 Task: Find a house in Garden City, United States, for 9 guests from August 8 to August 15, with 5 bedrooms, 5 bathrooms, 5 beds, price range ₹10,000-₹14,000, and amenities including Wifi, Free parking, TV, Gym, Breakfast, and Self check-in.
Action: Mouse moved to (632, 115)
Screenshot: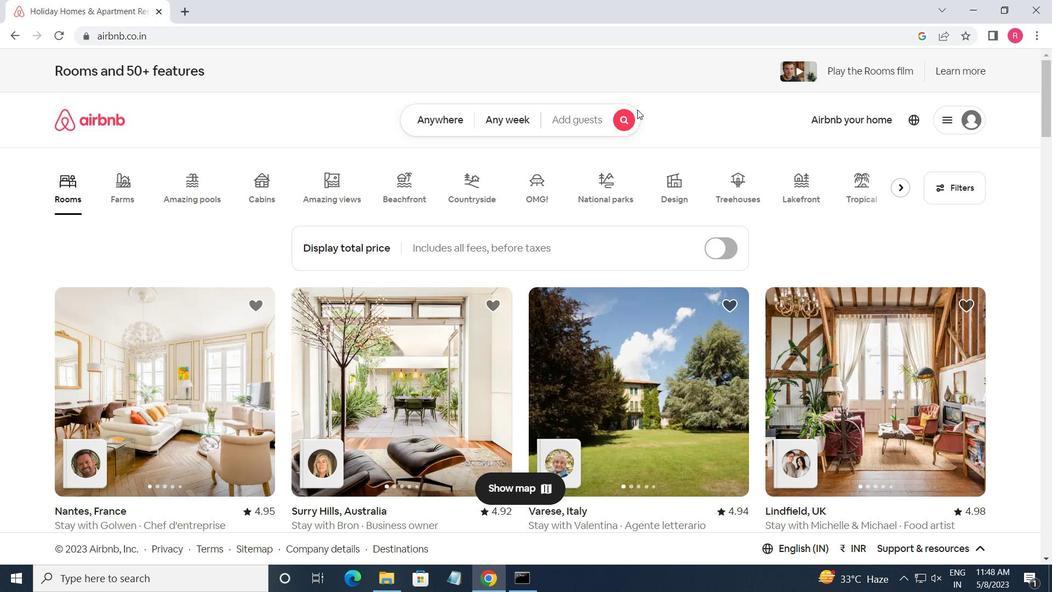 
Action: Mouse pressed left at (632, 115)
Screenshot: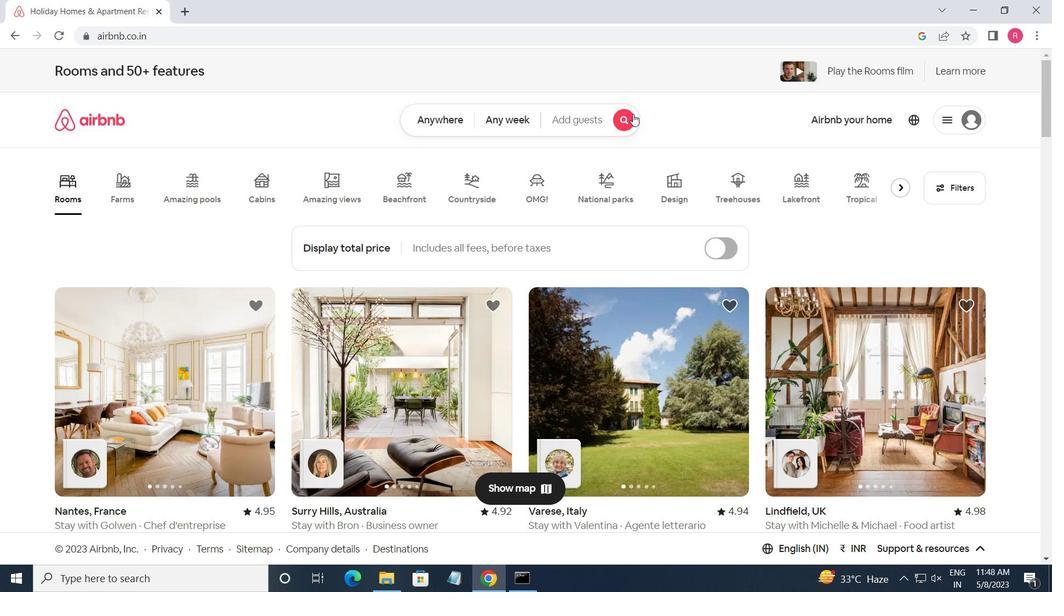 
Action: Mouse moved to (309, 179)
Screenshot: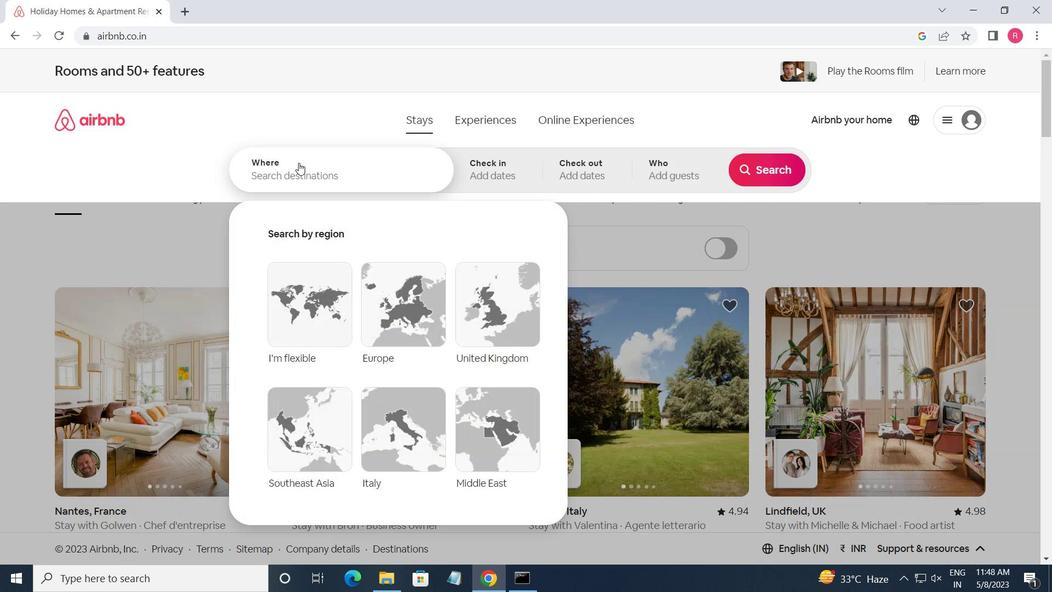 
Action: Mouse pressed left at (309, 179)
Screenshot: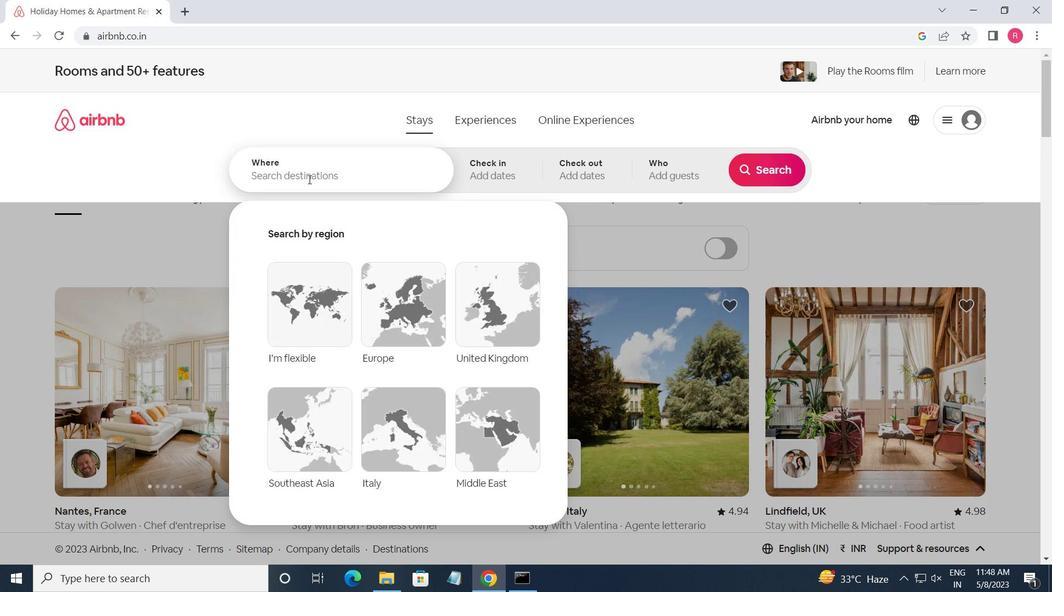 
Action: Key pressed <Key.shift>GRADEN<Key.space><Key.shift>CTY,<Key.space><Key.shift_r><Key.shift_r>UNITED<Key.space><Key.shift>STATES<Key.enter>
Screenshot: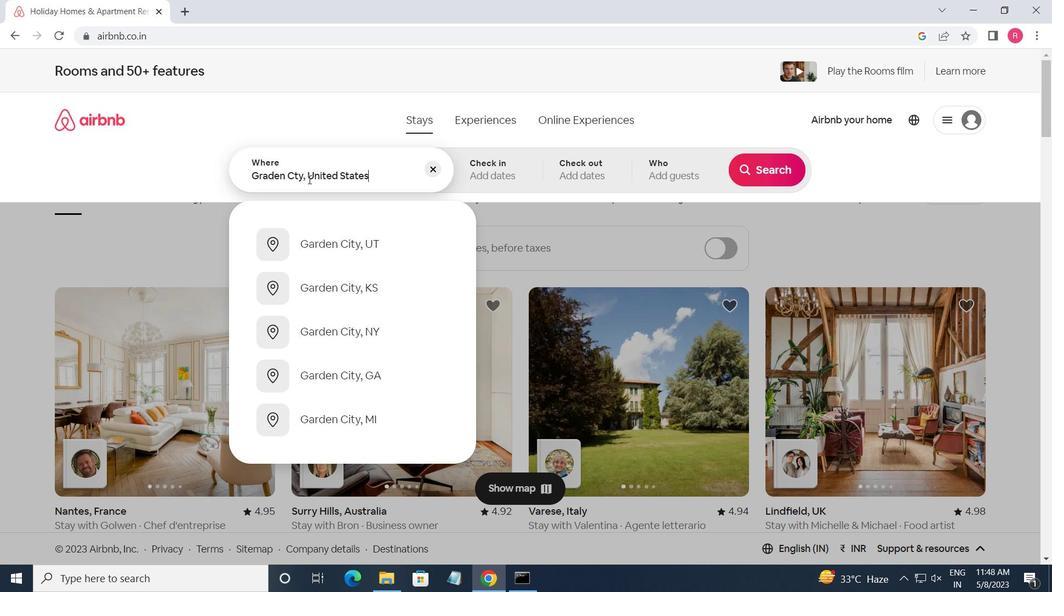 
Action: Mouse moved to (779, 279)
Screenshot: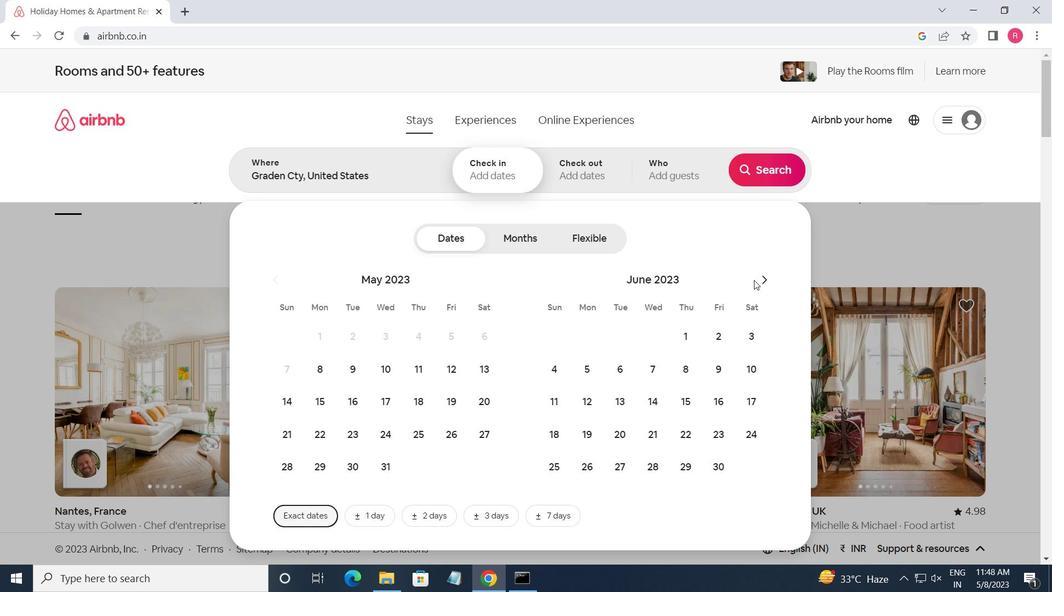 
Action: Mouse pressed left at (779, 279)
Screenshot: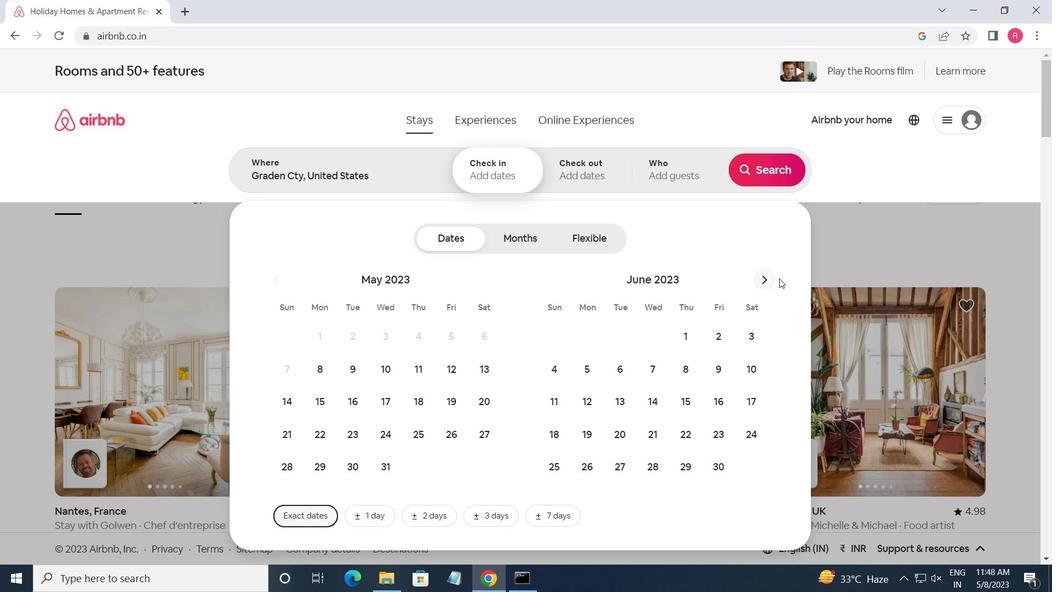 
Action: Mouse moved to (771, 280)
Screenshot: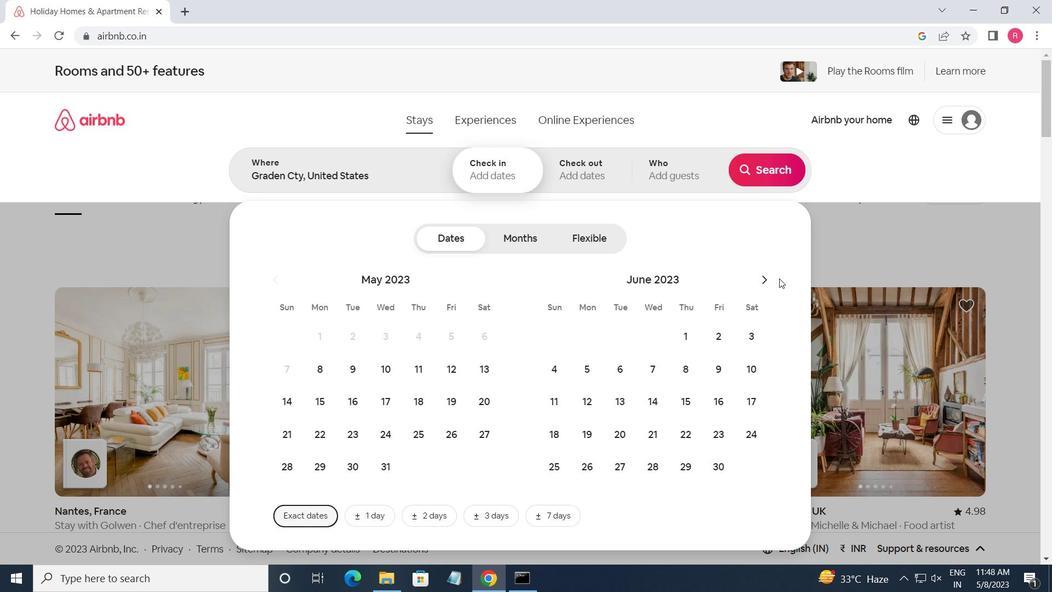 
Action: Mouse pressed left at (771, 280)
Screenshot: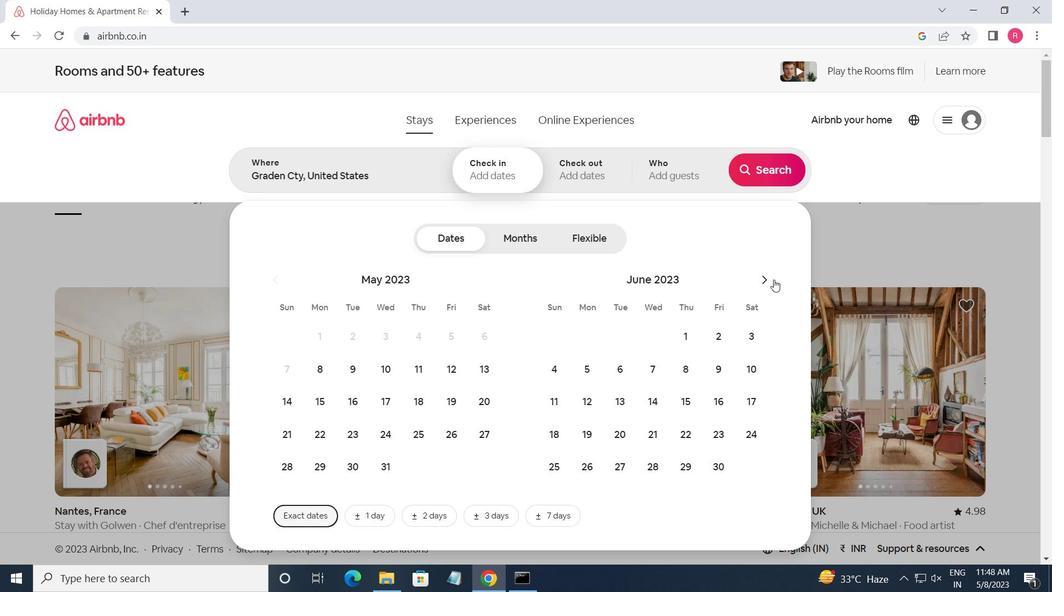 
Action: Mouse moved to (769, 281)
Screenshot: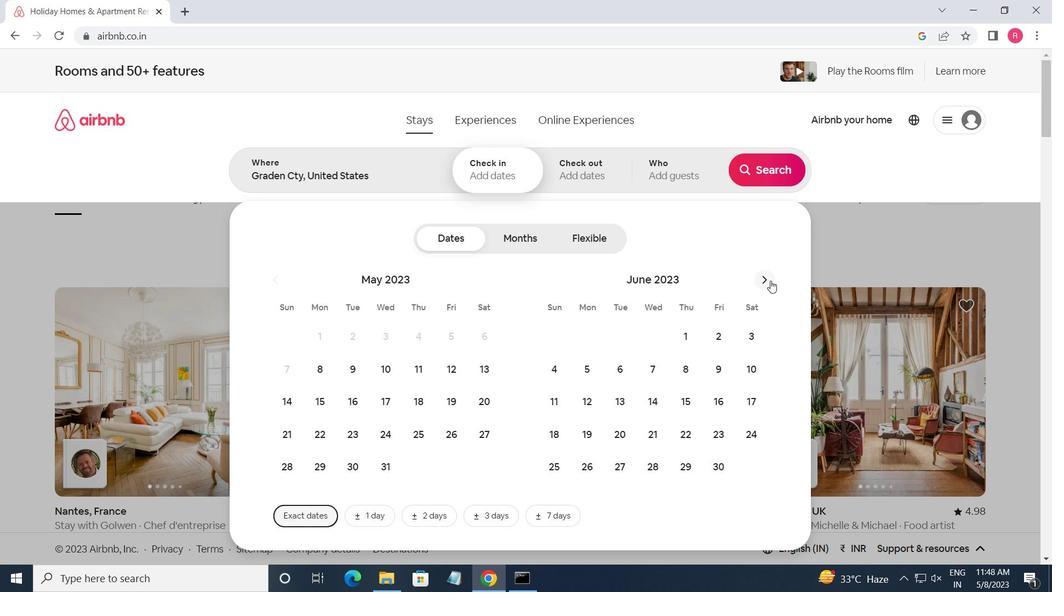 
Action: Mouse pressed left at (769, 281)
Screenshot: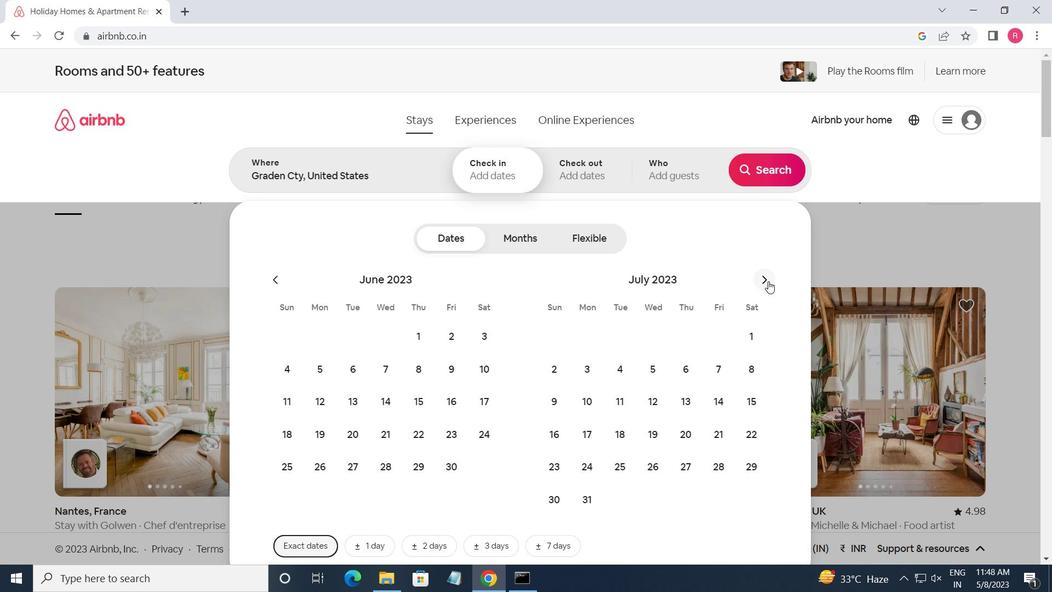
Action: Mouse moved to (621, 377)
Screenshot: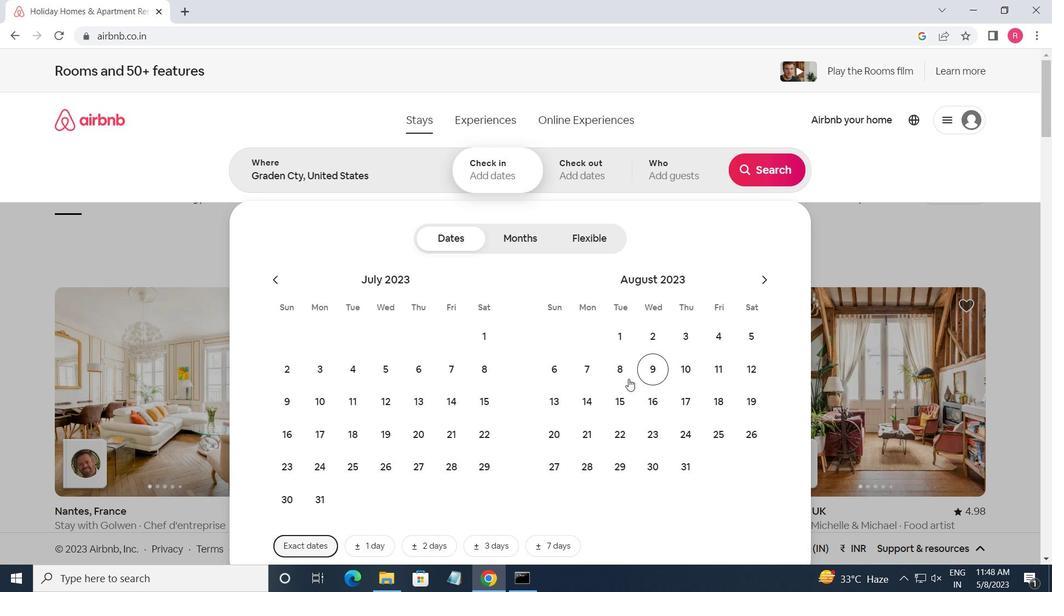 
Action: Mouse pressed left at (621, 377)
Screenshot: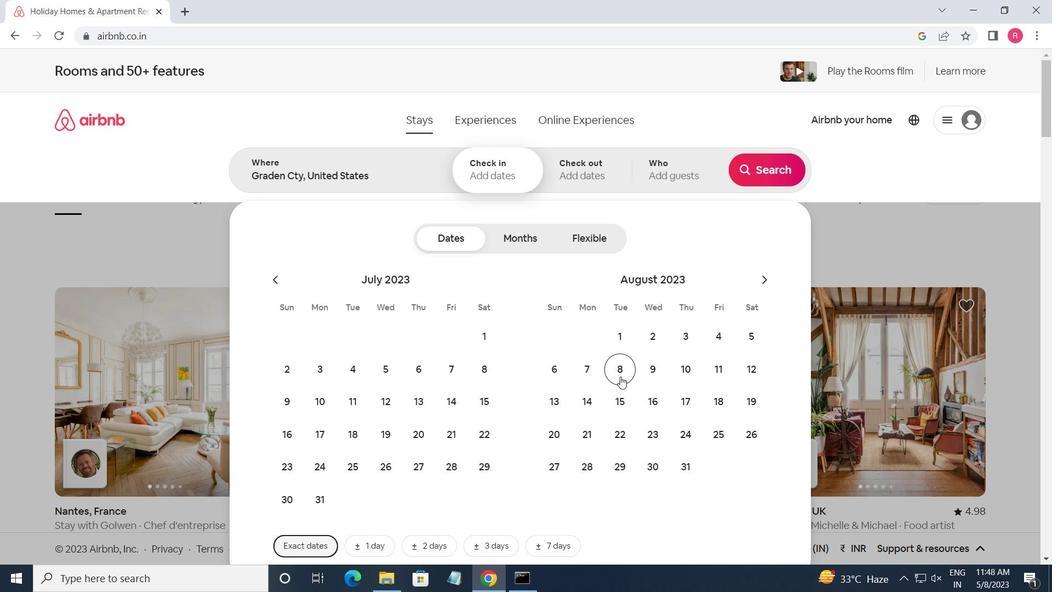 
Action: Mouse moved to (615, 405)
Screenshot: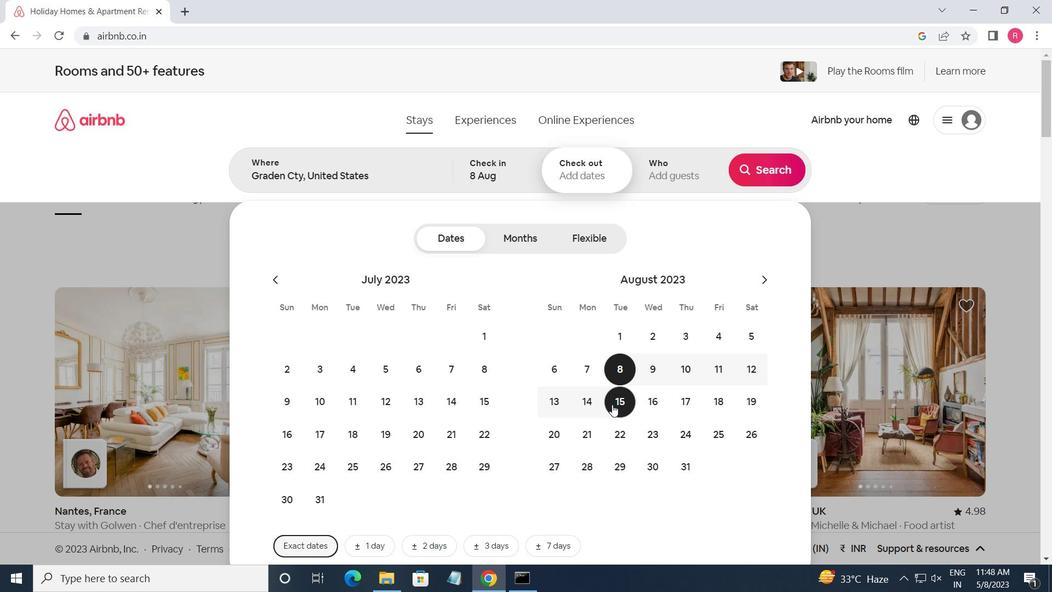 
Action: Mouse pressed left at (615, 405)
Screenshot: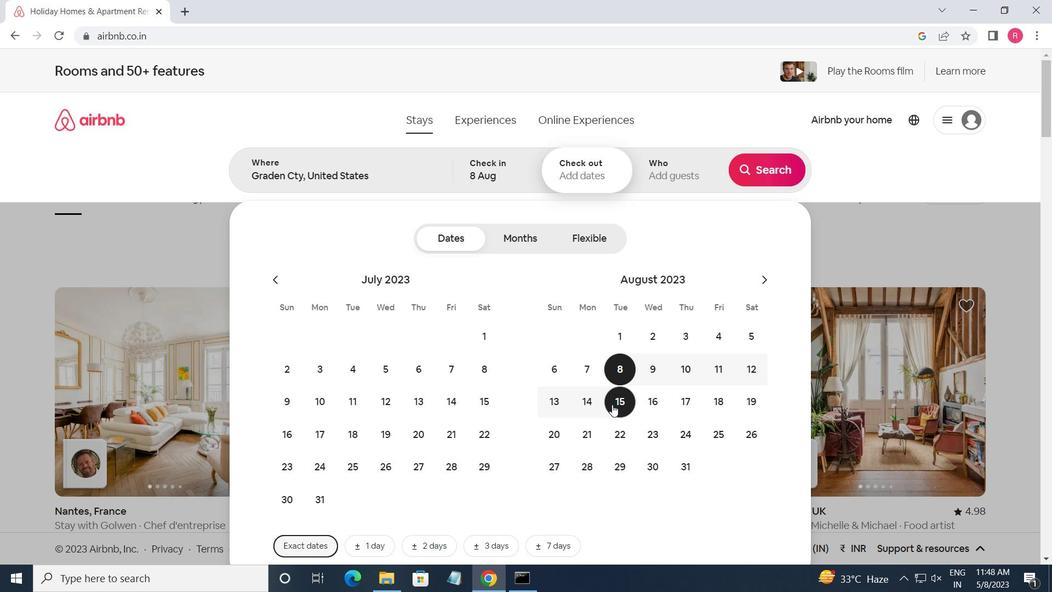 
Action: Mouse moved to (668, 180)
Screenshot: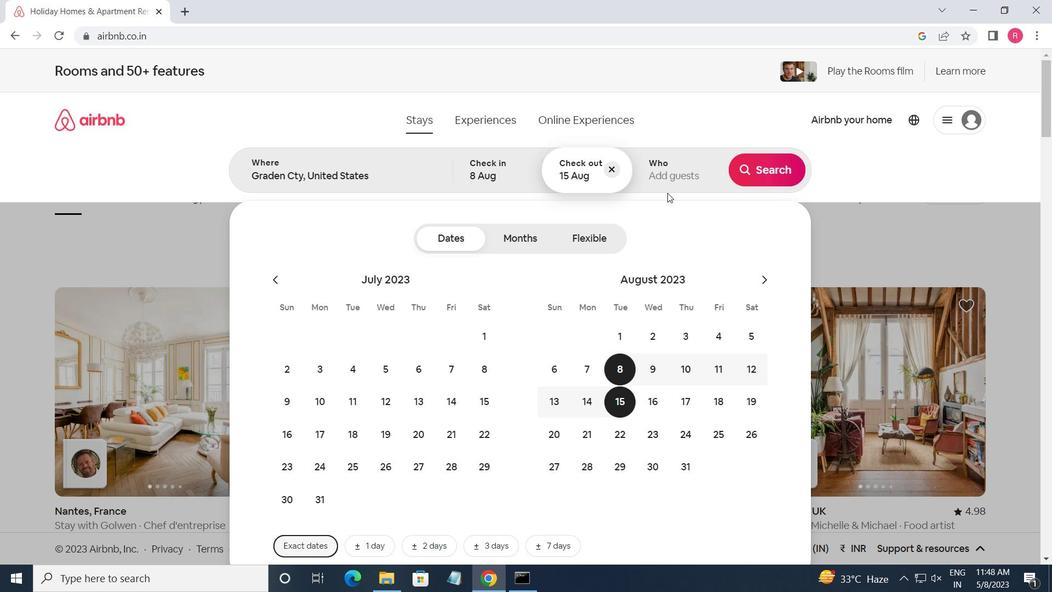 
Action: Mouse pressed left at (668, 180)
Screenshot: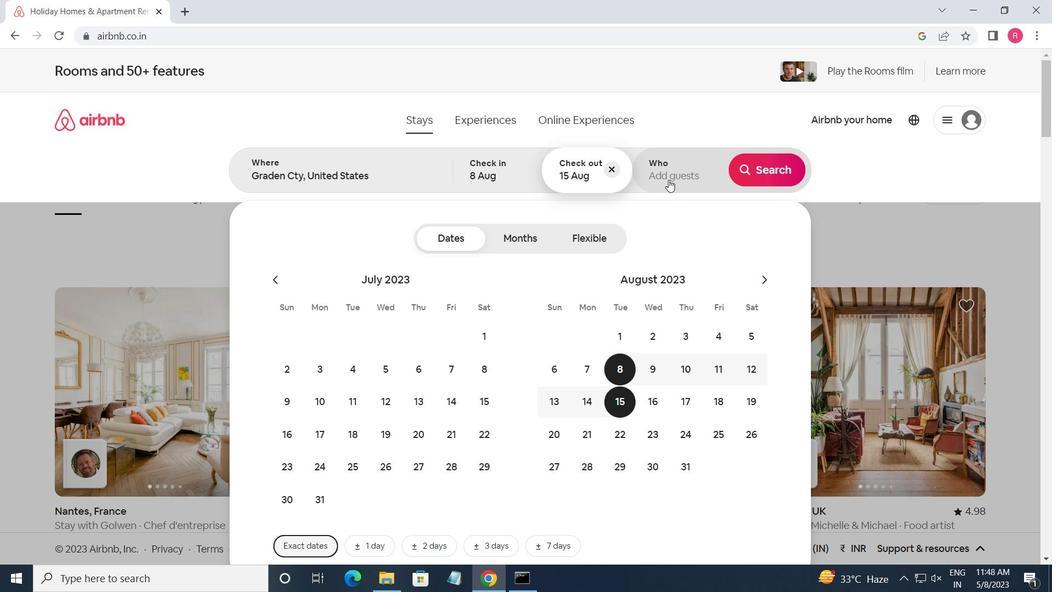 
Action: Mouse moved to (774, 237)
Screenshot: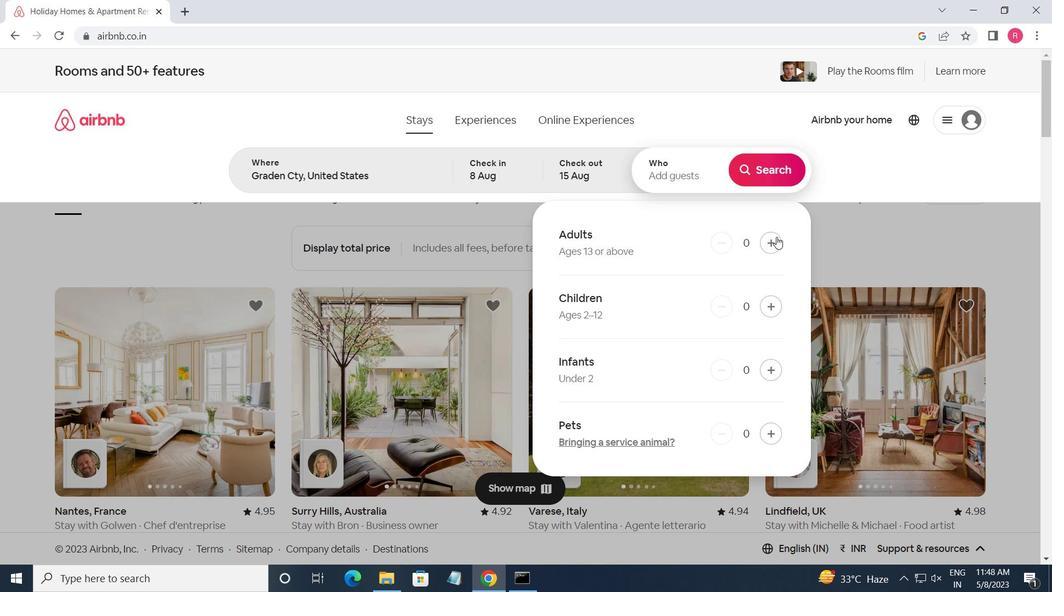 
Action: Mouse pressed left at (774, 237)
Screenshot: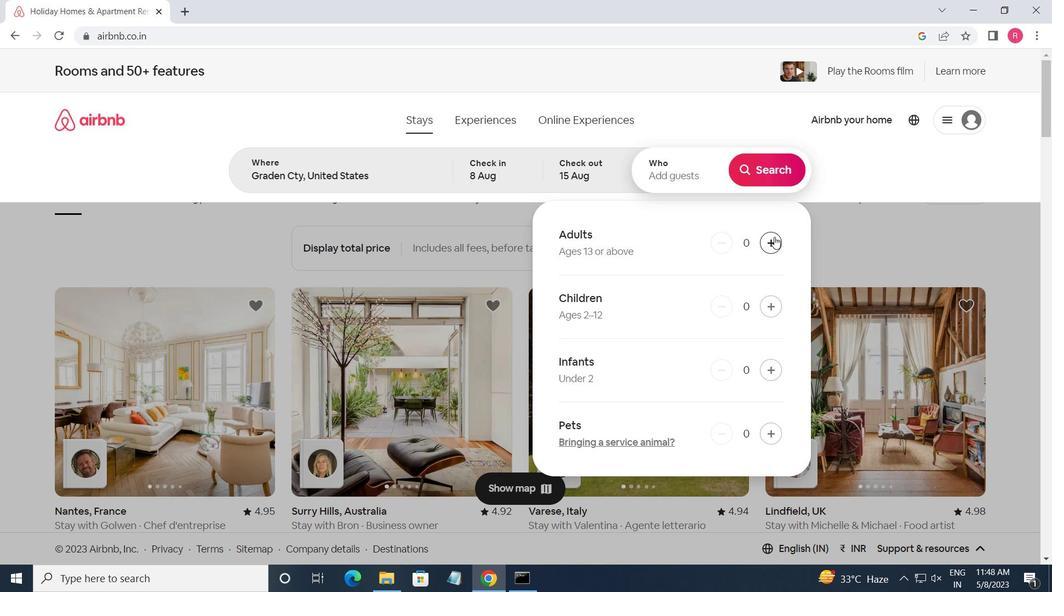 
Action: Mouse moved to (774, 237)
Screenshot: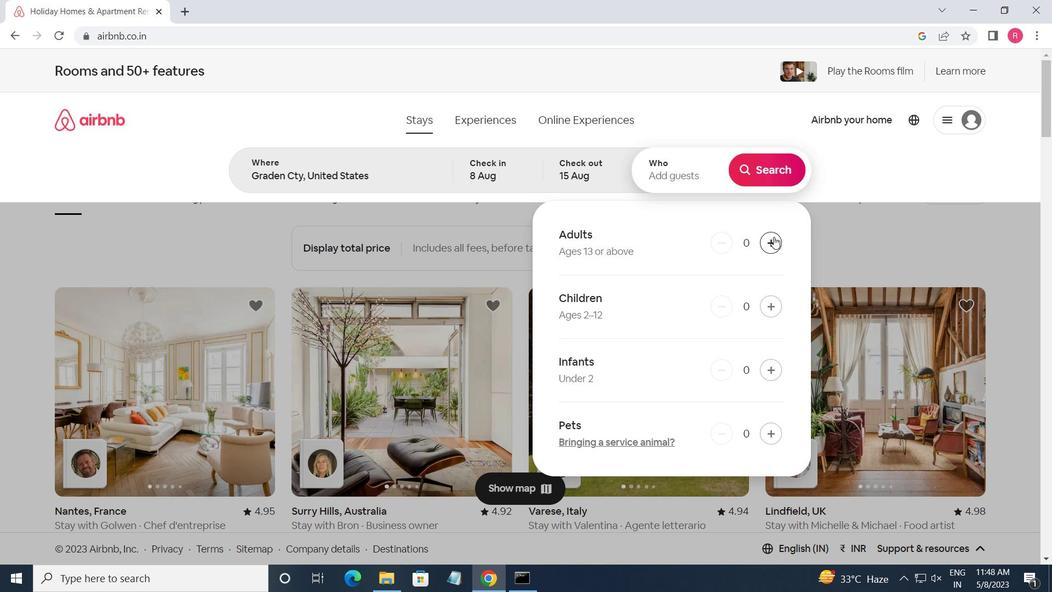 
Action: Mouse pressed left at (774, 237)
Screenshot: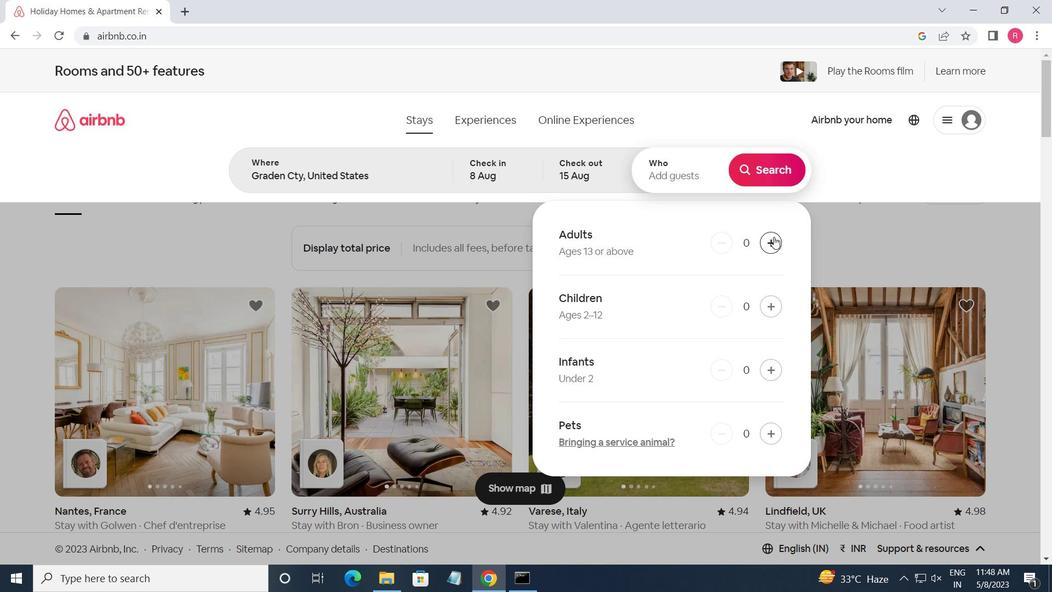 
Action: Mouse pressed left at (774, 237)
Screenshot: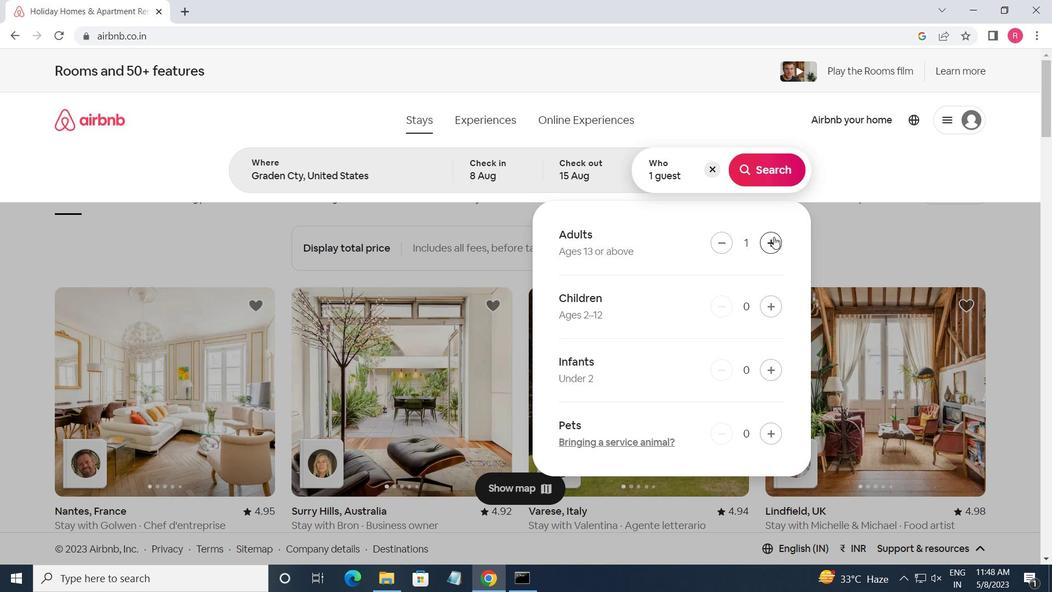 
Action: Mouse pressed left at (774, 237)
Screenshot: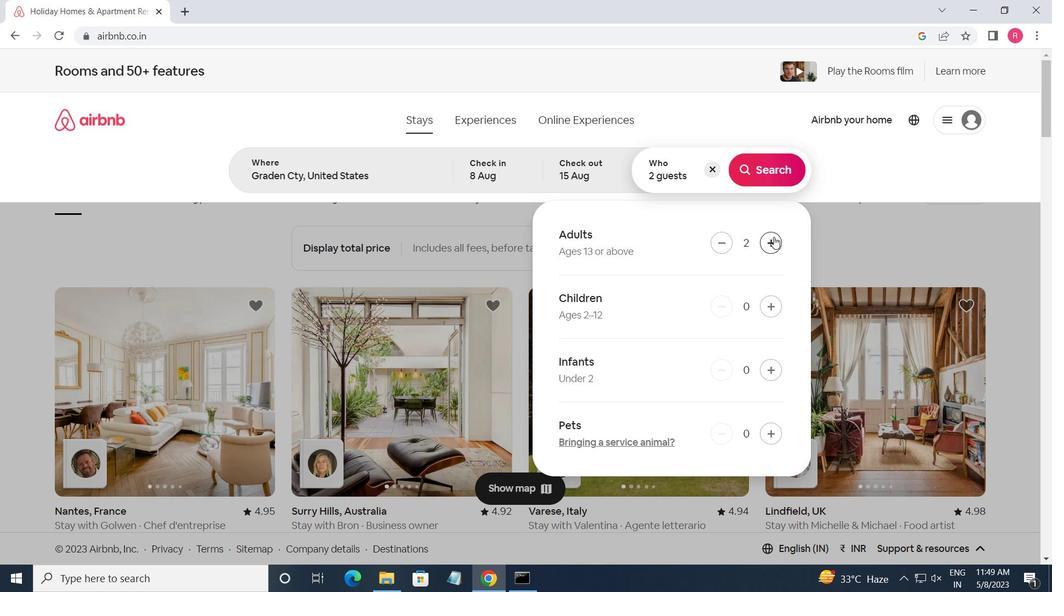 
Action: Mouse pressed left at (774, 237)
Screenshot: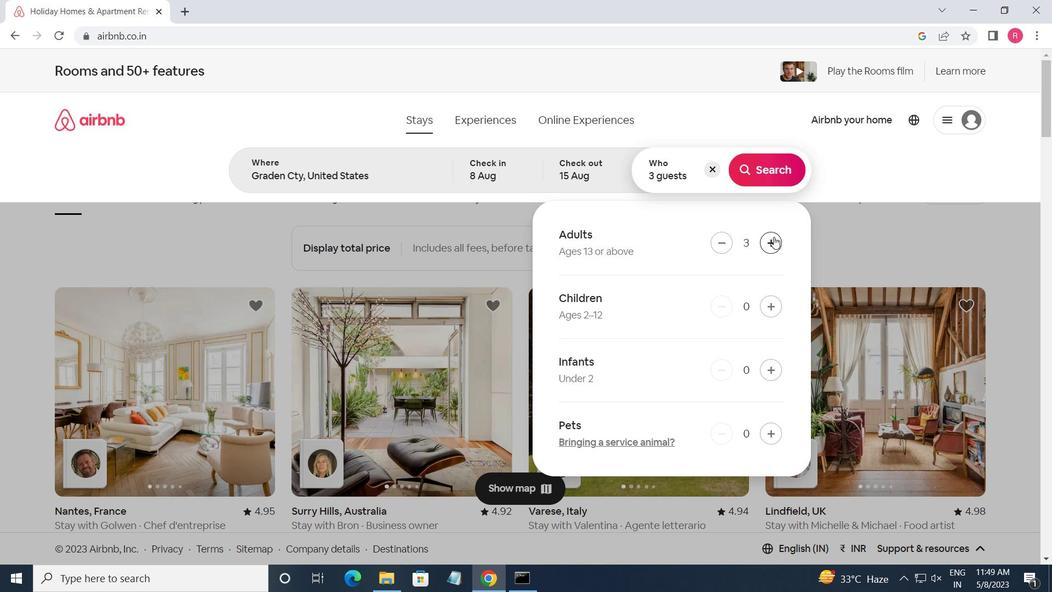 
Action: Mouse pressed left at (774, 237)
Screenshot: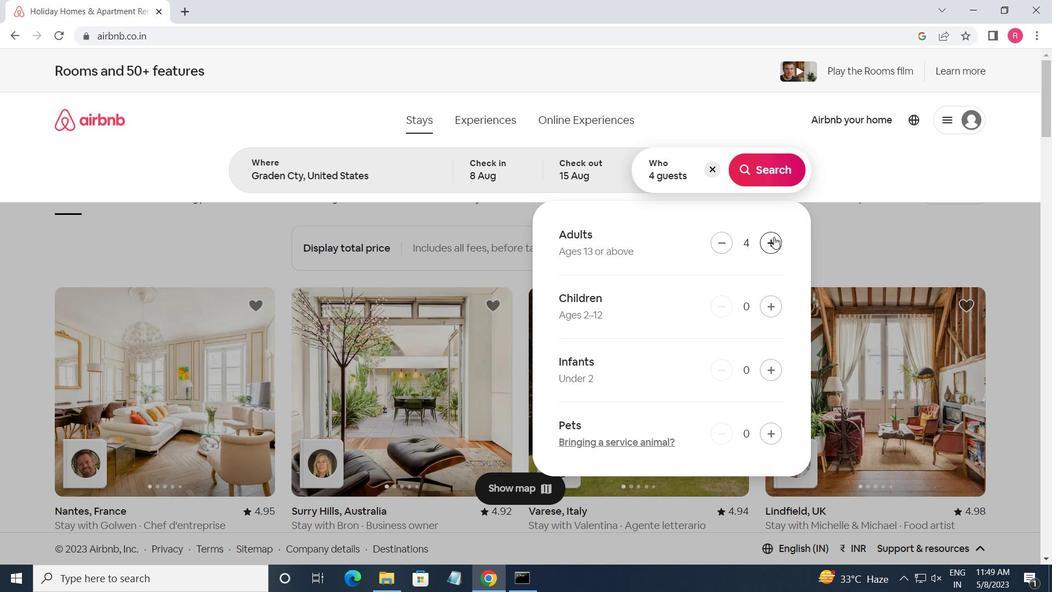 
Action: Mouse pressed left at (774, 237)
Screenshot: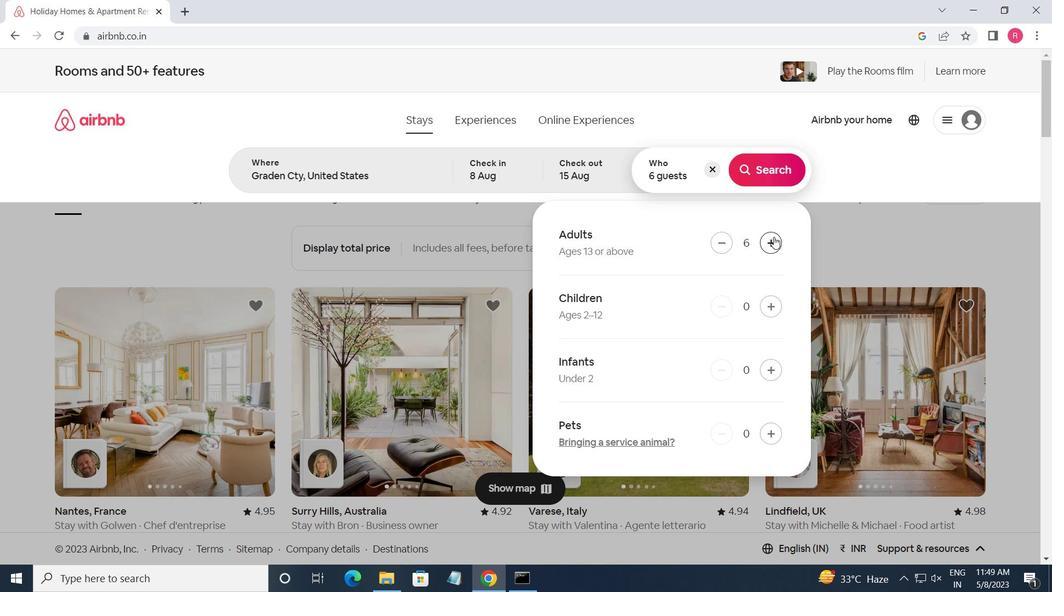
Action: Mouse pressed left at (774, 237)
Screenshot: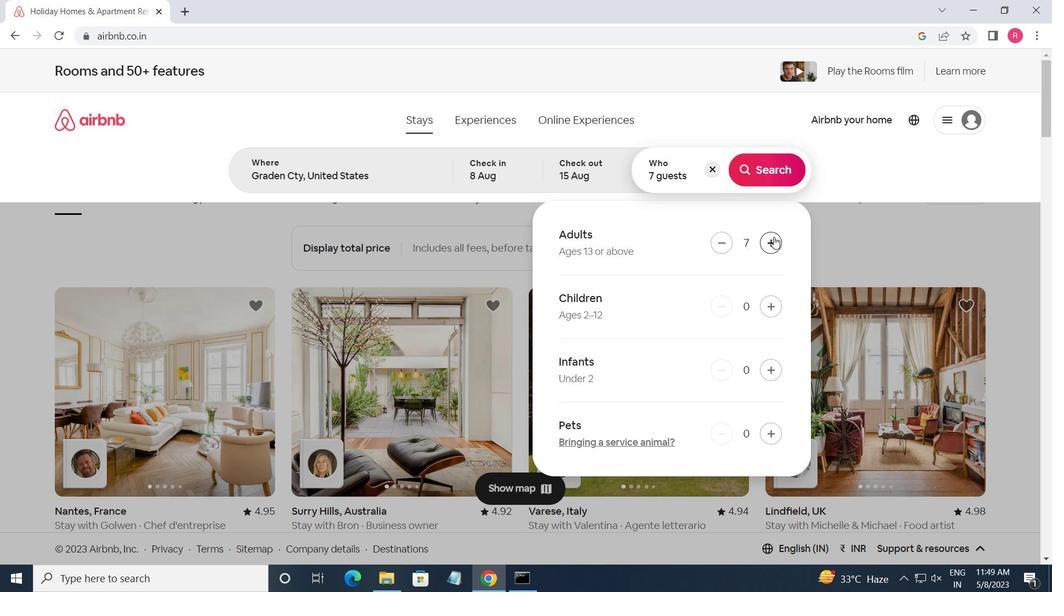 
Action: Mouse pressed left at (774, 237)
Screenshot: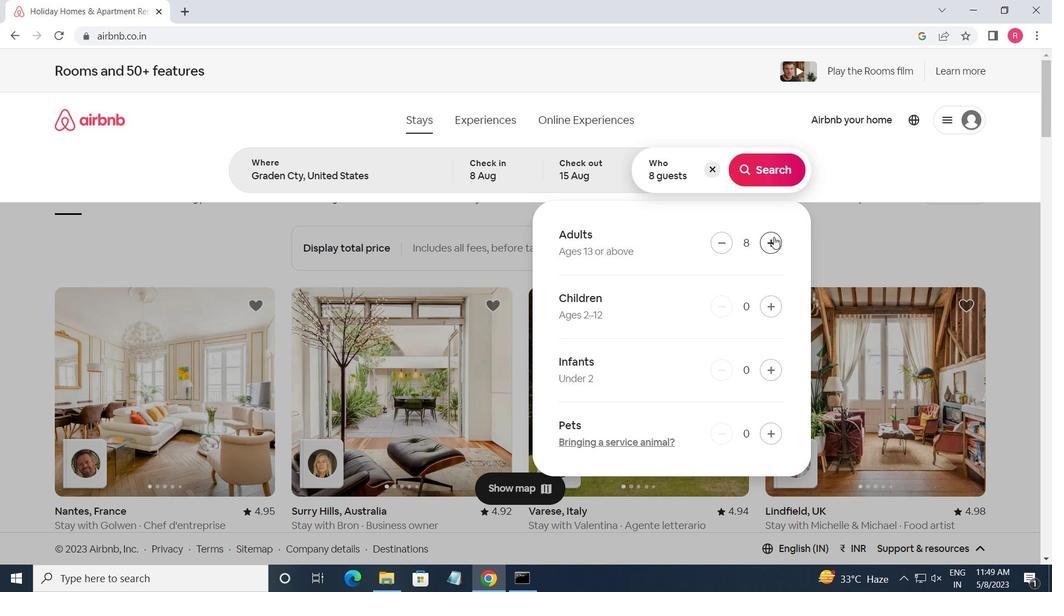 
Action: Mouse moved to (764, 168)
Screenshot: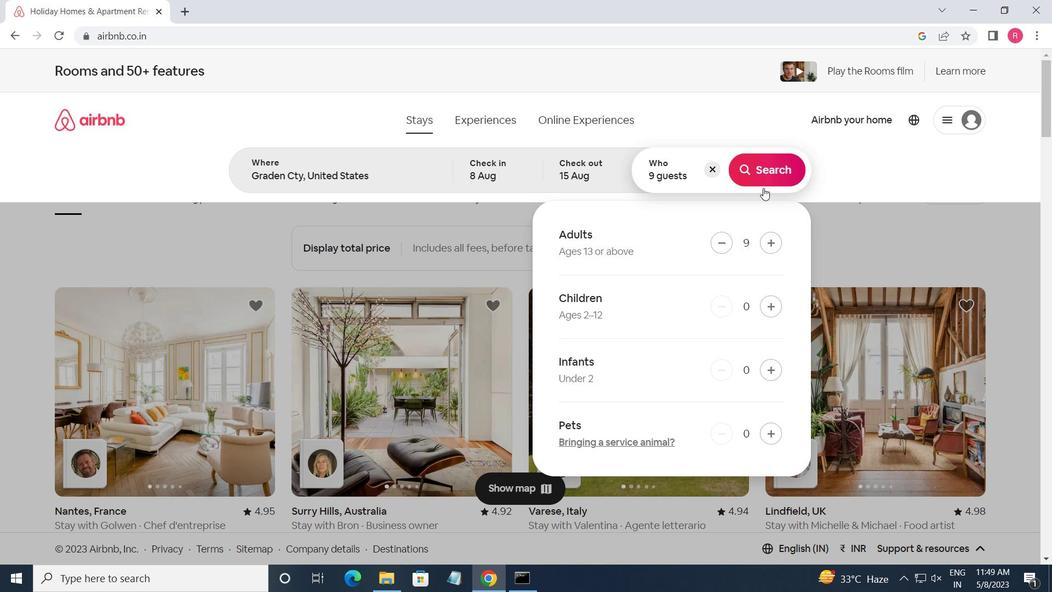 
Action: Mouse pressed left at (764, 168)
Screenshot: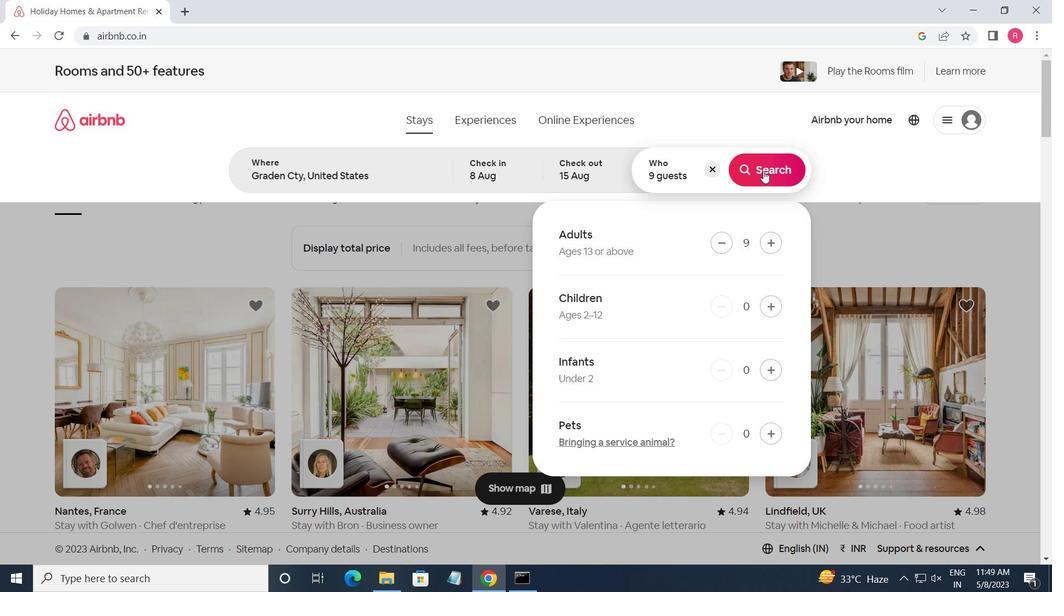 
Action: Mouse moved to (978, 139)
Screenshot: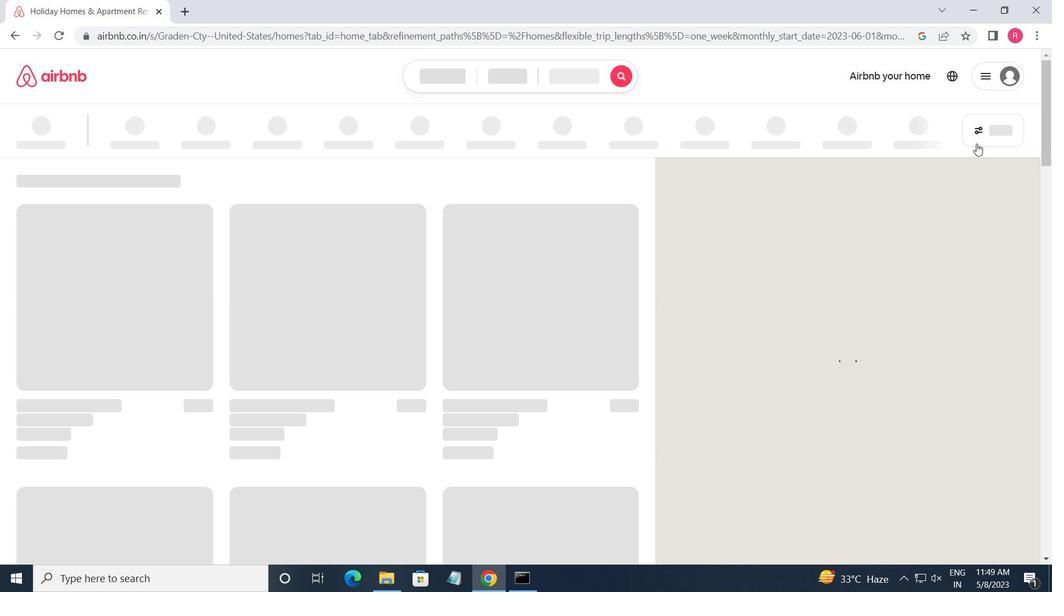 
Action: Mouse pressed left at (978, 139)
Screenshot: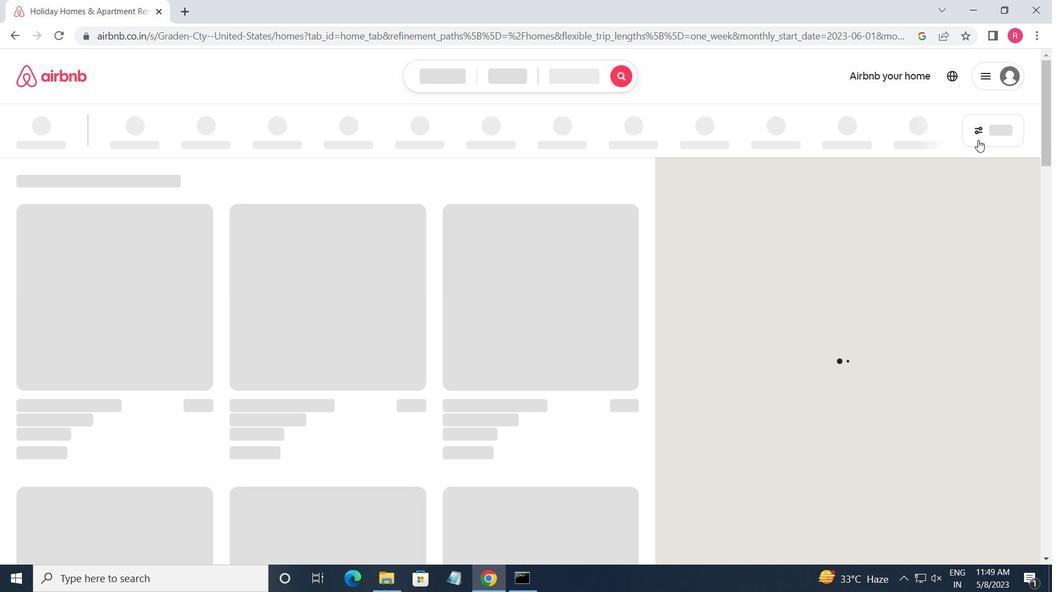 
Action: Mouse moved to (362, 470)
Screenshot: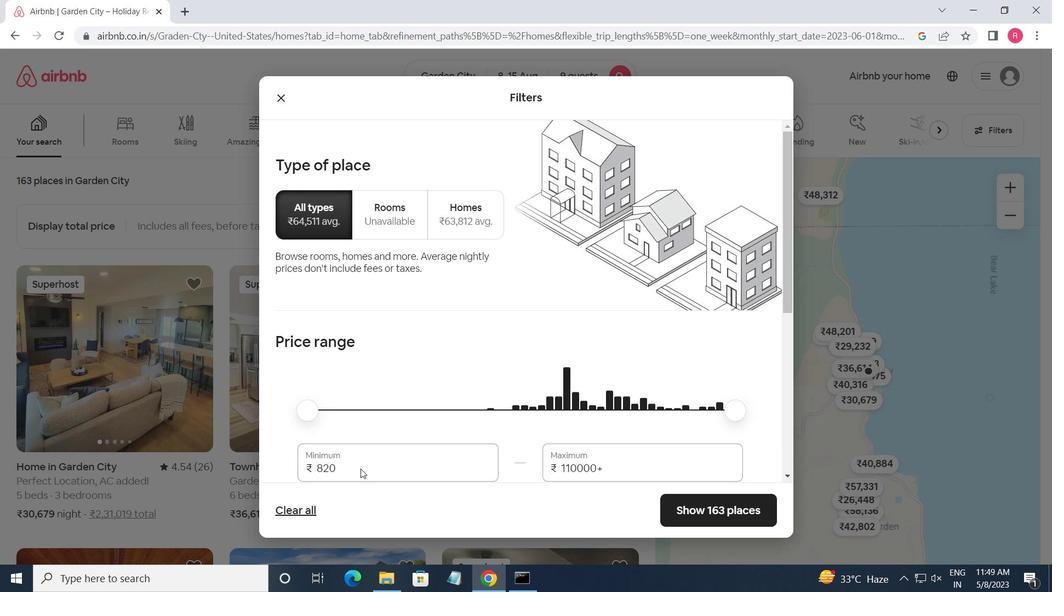 
Action: Mouse pressed left at (362, 470)
Screenshot: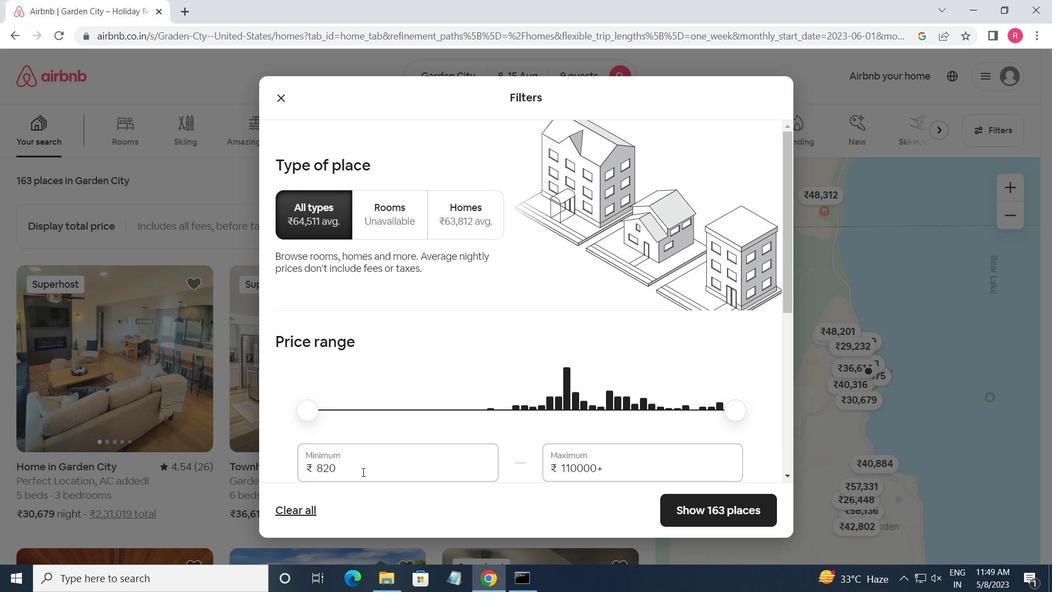 
Action: Mouse pressed left at (362, 470)
Screenshot: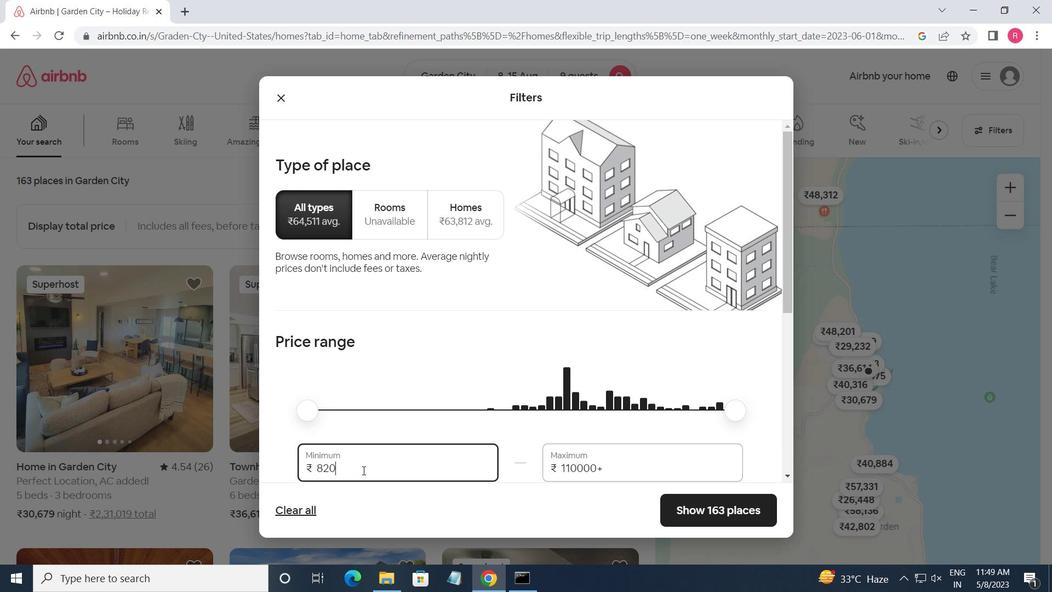 
Action: Mouse moved to (363, 470)
Screenshot: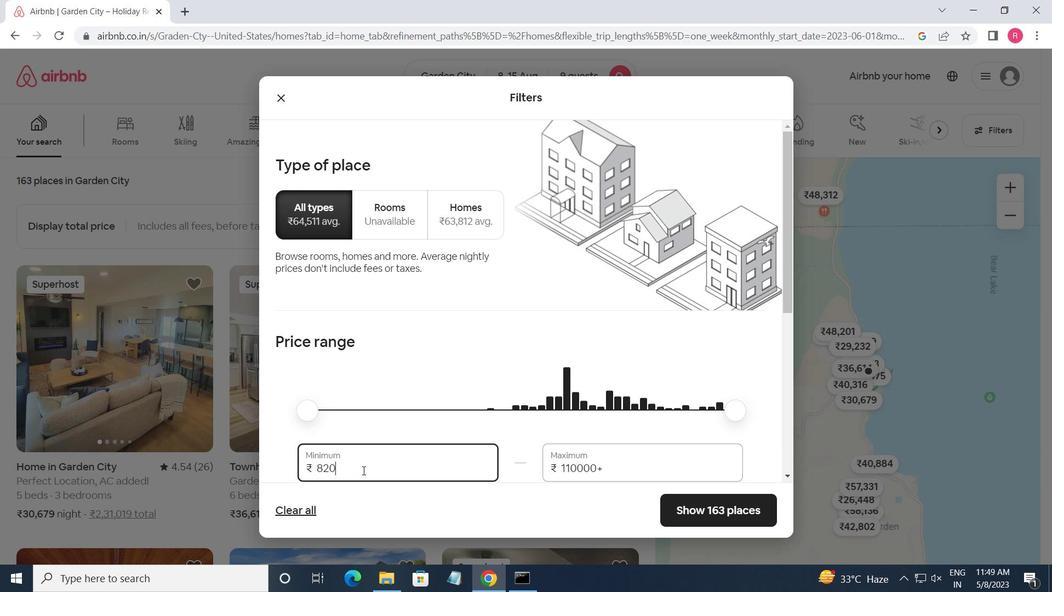 
Action: Key pressed 10000<Key.tab>14000
Screenshot: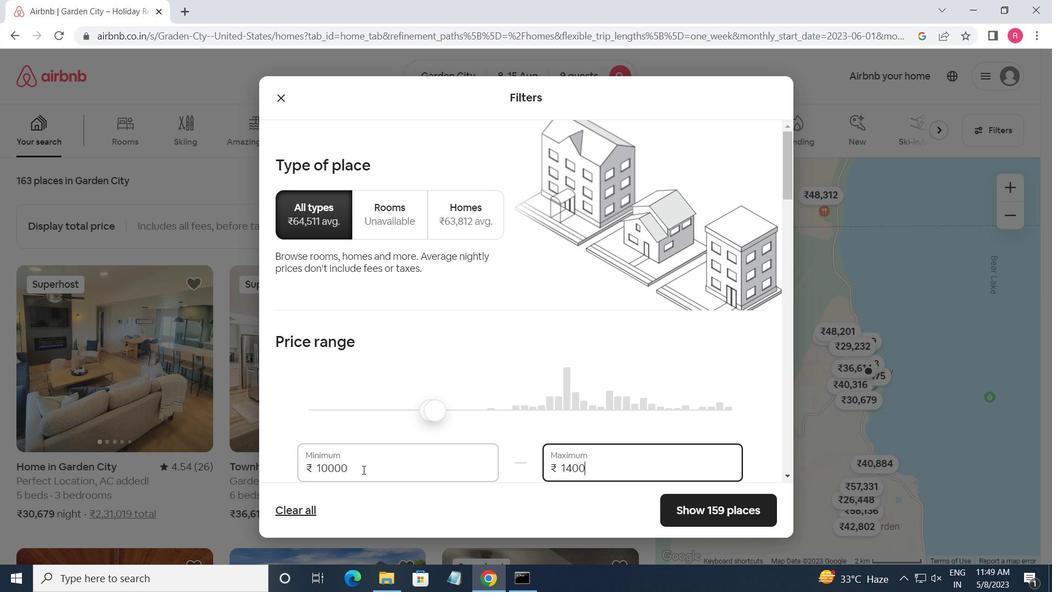 
Action: Mouse moved to (457, 427)
Screenshot: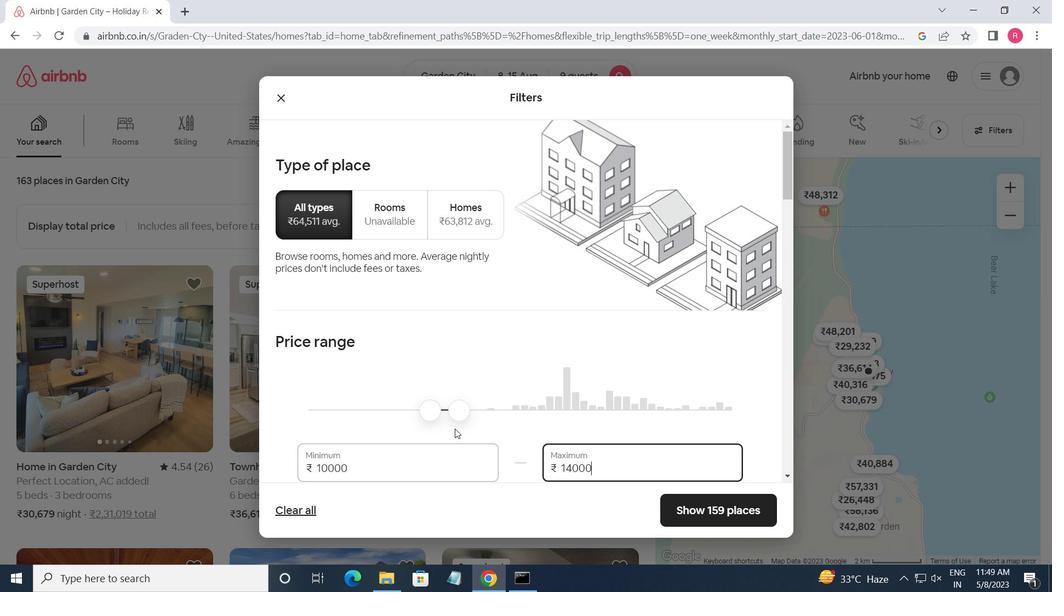 
Action: Mouse scrolled (457, 427) with delta (0, 0)
Screenshot: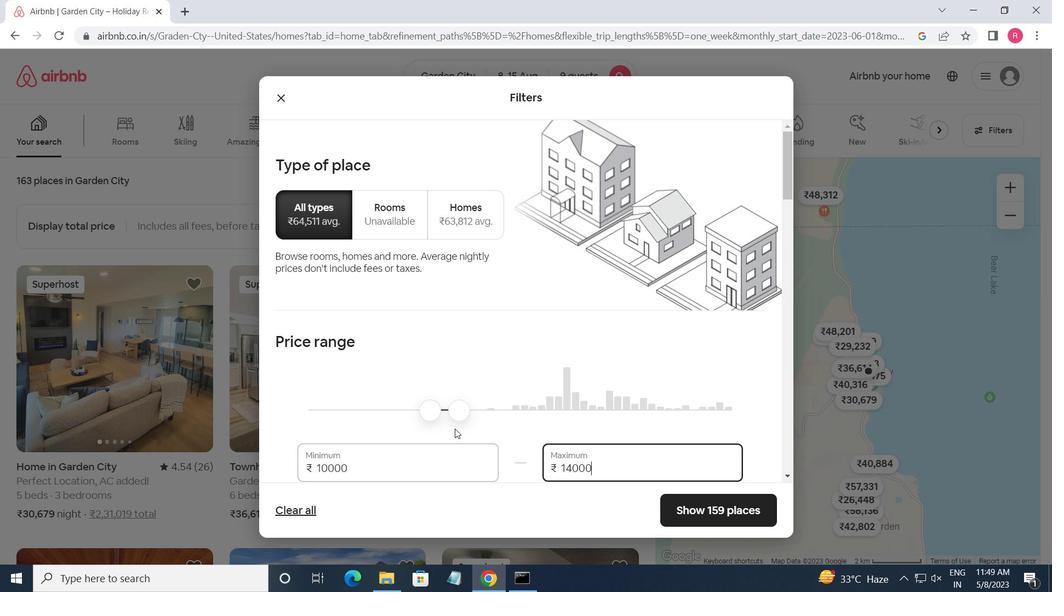 
Action: Mouse moved to (461, 428)
Screenshot: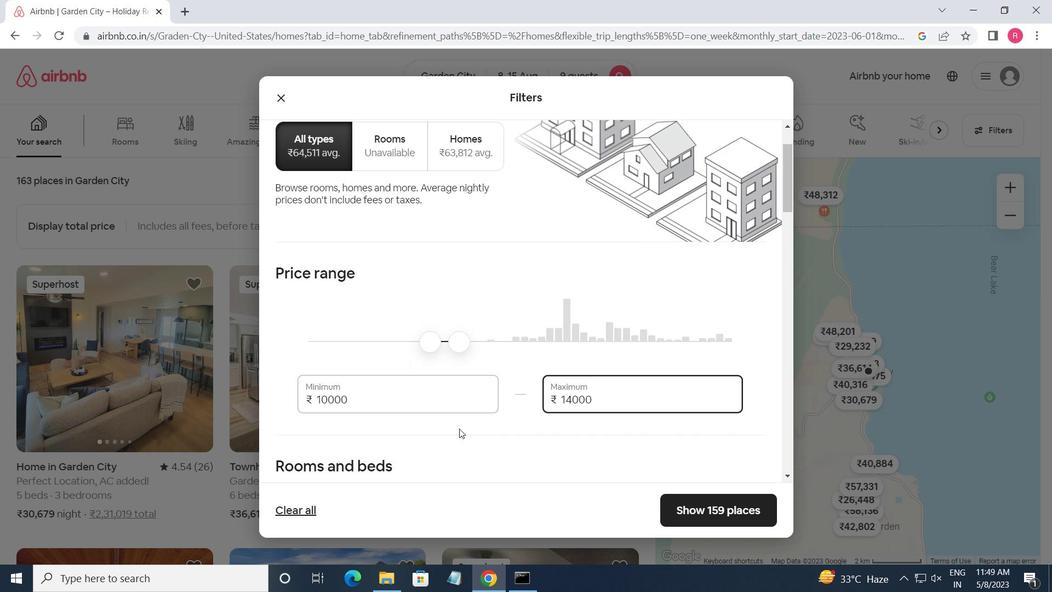 
Action: Mouse scrolled (461, 428) with delta (0, 0)
Screenshot: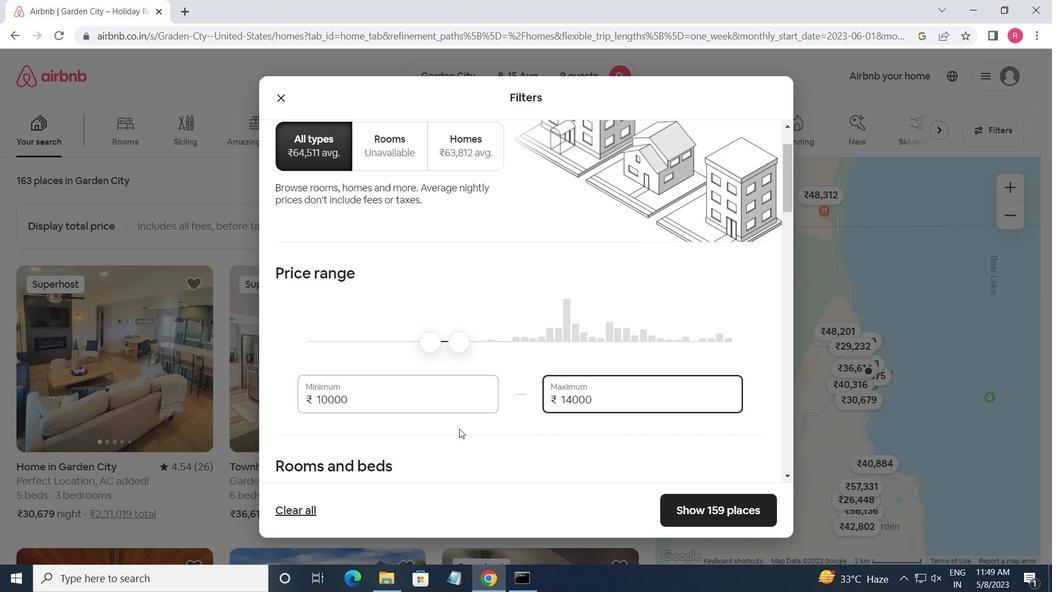 
Action: Mouse moved to (461, 424)
Screenshot: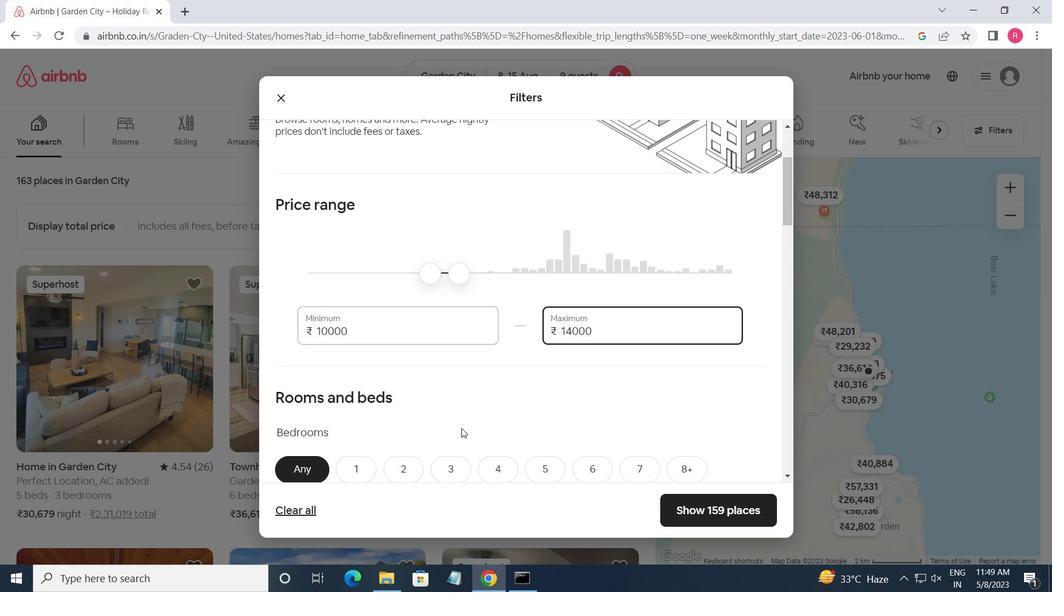 
Action: Mouse scrolled (461, 424) with delta (0, 0)
Screenshot: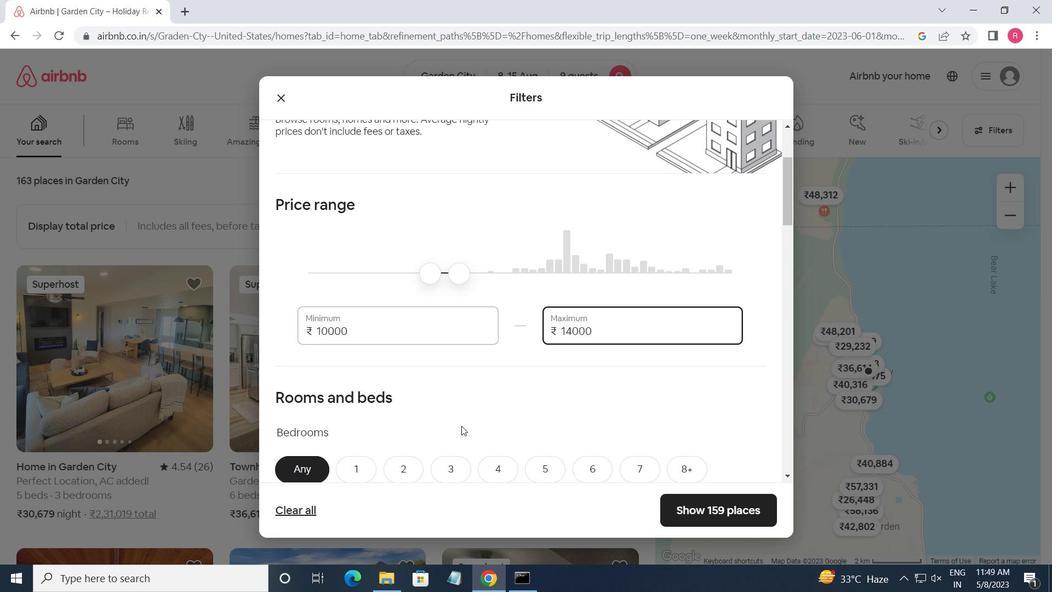 
Action: Mouse scrolled (461, 424) with delta (0, 0)
Screenshot: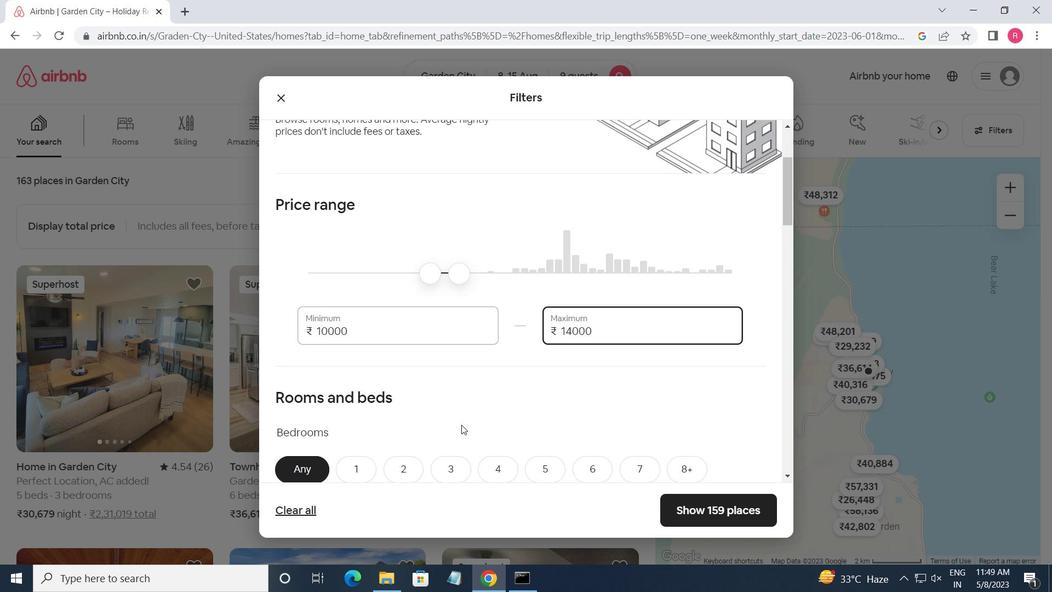 
Action: Mouse moved to (461, 424)
Screenshot: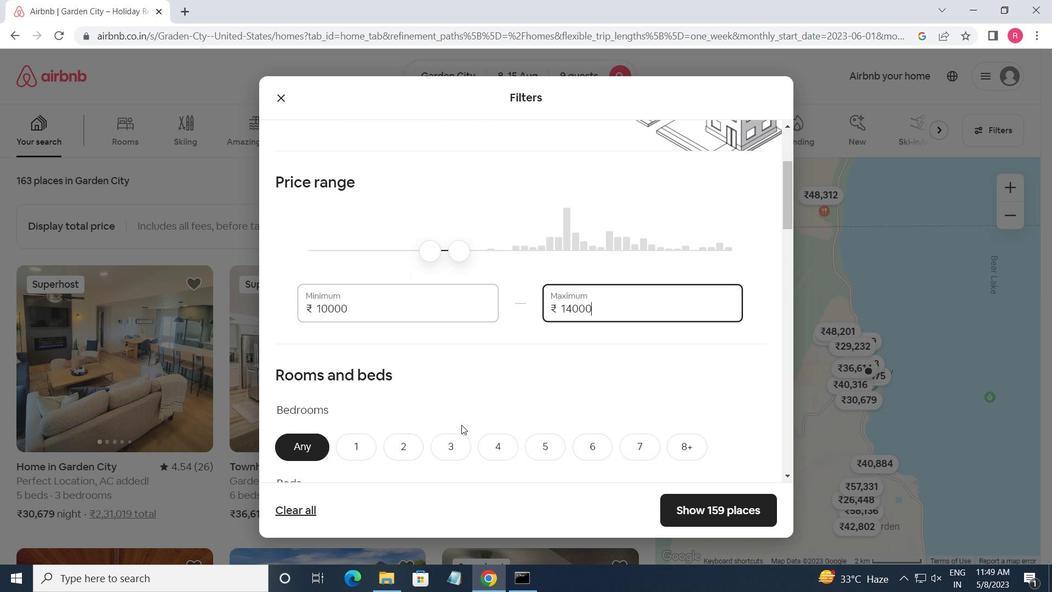 
Action: Mouse scrolled (461, 424) with delta (0, 0)
Screenshot: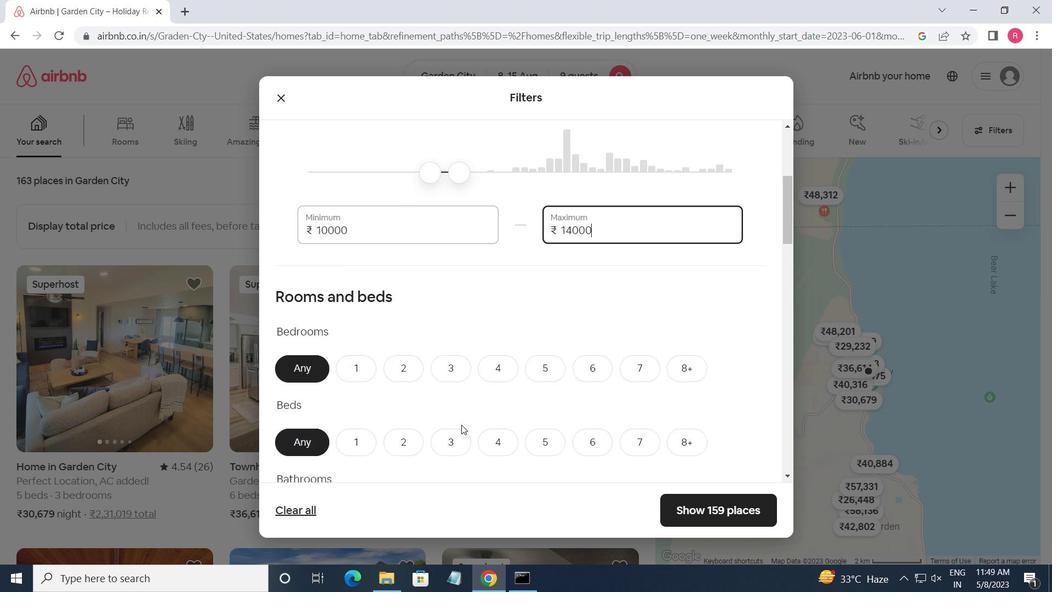 
Action: Mouse moved to (558, 268)
Screenshot: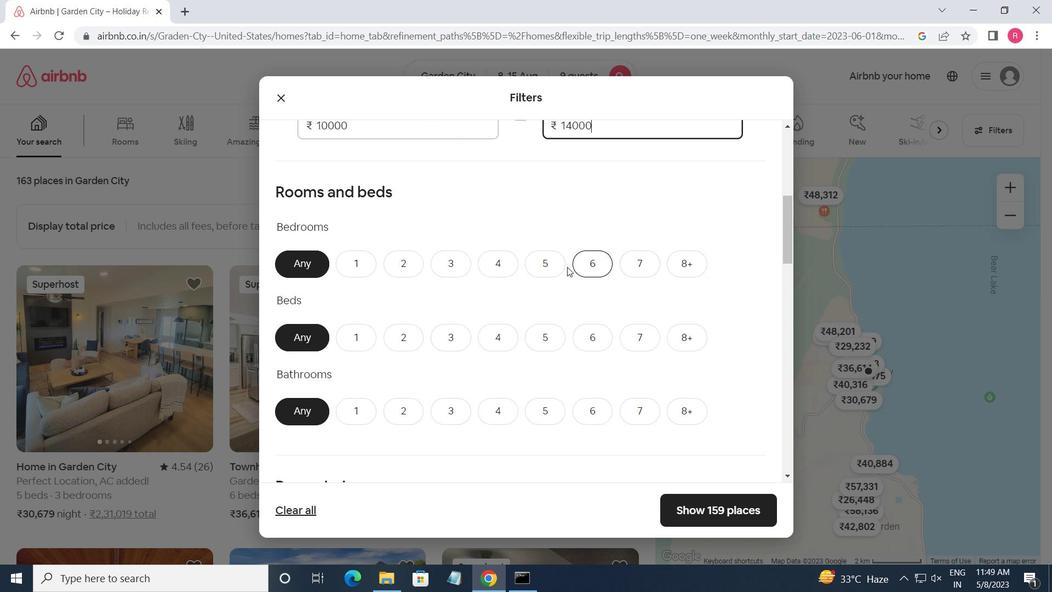 
Action: Mouse pressed left at (558, 268)
Screenshot: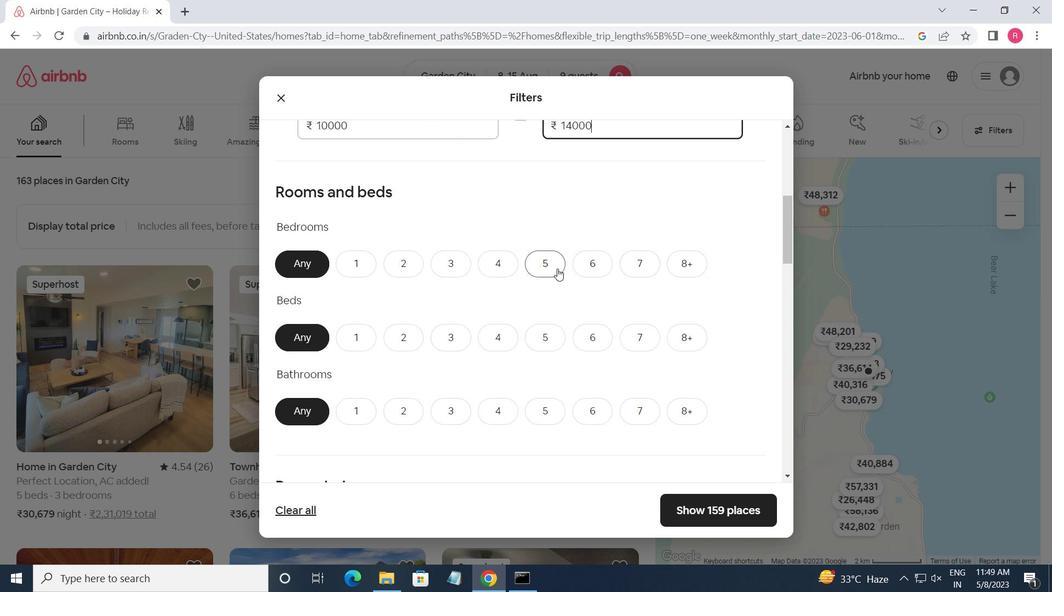 
Action: Mouse moved to (681, 337)
Screenshot: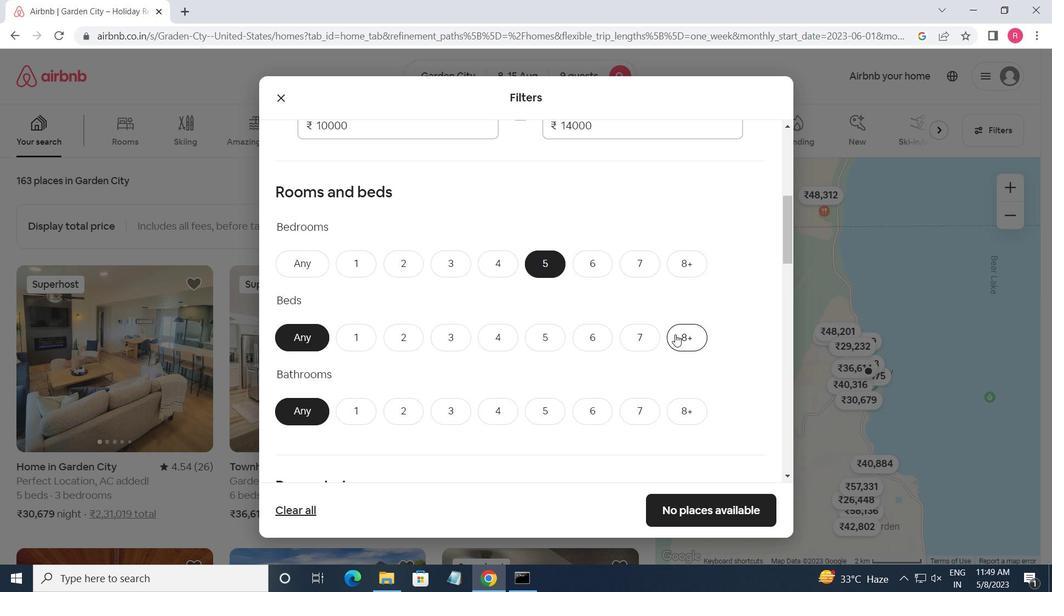 
Action: Mouse pressed left at (681, 337)
Screenshot: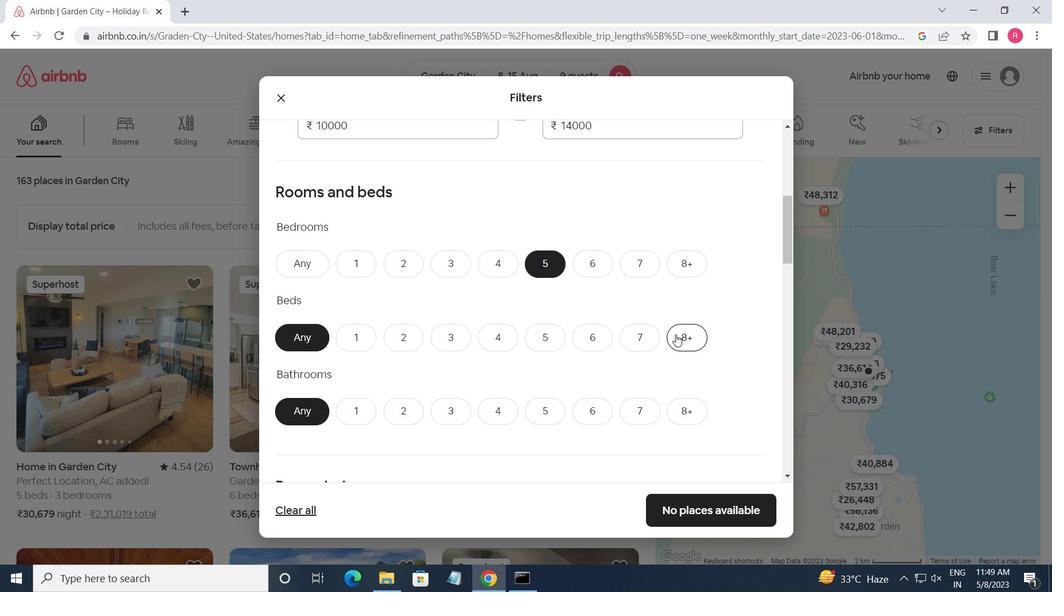 
Action: Mouse moved to (548, 406)
Screenshot: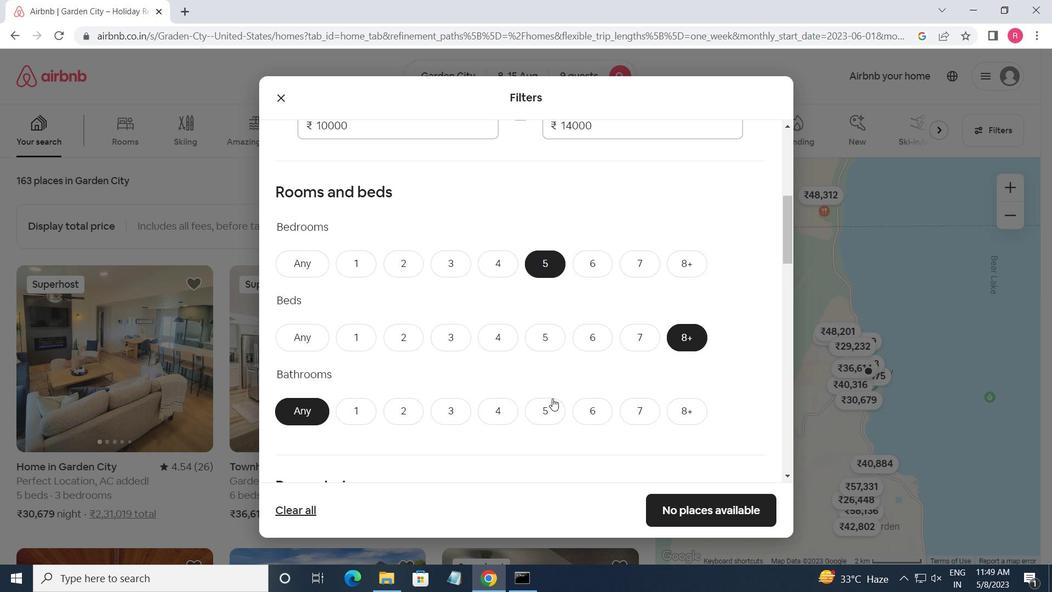 
Action: Mouse pressed left at (548, 406)
Screenshot: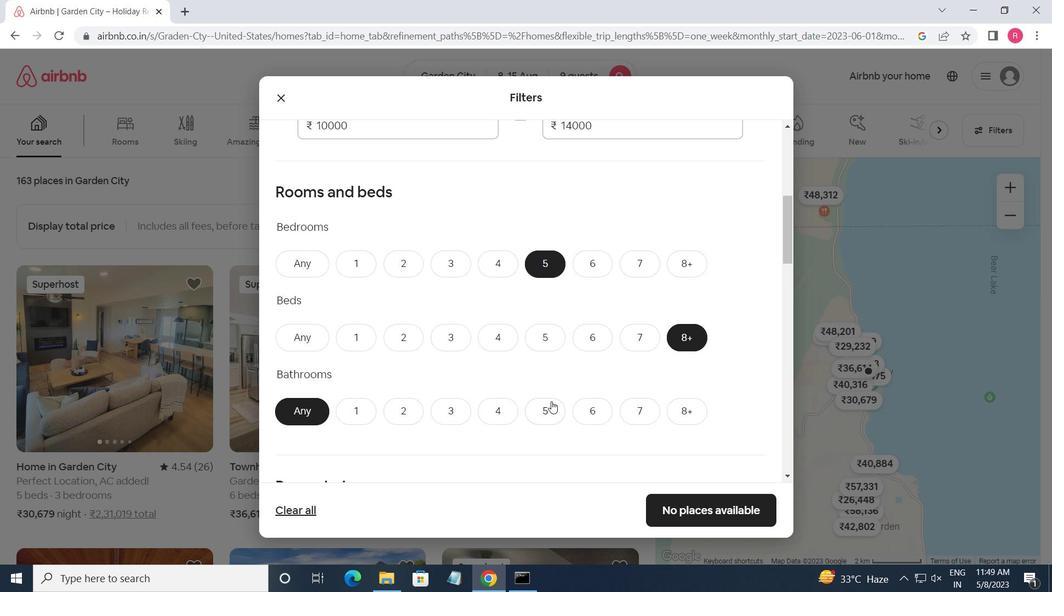 
Action: Mouse moved to (555, 366)
Screenshot: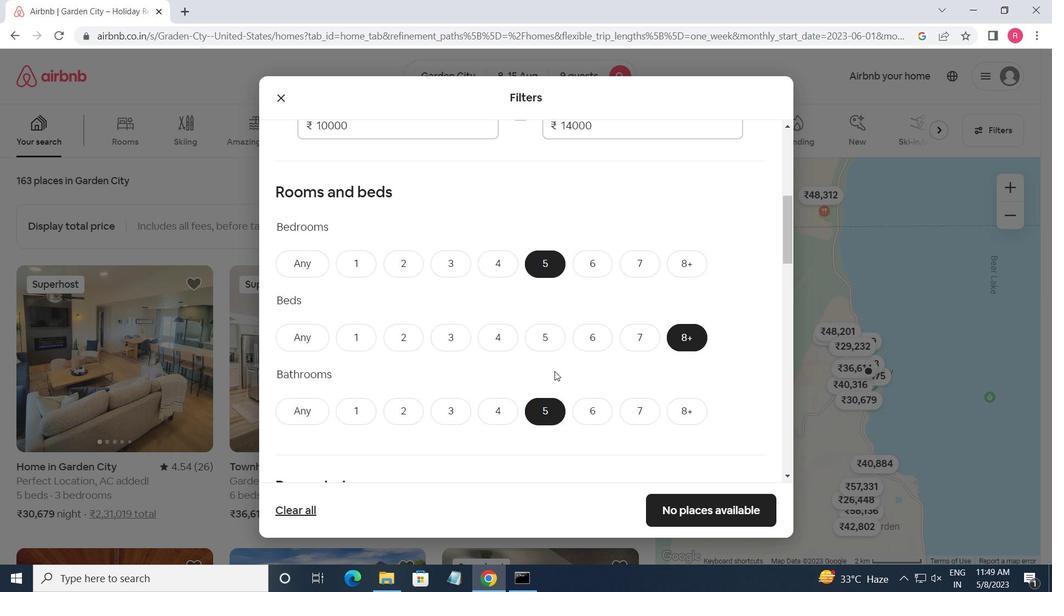 
Action: Mouse scrolled (555, 366) with delta (0, 0)
Screenshot: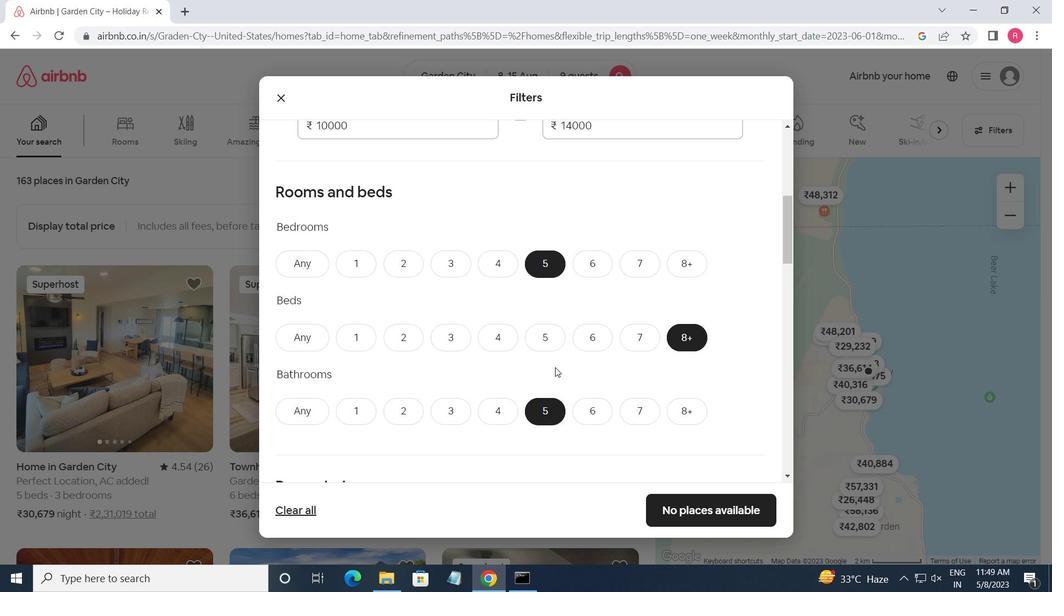 
Action: Mouse scrolled (555, 366) with delta (0, 0)
Screenshot: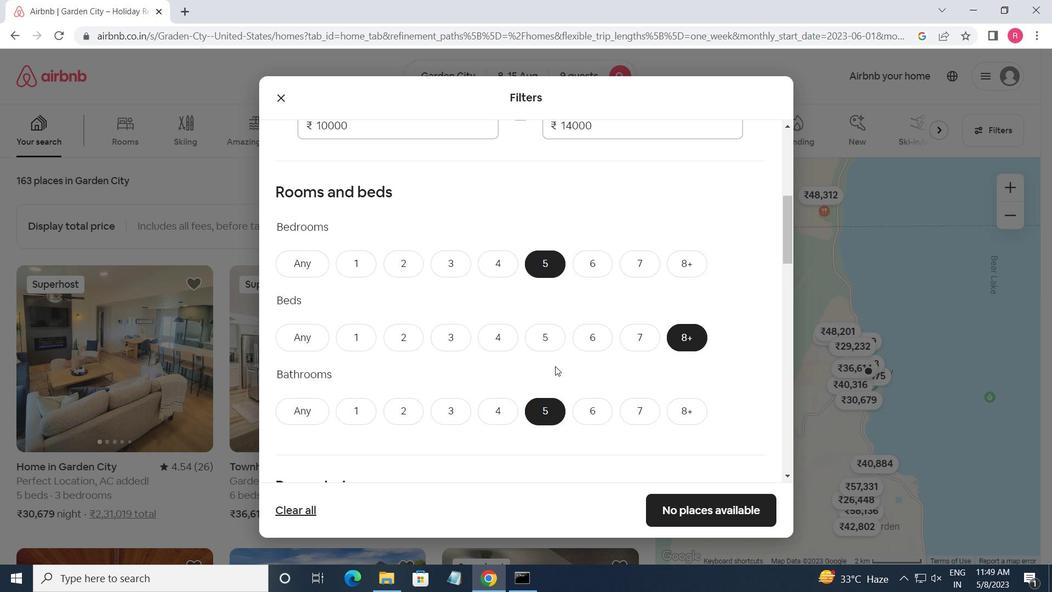 
Action: Mouse scrolled (555, 366) with delta (0, 0)
Screenshot: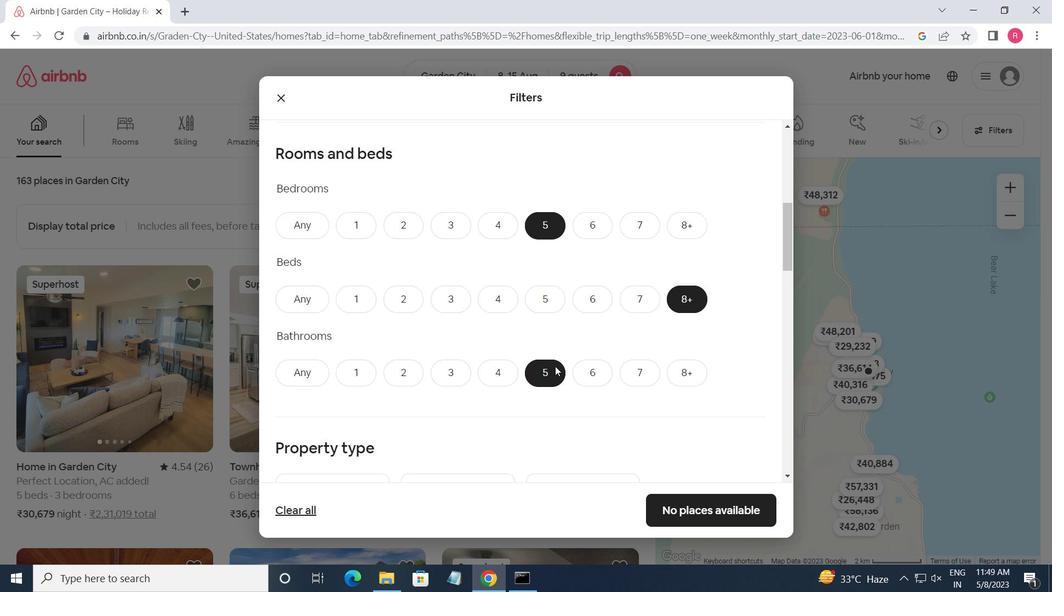 
Action: Mouse moved to (368, 363)
Screenshot: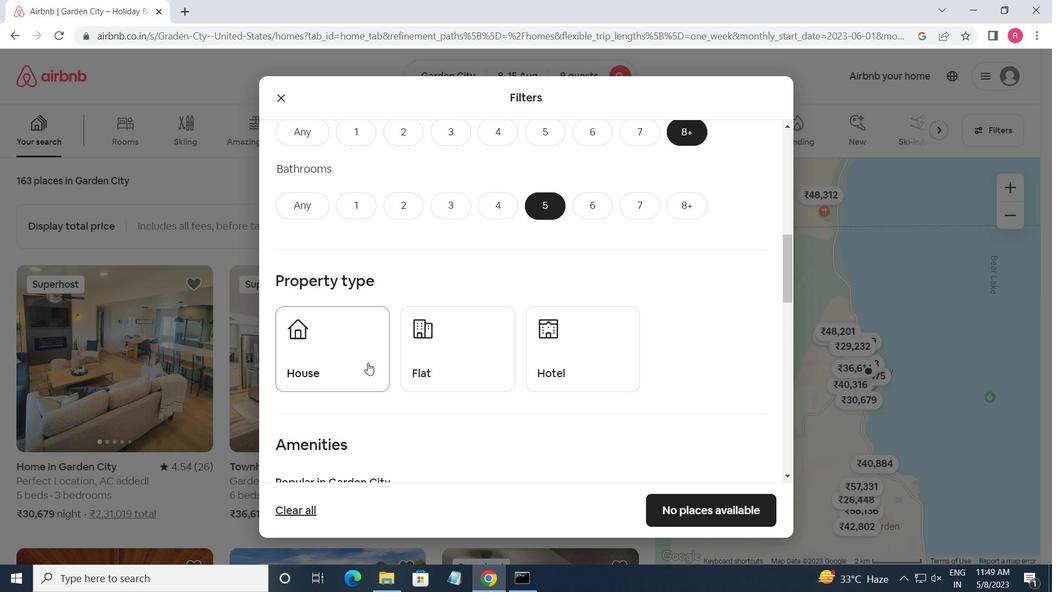 
Action: Mouse pressed left at (368, 363)
Screenshot: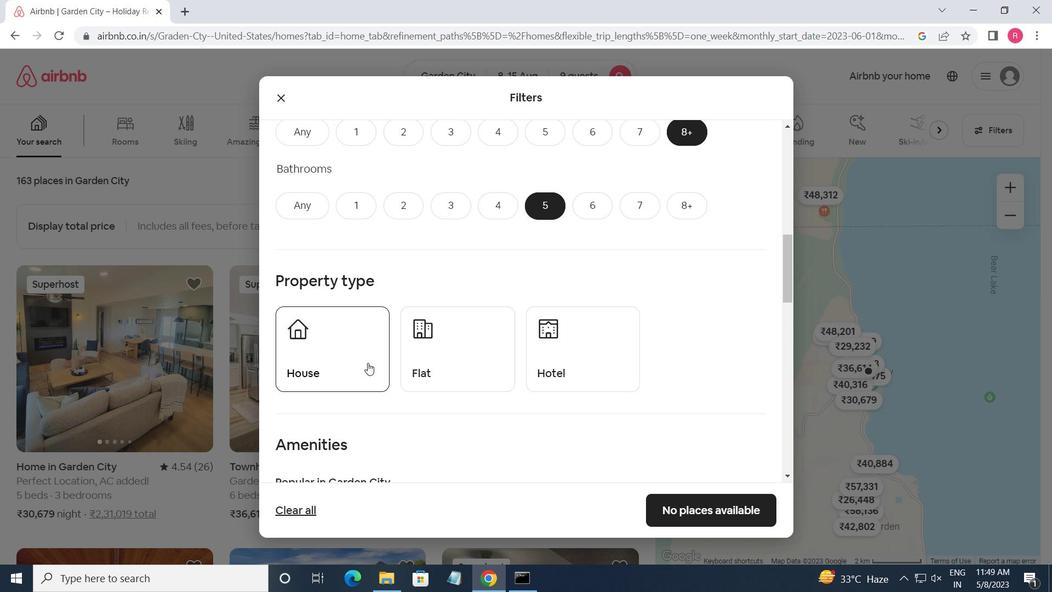 
Action: Mouse moved to (435, 365)
Screenshot: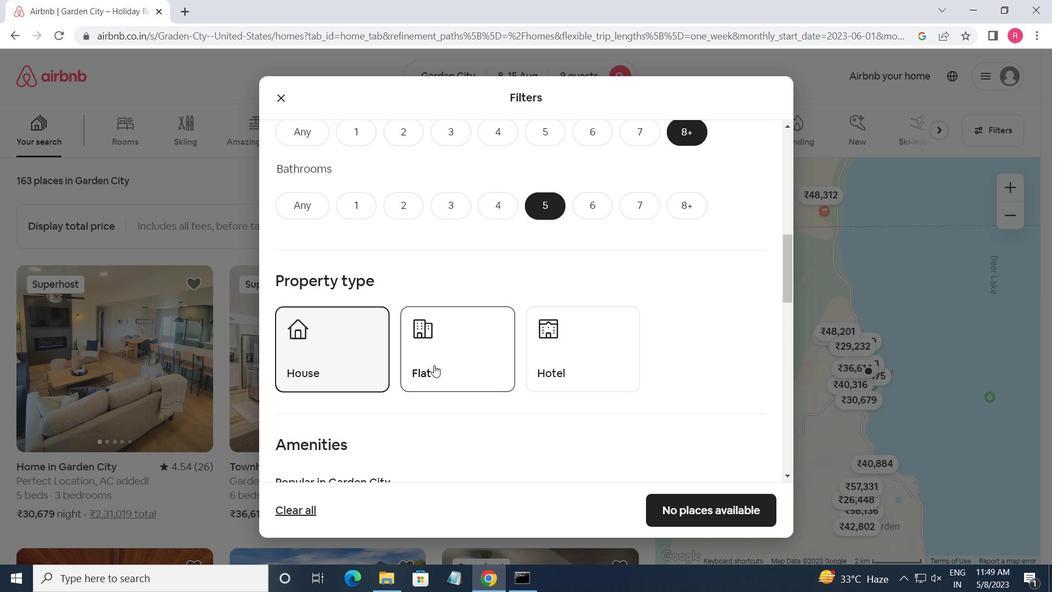 
Action: Mouse pressed left at (435, 365)
Screenshot: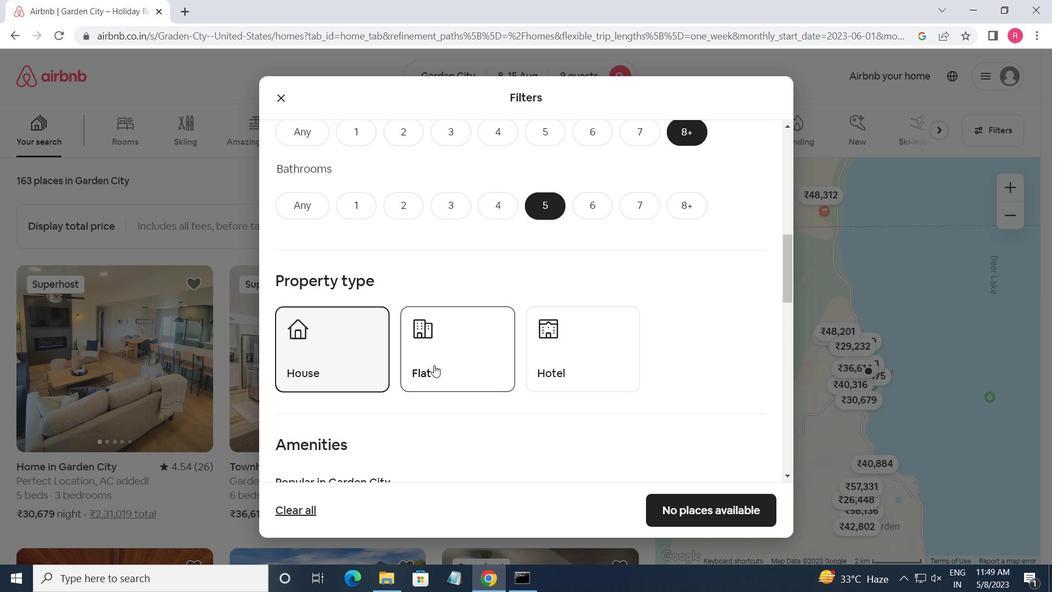 
Action: Mouse moved to (470, 375)
Screenshot: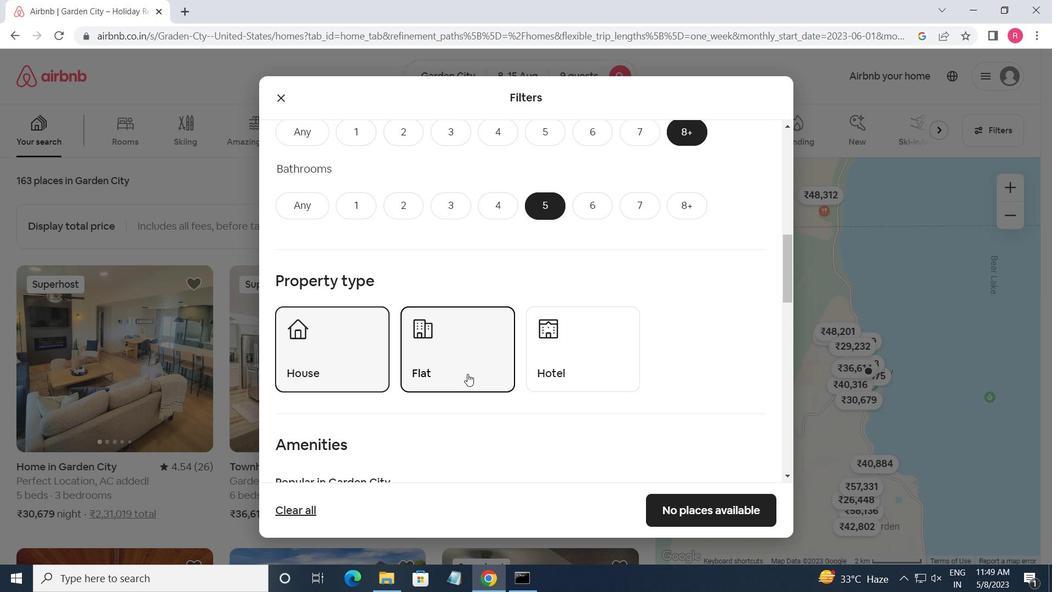 
Action: Mouse scrolled (470, 374) with delta (0, 0)
Screenshot: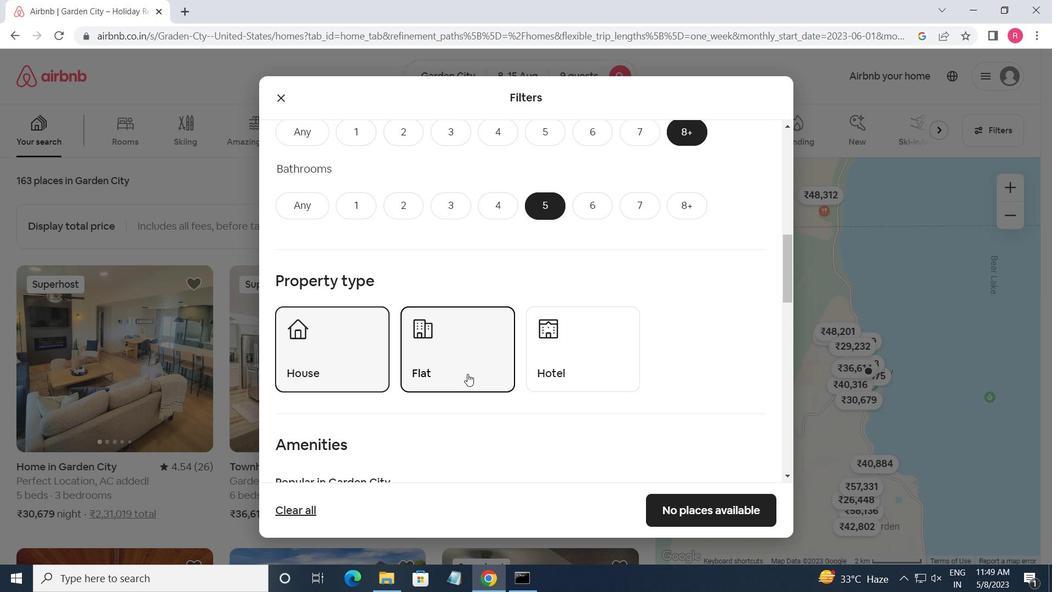 
Action: Mouse scrolled (470, 374) with delta (0, 0)
Screenshot: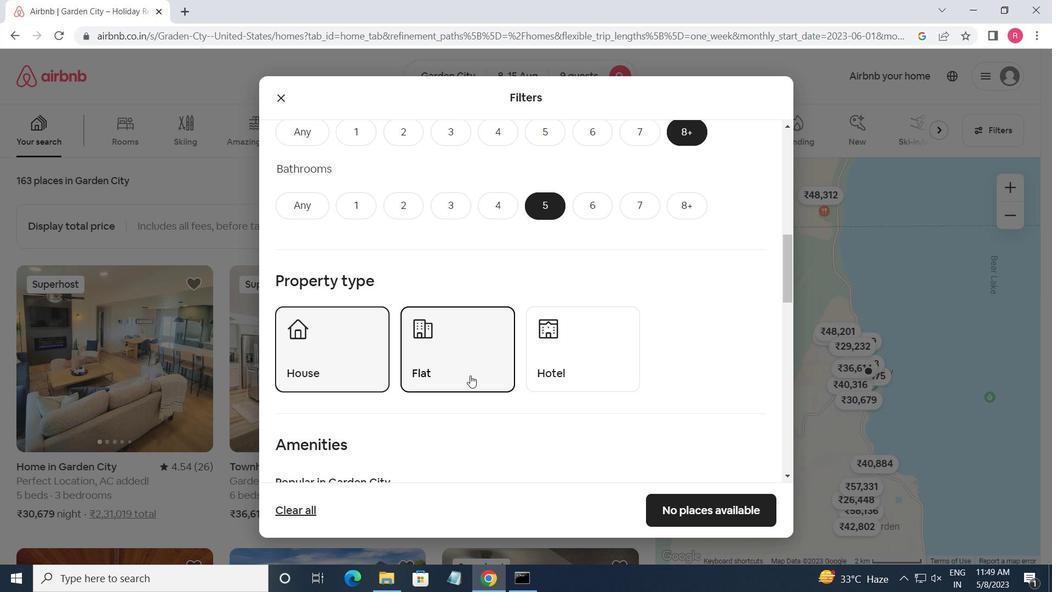 
Action: Mouse moved to (281, 376)
Screenshot: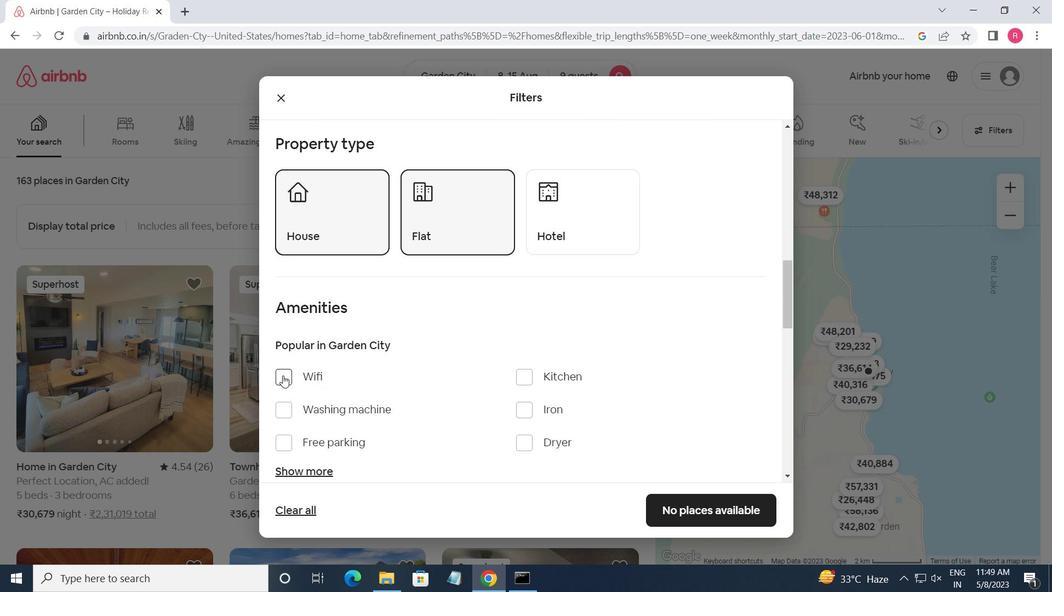 
Action: Mouse pressed left at (281, 376)
Screenshot: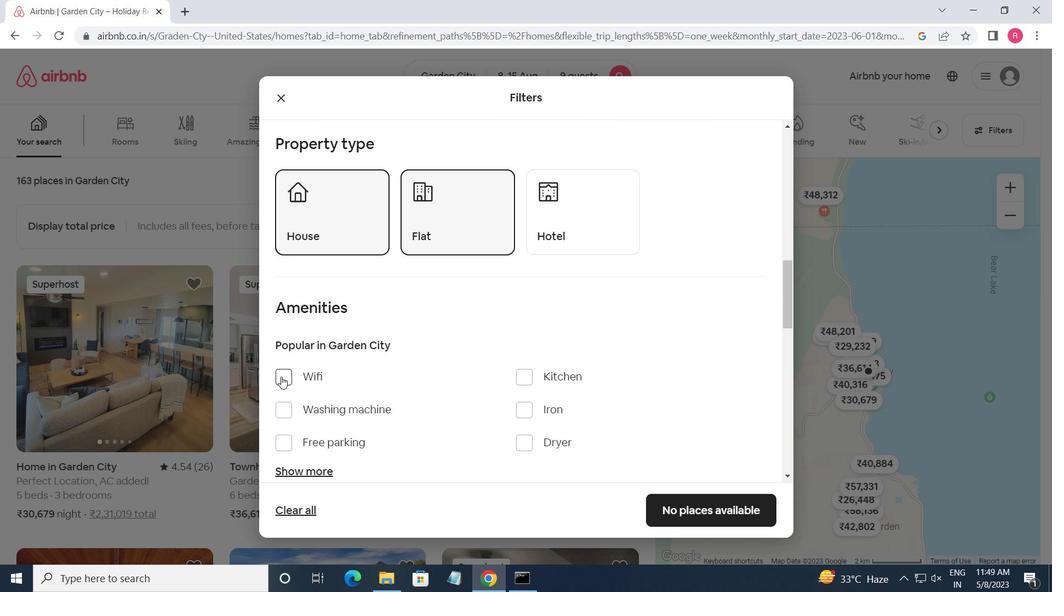 
Action: Mouse scrolled (281, 376) with delta (0, 0)
Screenshot: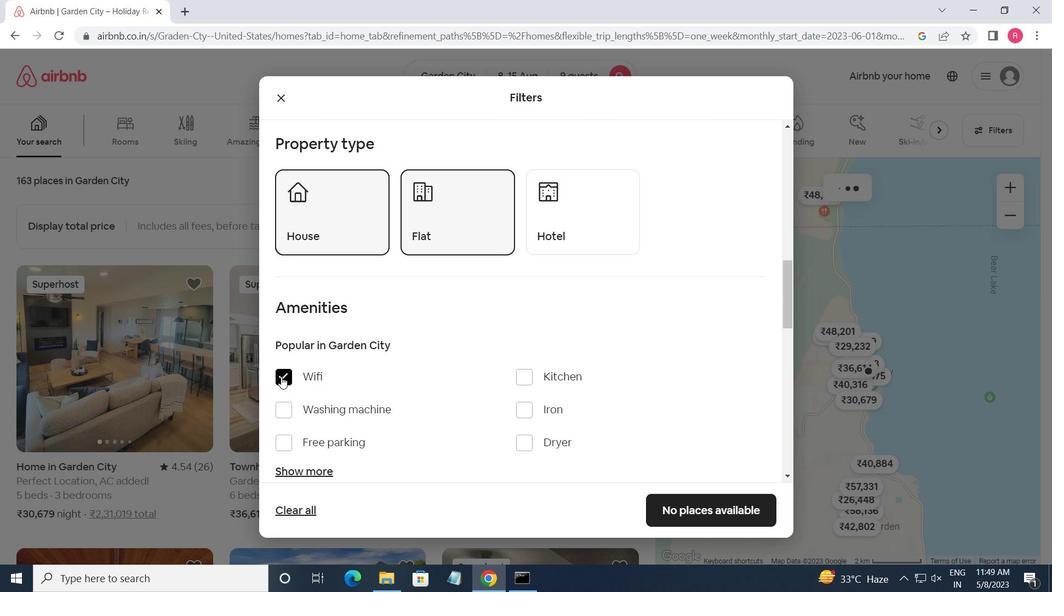 
Action: Mouse moved to (281, 376)
Screenshot: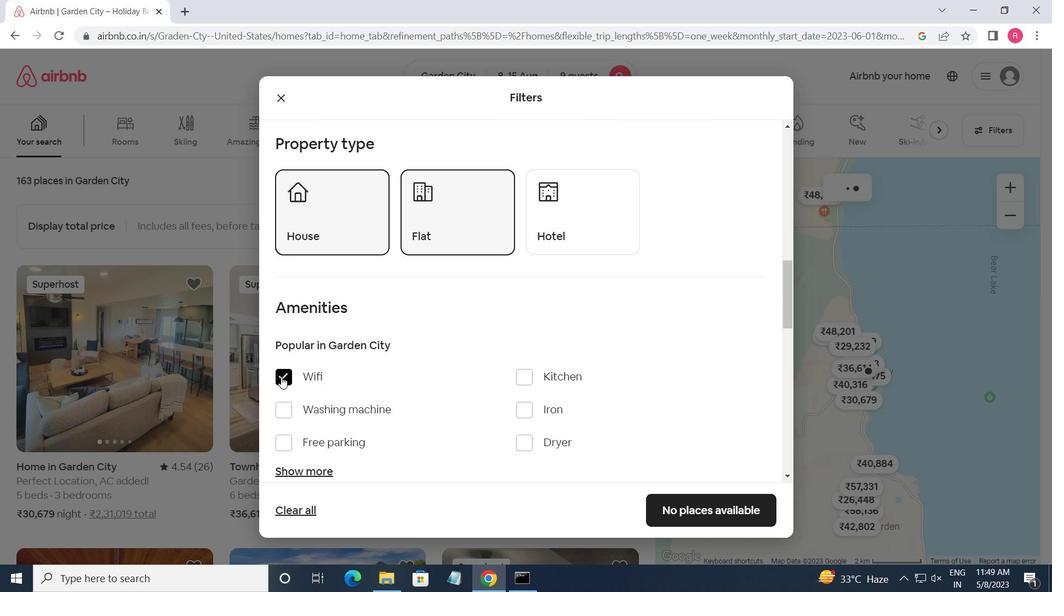 
Action: Mouse scrolled (281, 376) with delta (0, 0)
Screenshot: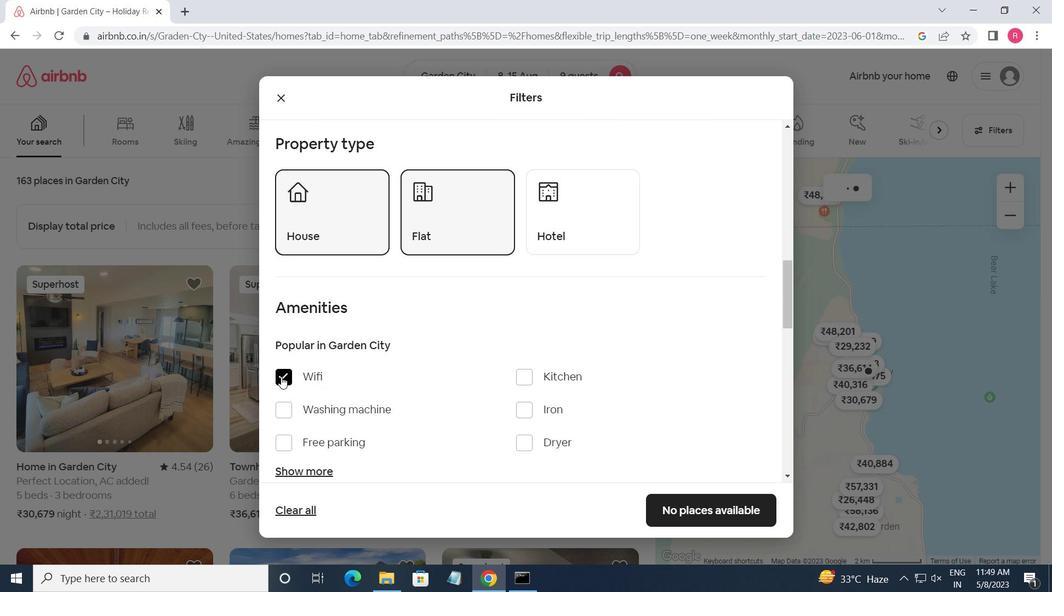 
Action: Mouse moved to (315, 331)
Screenshot: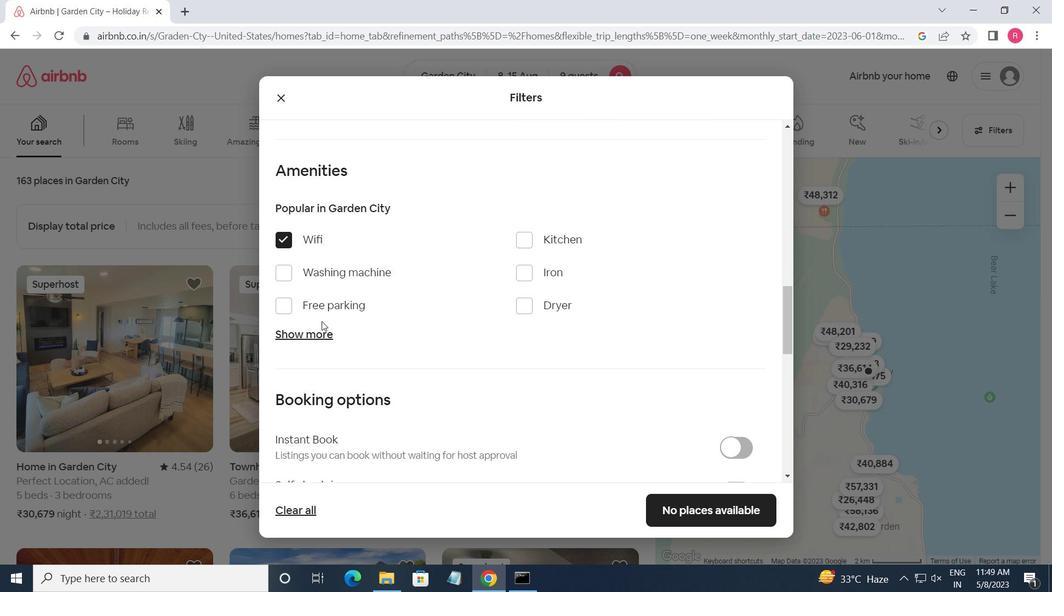 
Action: Mouse pressed left at (315, 331)
Screenshot: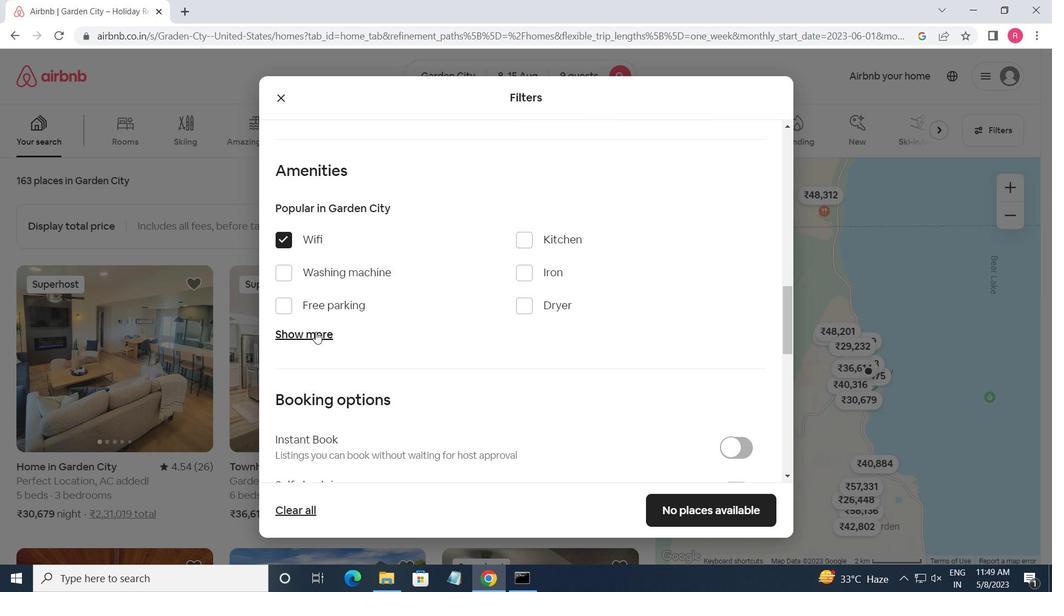 
Action: Mouse moved to (275, 305)
Screenshot: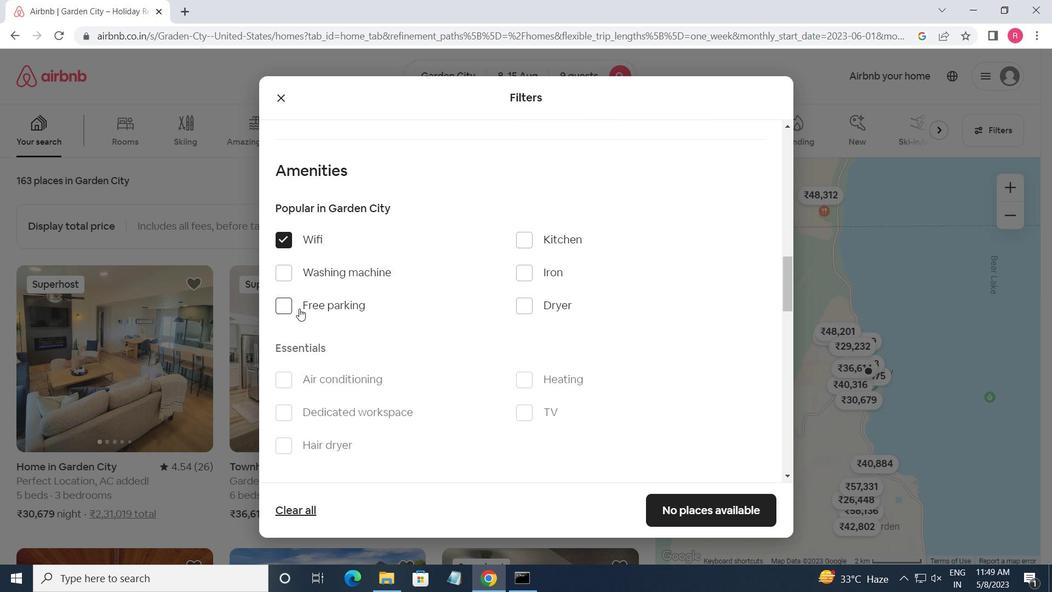 
Action: Mouse pressed left at (275, 305)
Screenshot: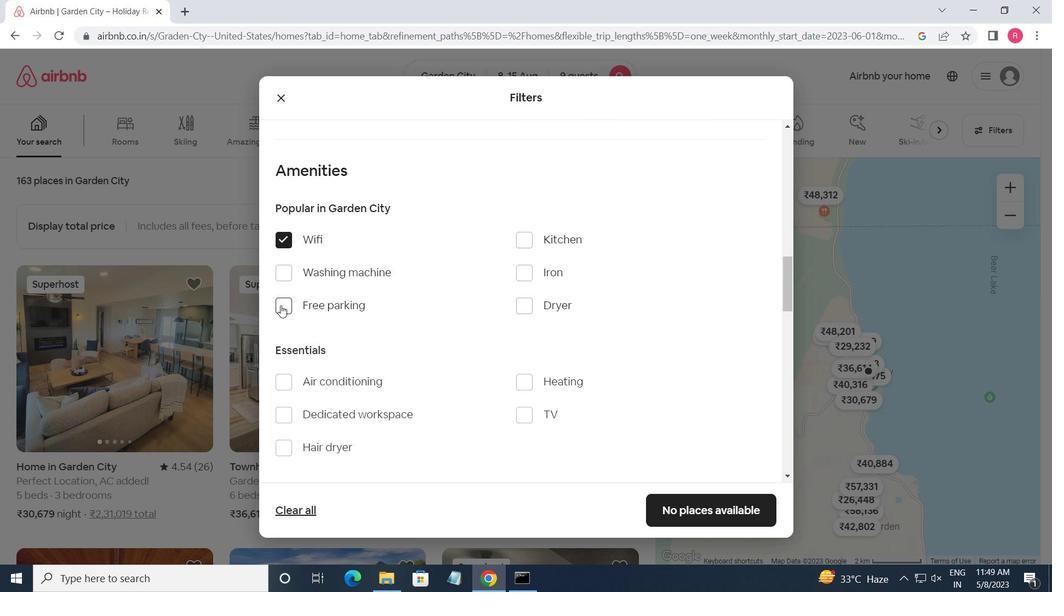 
Action: Mouse moved to (524, 416)
Screenshot: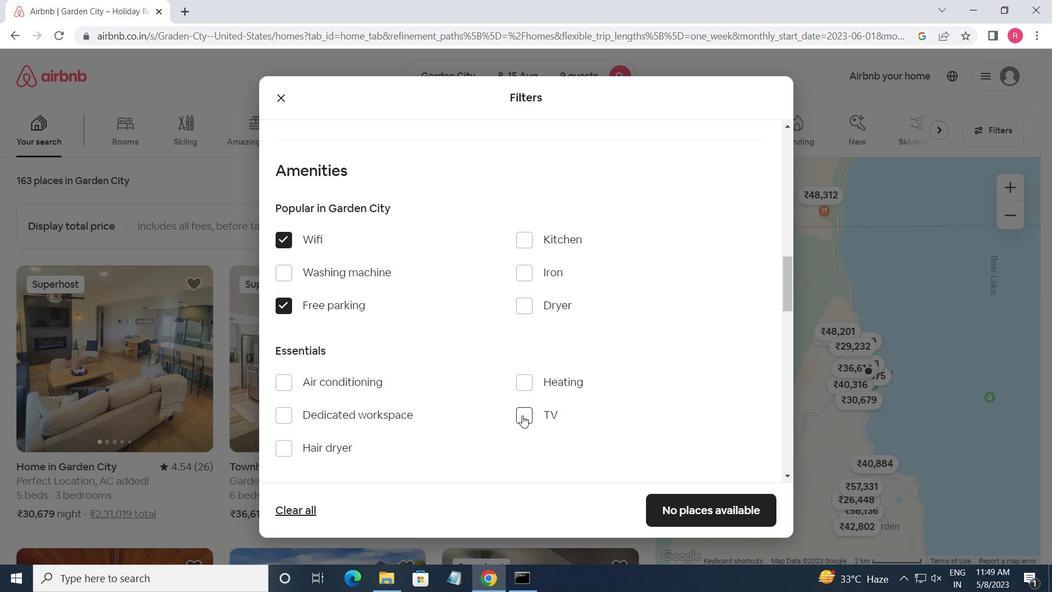 
Action: Mouse pressed left at (524, 416)
Screenshot: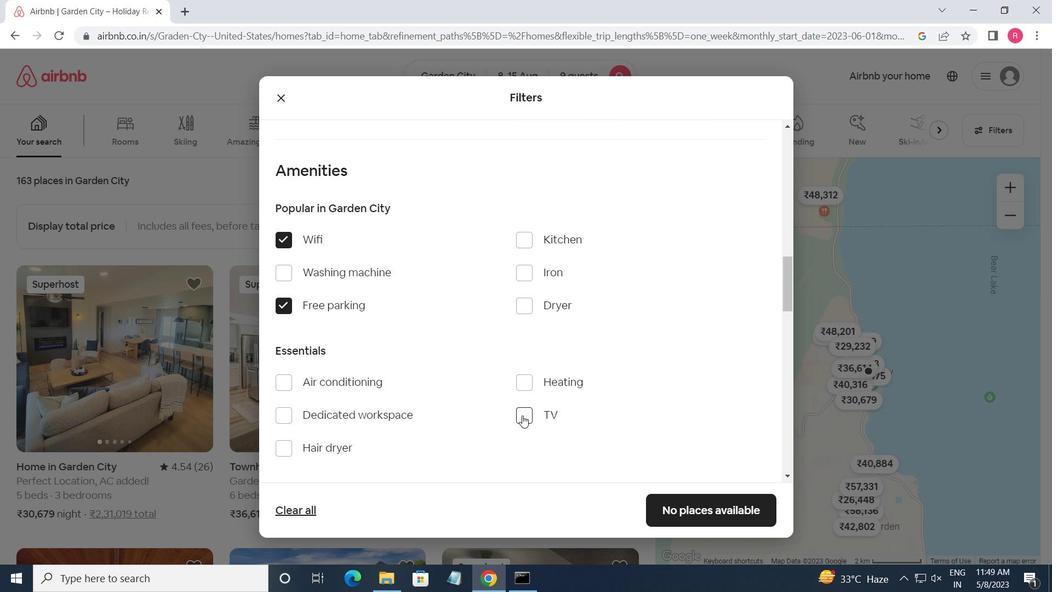 
Action: Mouse moved to (524, 414)
Screenshot: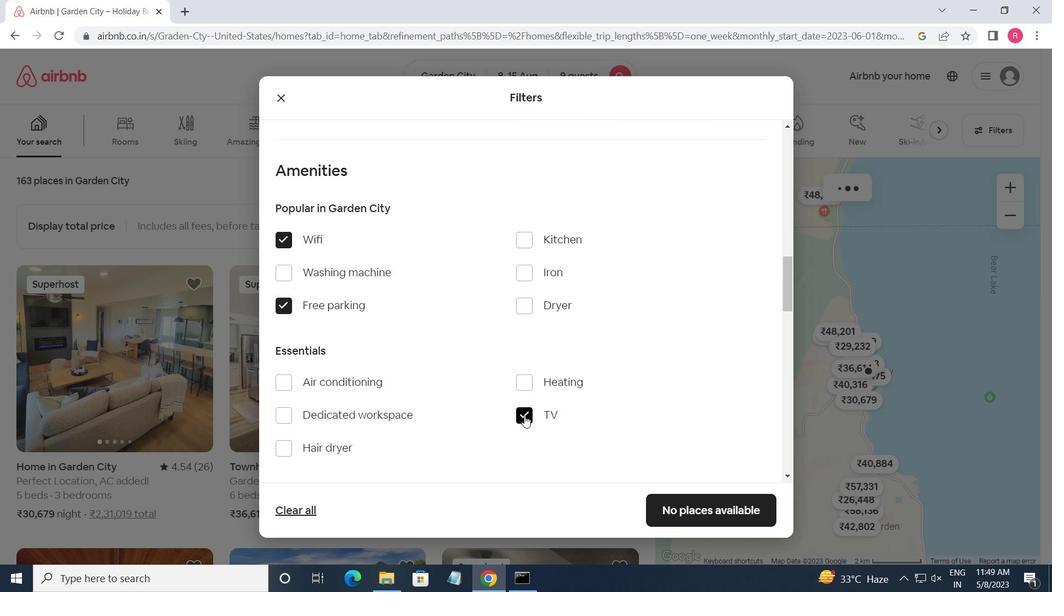 
Action: Mouse scrolled (524, 413) with delta (0, 0)
Screenshot: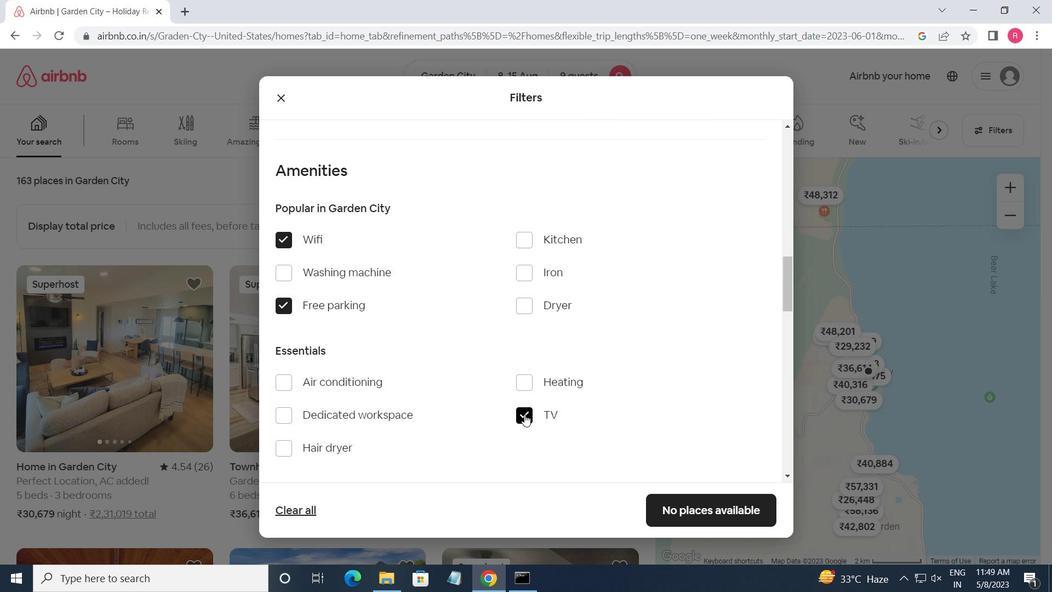 
Action: Mouse scrolled (524, 413) with delta (0, 0)
Screenshot: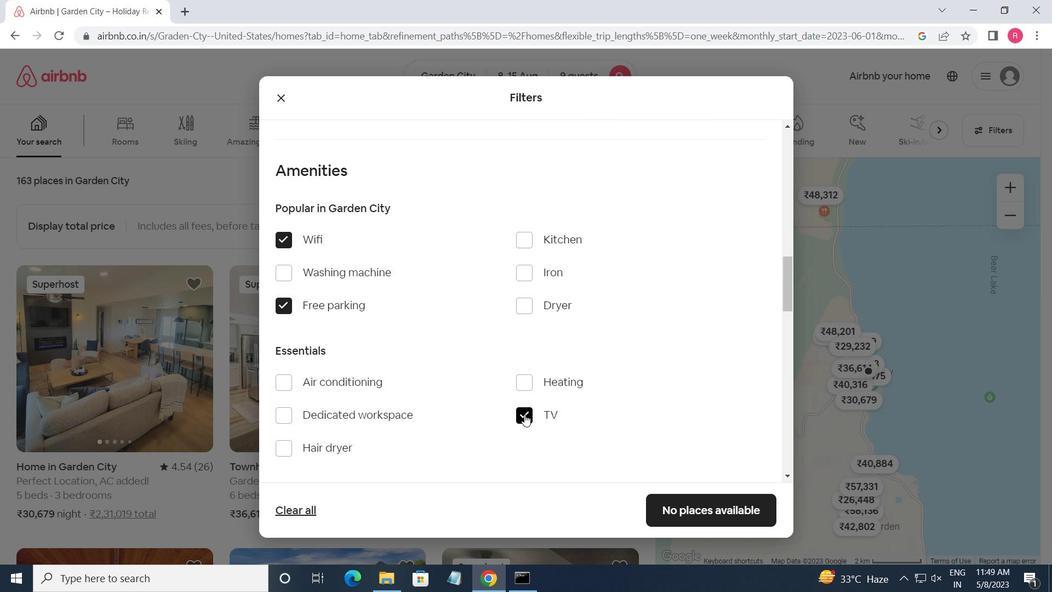 
Action: Mouse scrolled (524, 413) with delta (0, 0)
Screenshot: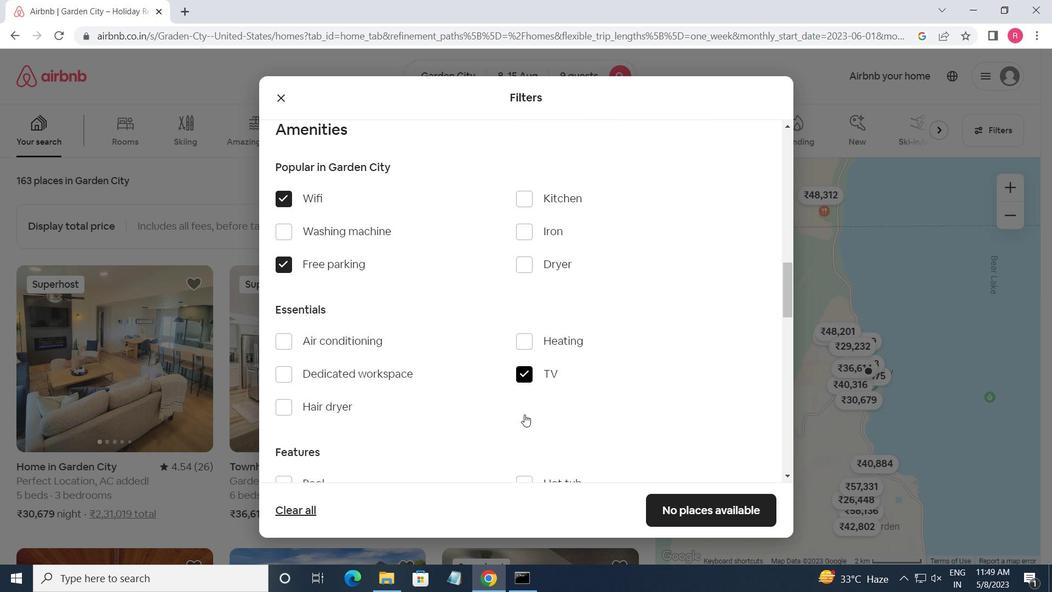 
Action: Mouse scrolled (524, 413) with delta (0, 0)
Screenshot: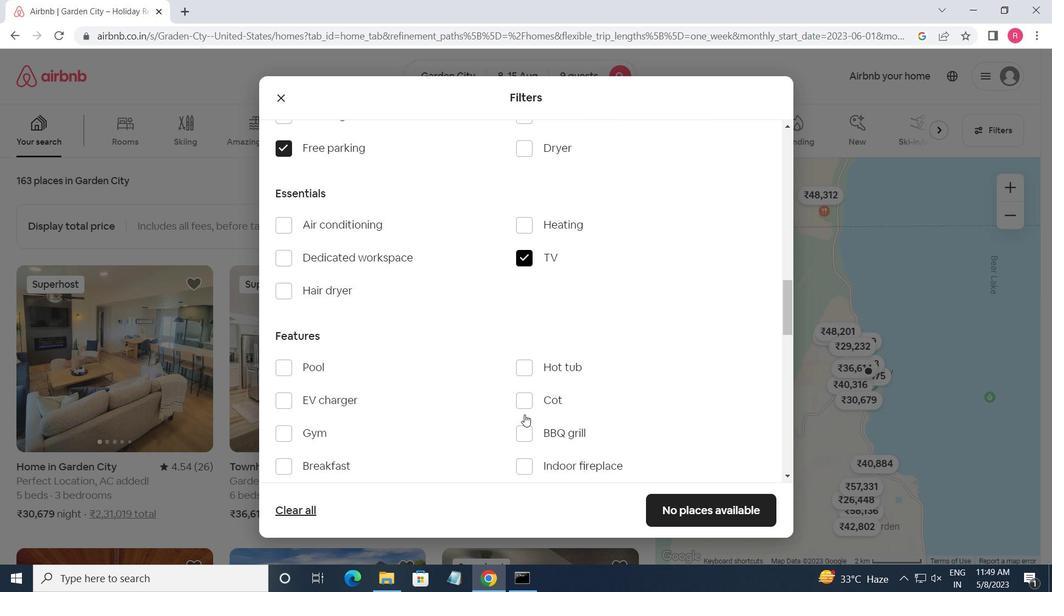 
Action: Mouse moved to (282, 319)
Screenshot: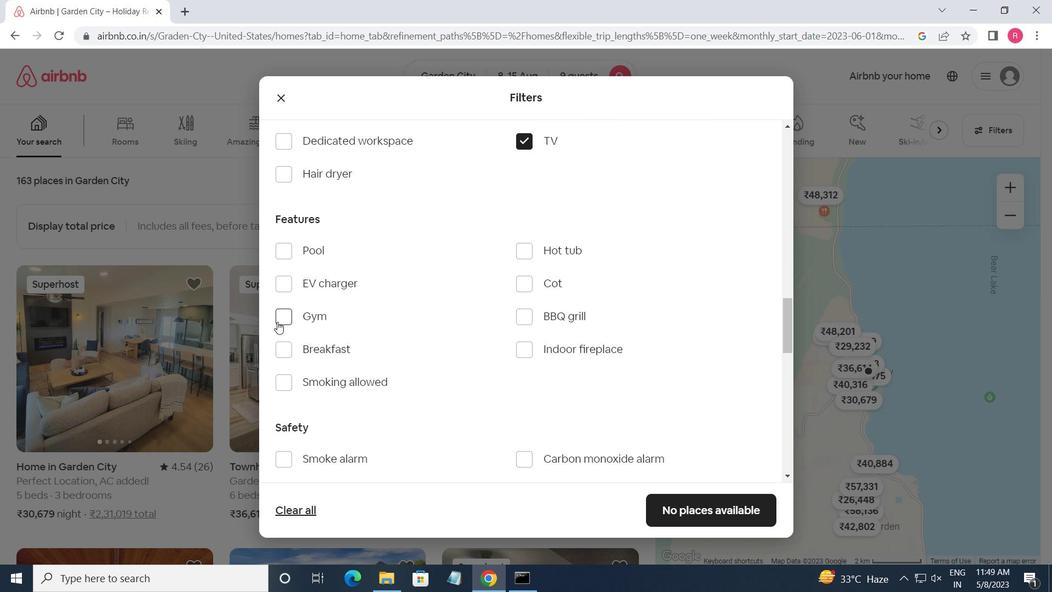 
Action: Mouse pressed left at (282, 319)
Screenshot: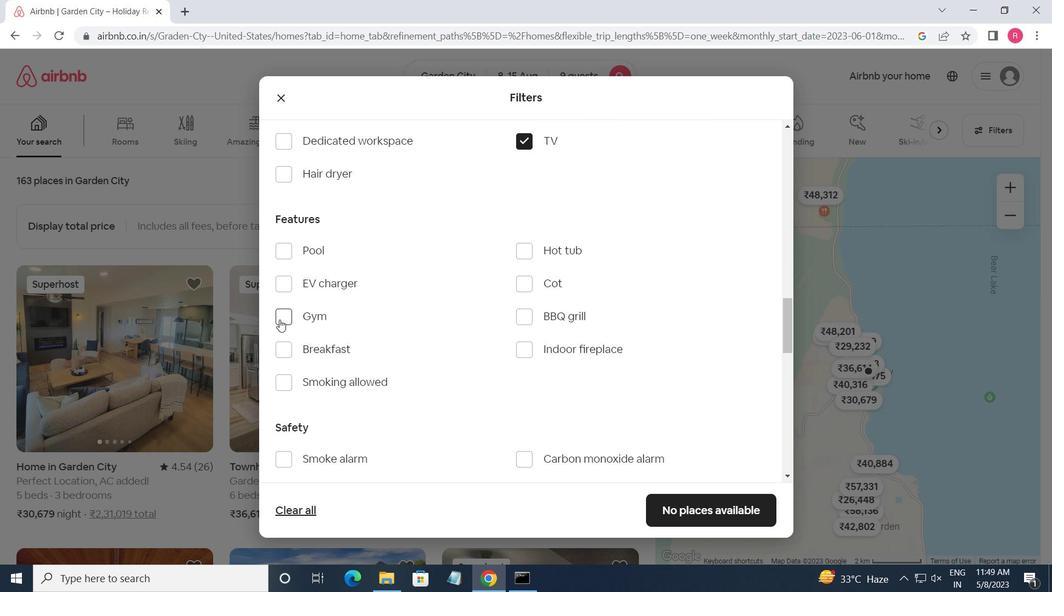 
Action: Mouse moved to (286, 350)
Screenshot: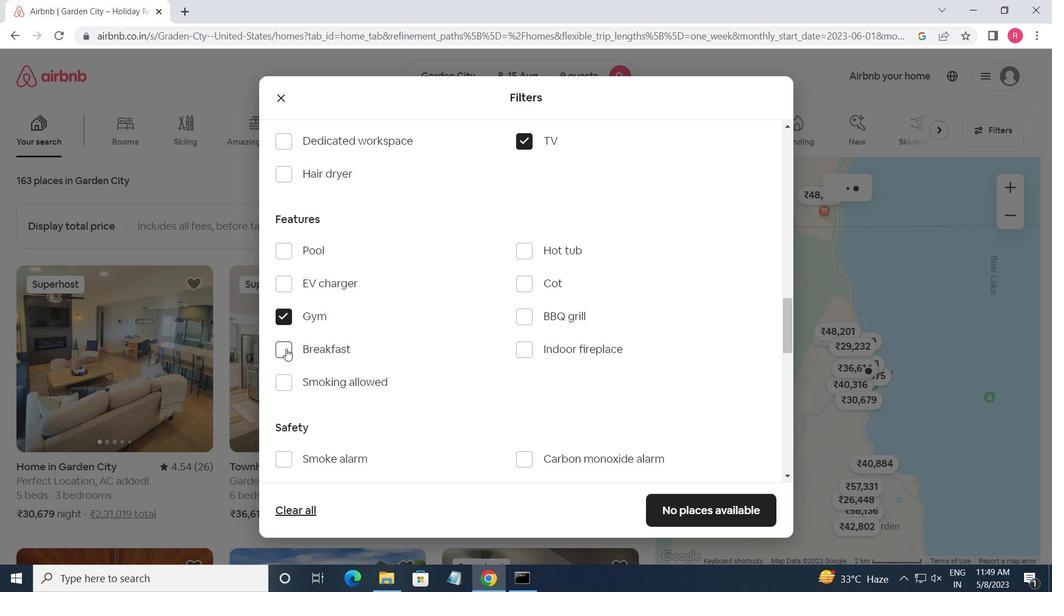 
Action: Mouse pressed left at (286, 350)
Screenshot: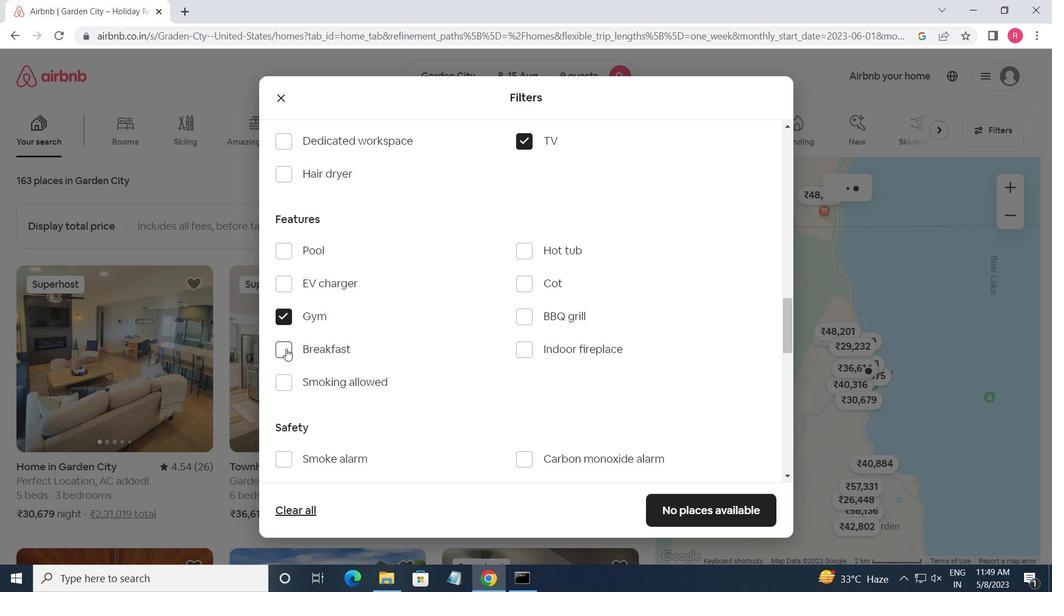 
Action: Mouse moved to (287, 349)
Screenshot: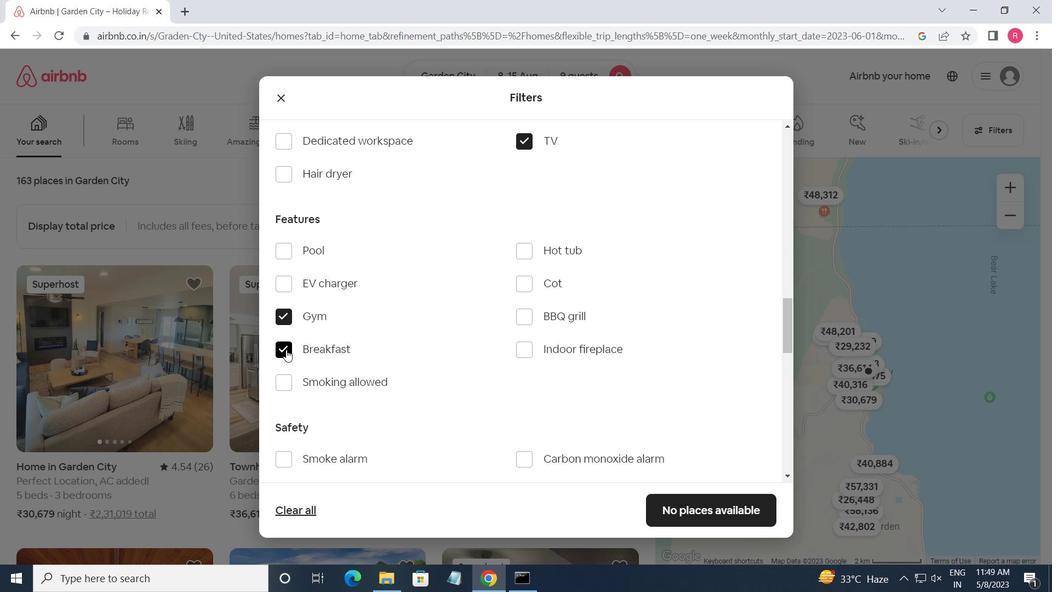 
Action: Mouse scrolled (287, 349) with delta (0, 0)
Screenshot: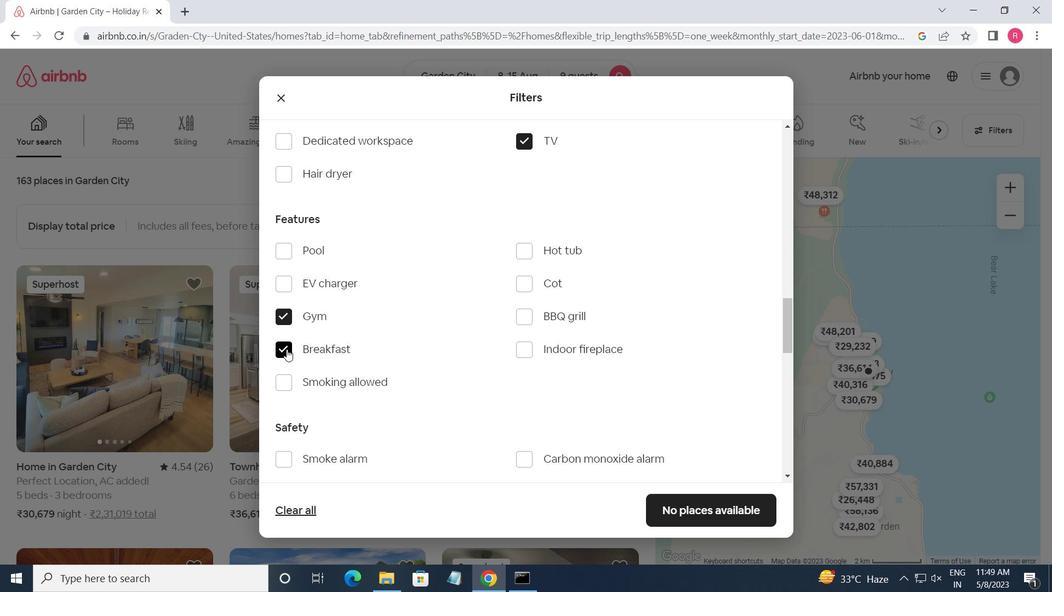 
Action: Mouse scrolled (287, 349) with delta (0, 0)
Screenshot: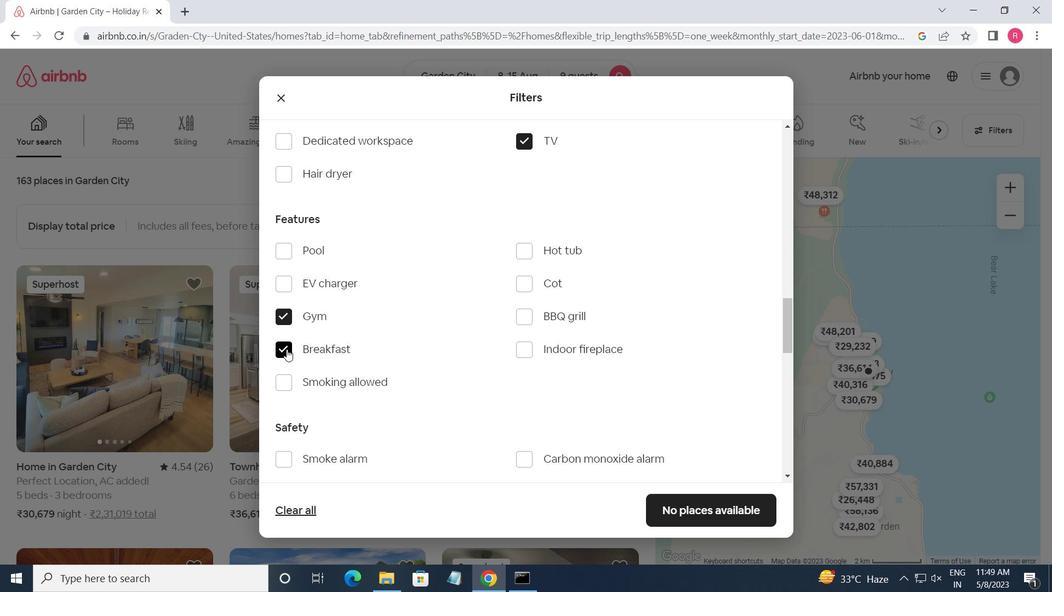 
Action: Mouse moved to (288, 349)
Screenshot: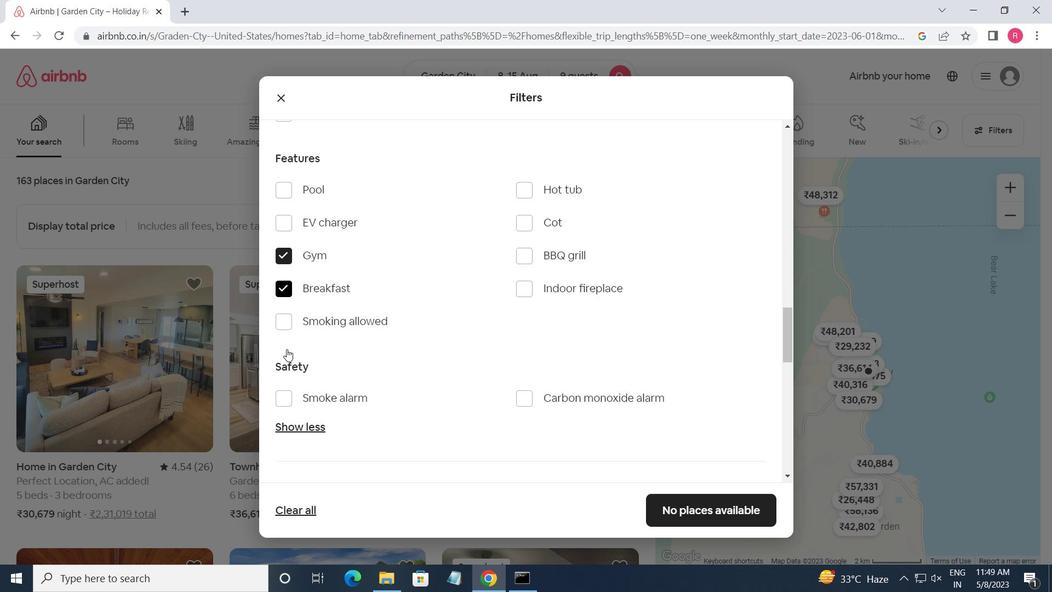 
Action: Mouse scrolled (288, 349) with delta (0, 0)
Screenshot: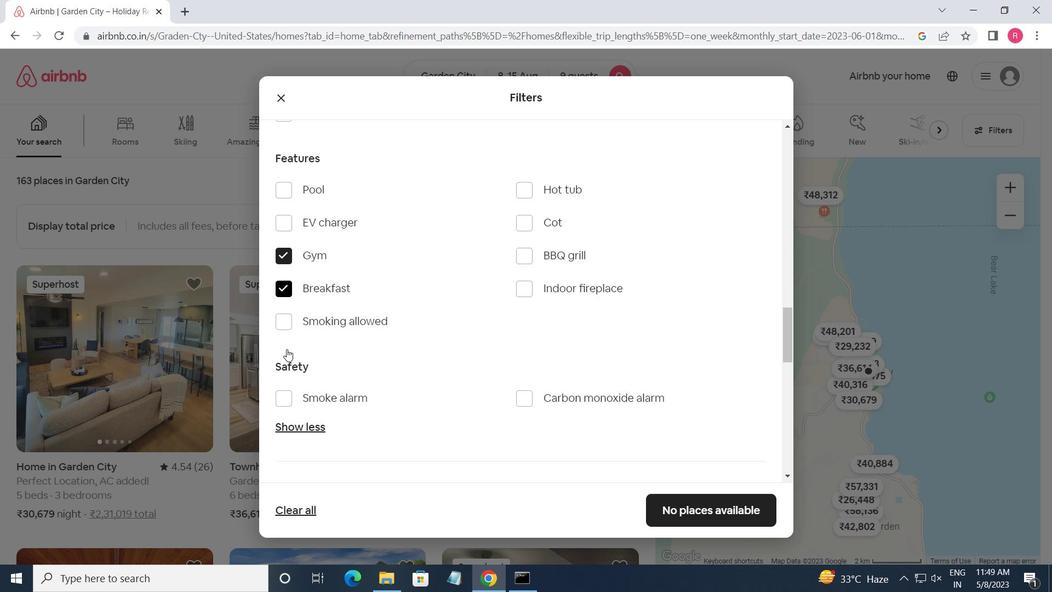 
Action: Mouse moved to (300, 351)
Screenshot: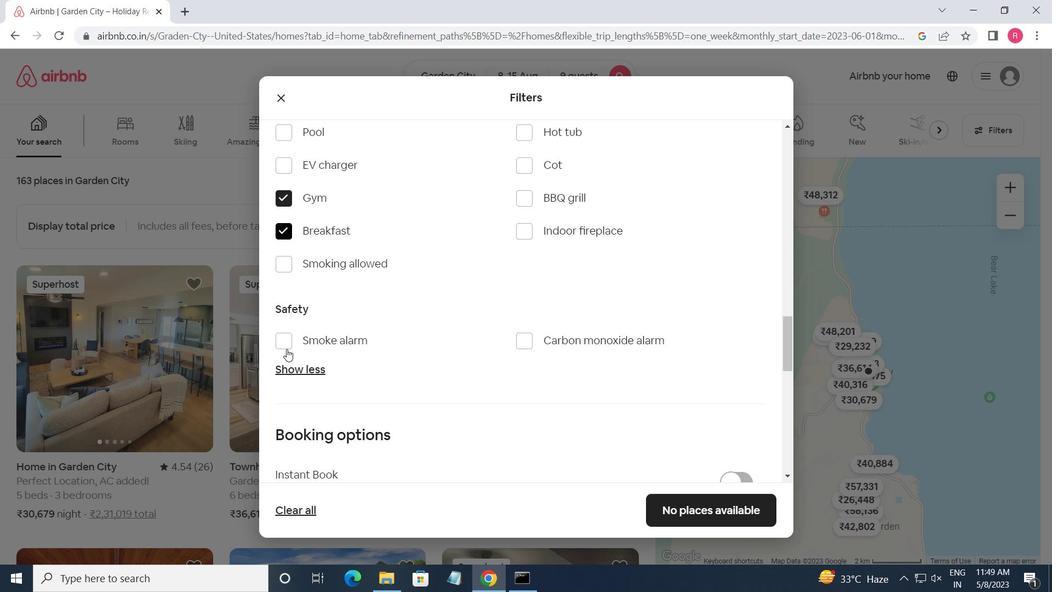 
Action: Mouse scrolled (300, 351) with delta (0, 0)
Screenshot: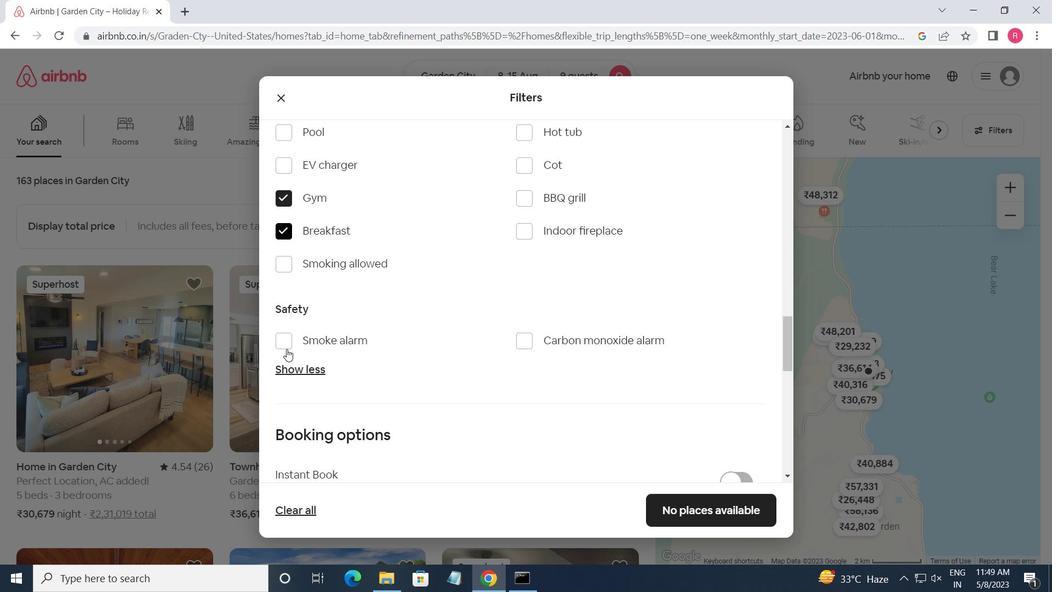 
Action: Mouse moved to (743, 370)
Screenshot: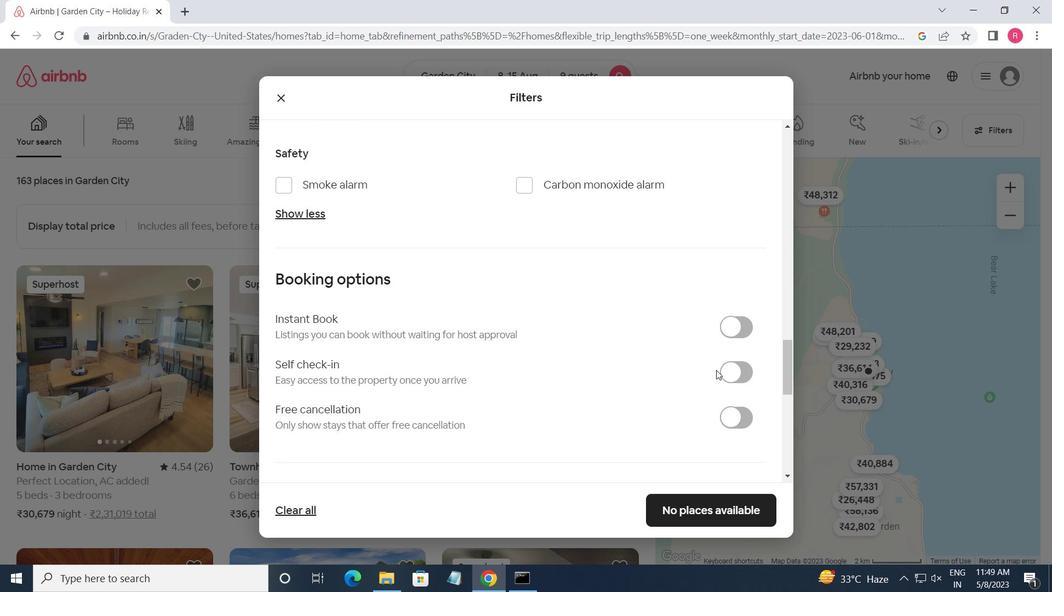 
Action: Mouse pressed left at (743, 370)
Screenshot: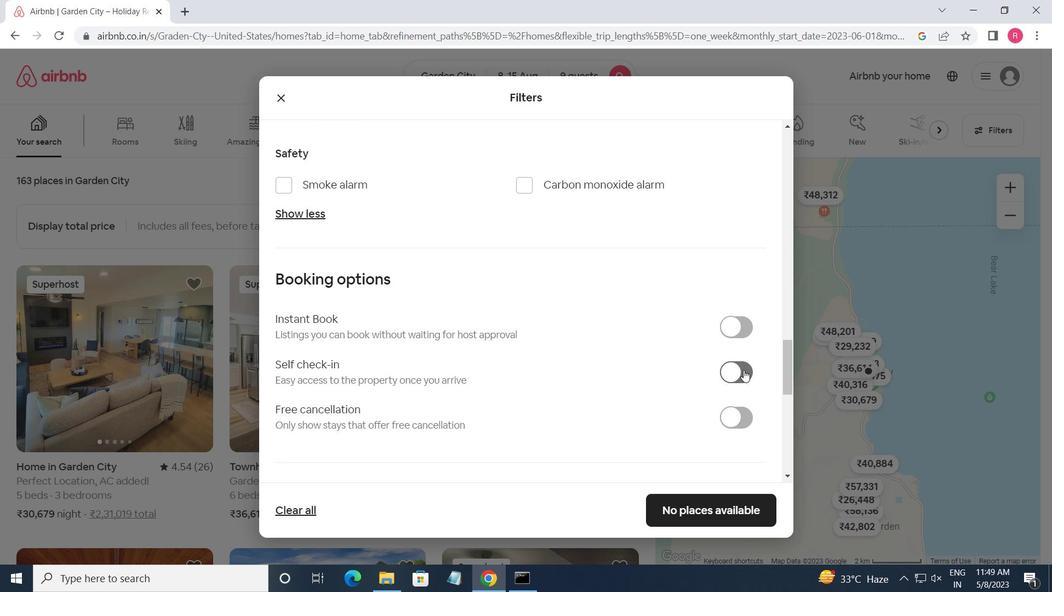 
Action: Mouse moved to (422, 336)
Screenshot: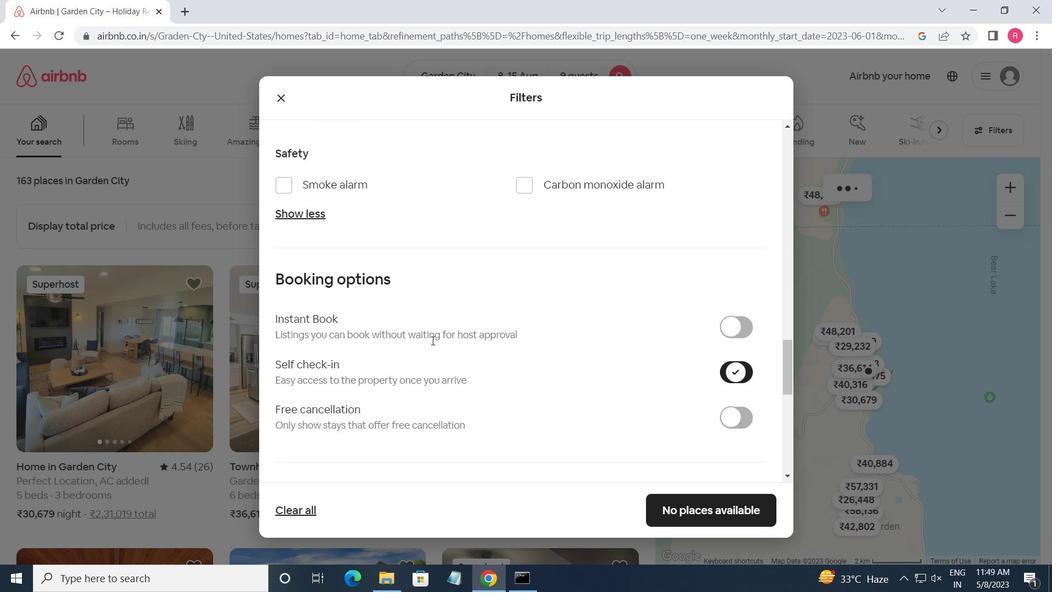 
Action: Mouse scrolled (422, 335) with delta (0, 0)
Screenshot: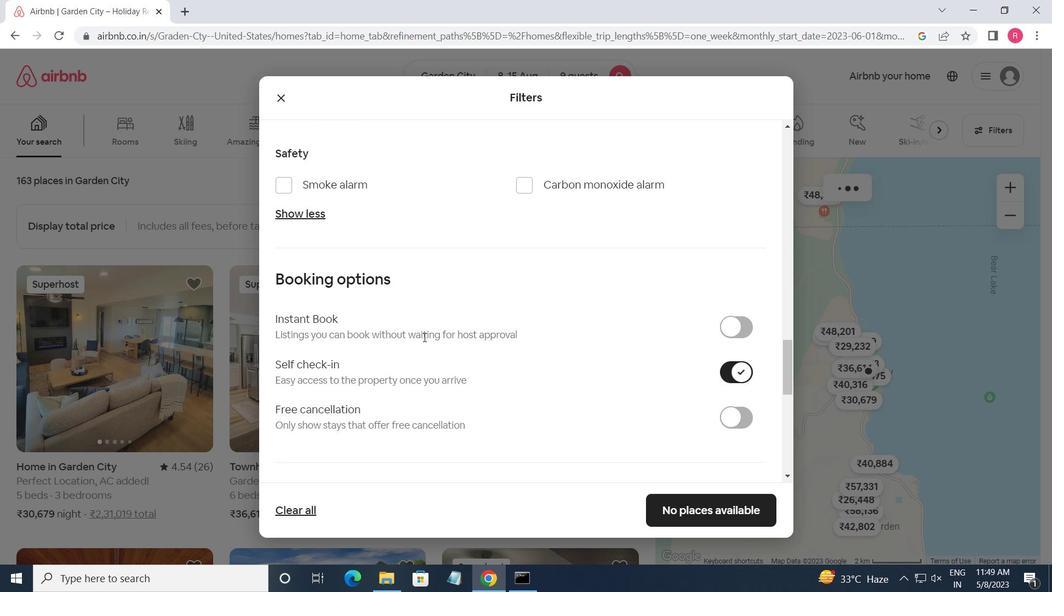 
Action: Mouse scrolled (422, 335) with delta (0, 0)
Screenshot: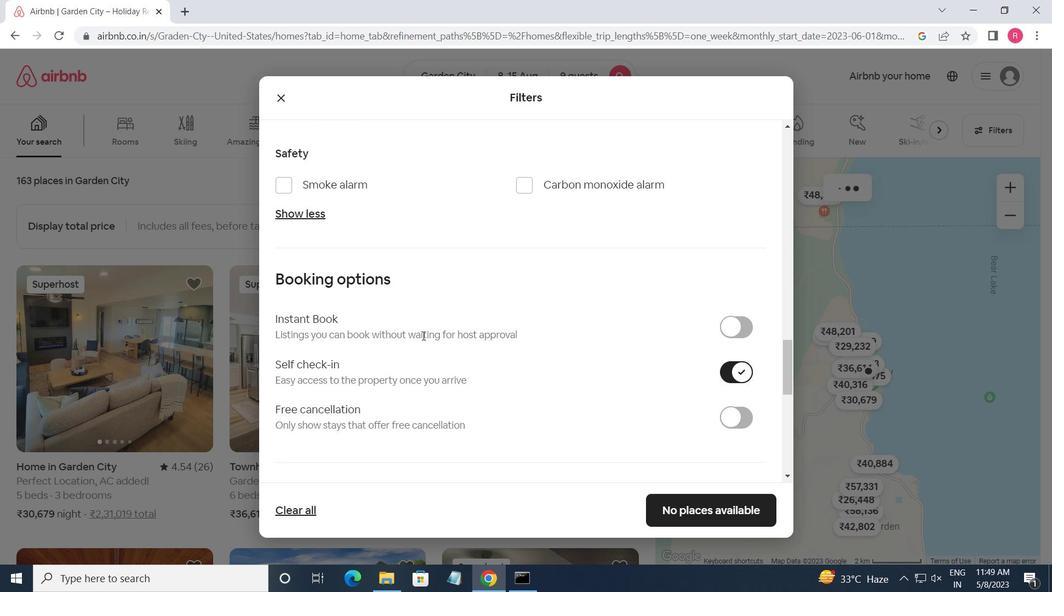 
Action: Mouse scrolled (422, 335) with delta (0, 0)
Screenshot: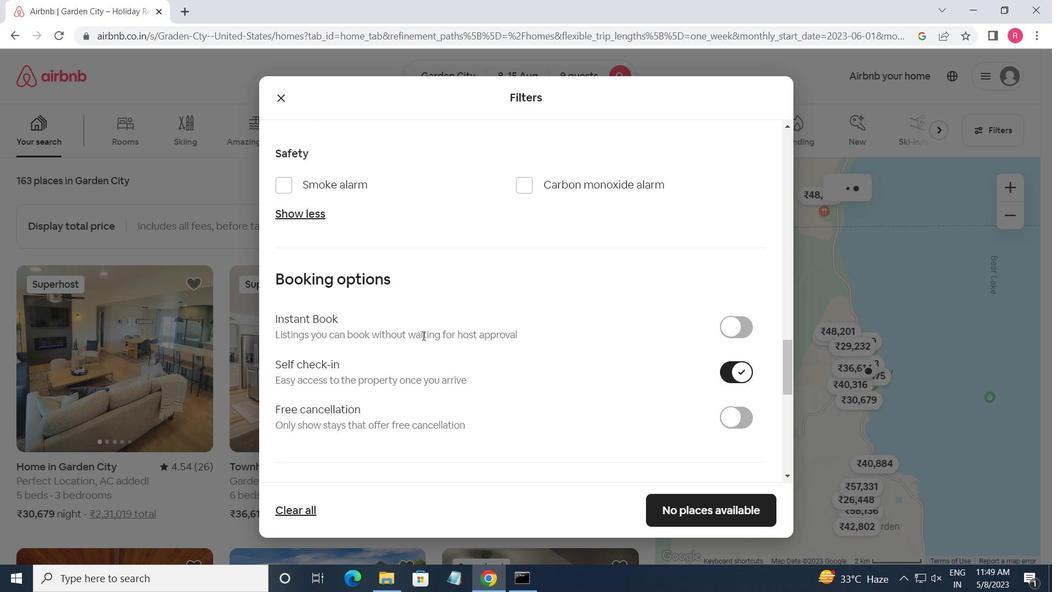 
Action: Mouse moved to (422, 334)
Screenshot: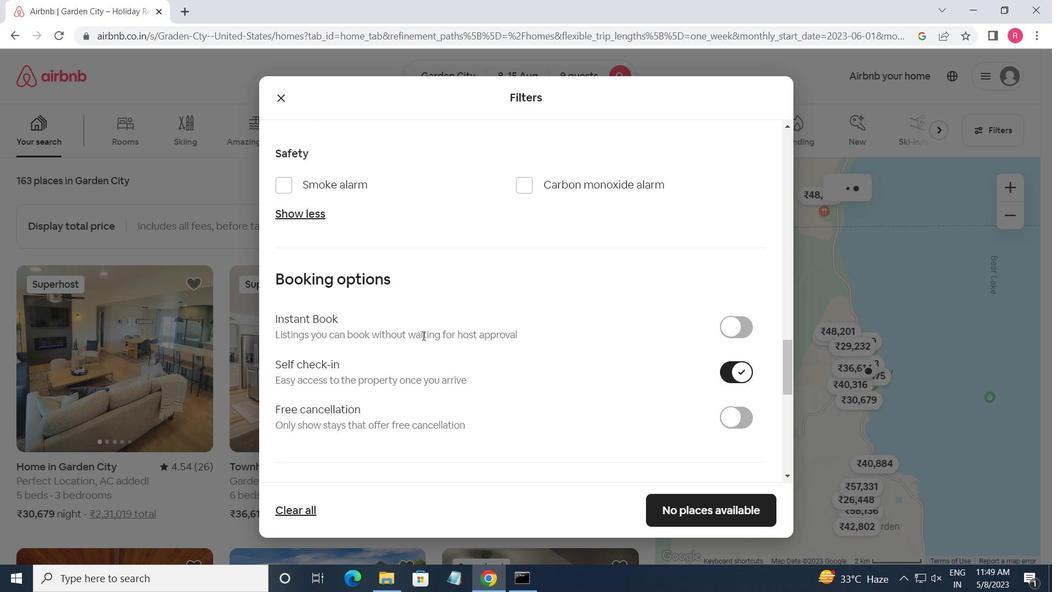 
Action: Mouse scrolled (422, 334) with delta (0, 0)
Screenshot: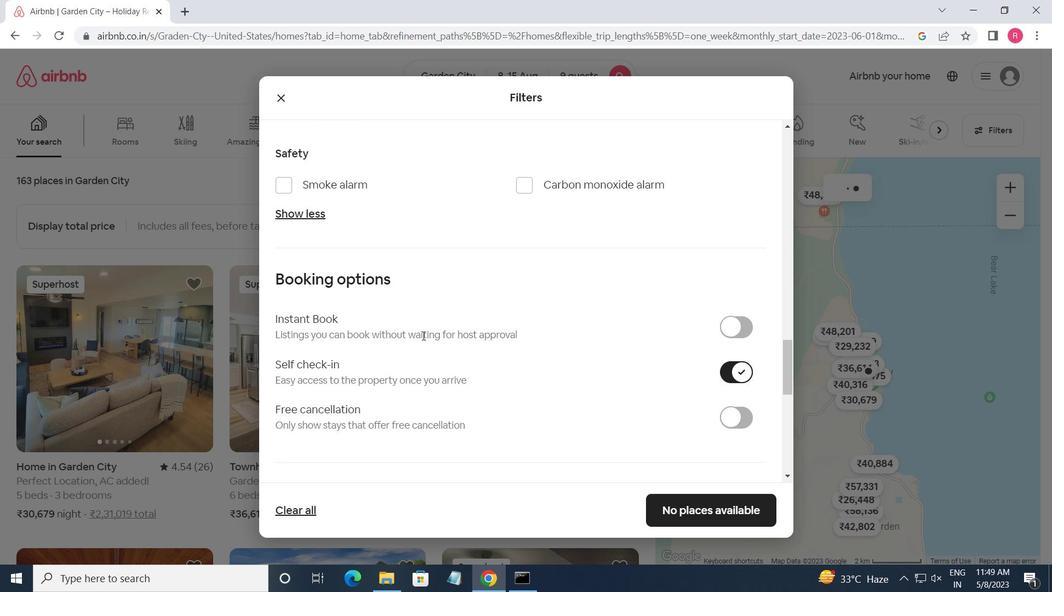 
Action: Mouse moved to (420, 334)
Screenshot: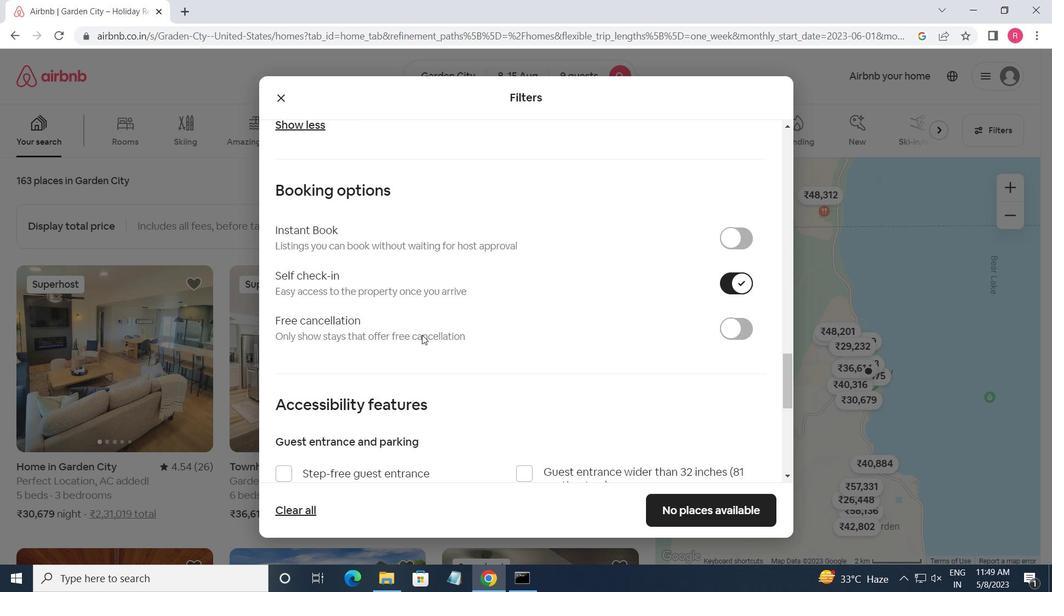 
Action: Mouse scrolled (420, 334) with delta (0, 0)
Screenshot: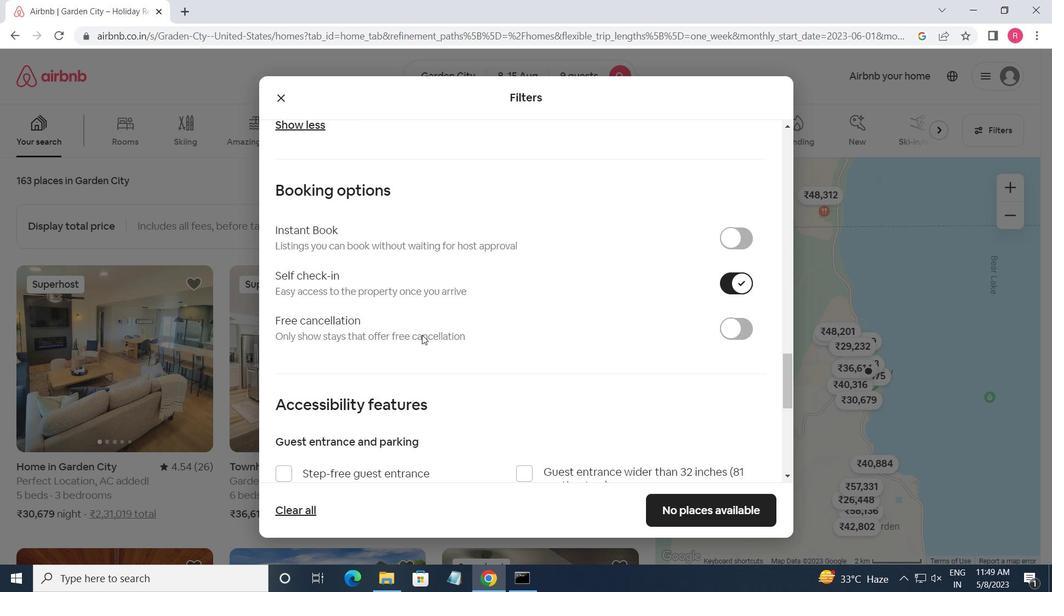 
Action: Mouse moved to (407, 334)
Screenshot: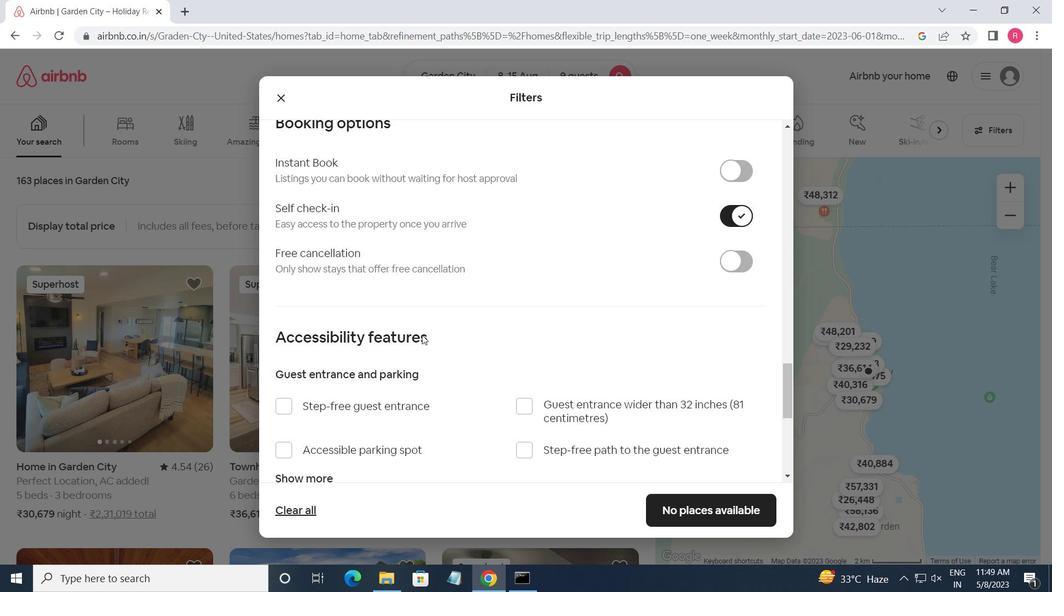 
Action: Mouse scrolled (407, 334) with delta (0, 0)
Screenshot: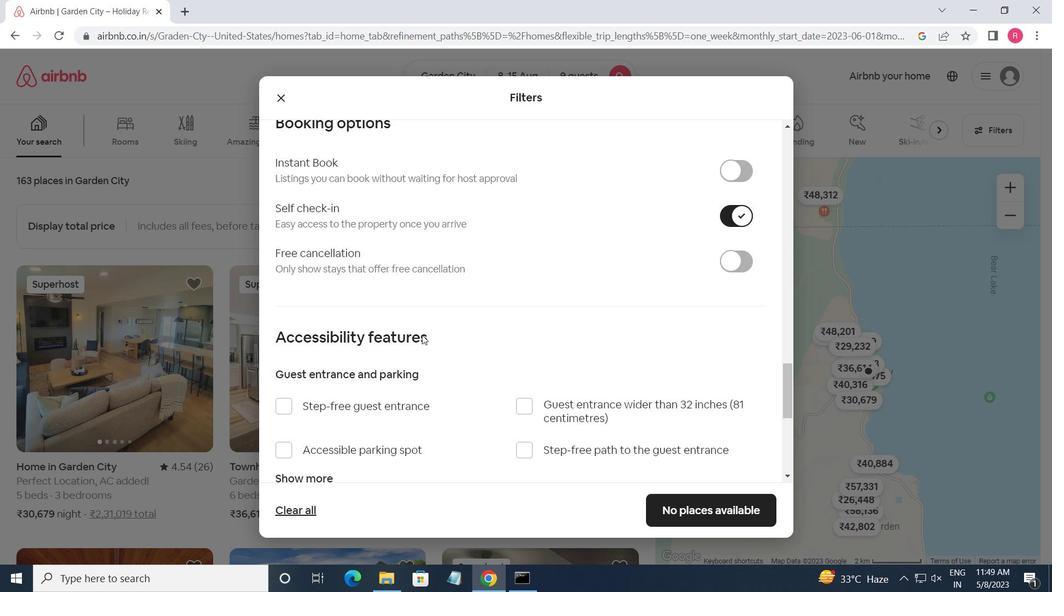 
Action: Mouse moved to (355, 371)
Screenshot: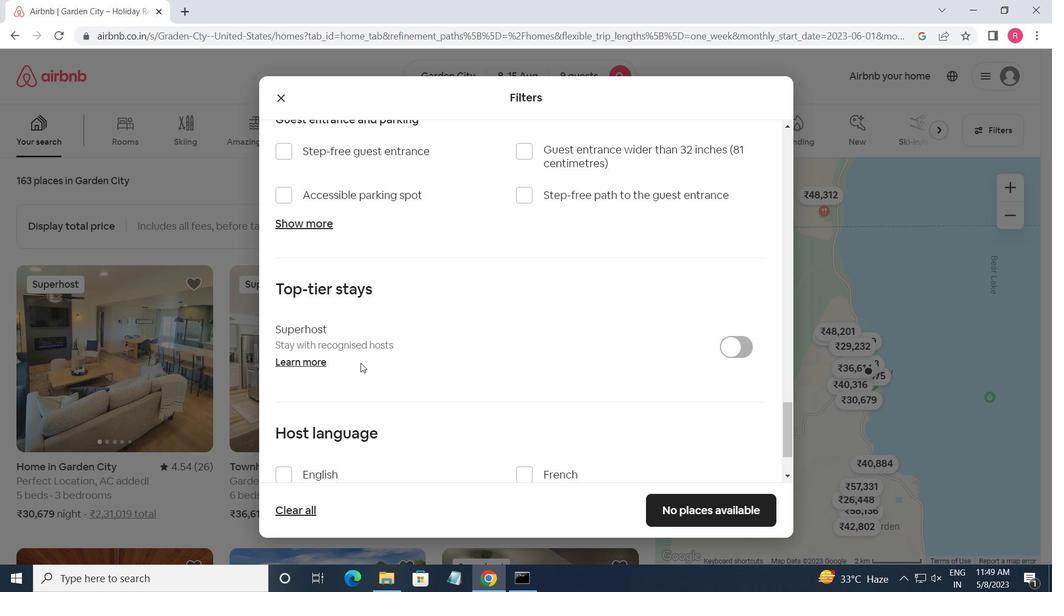 
Action: Mouse scrolled (355, 371) with delta (0, 0)
Screenshot: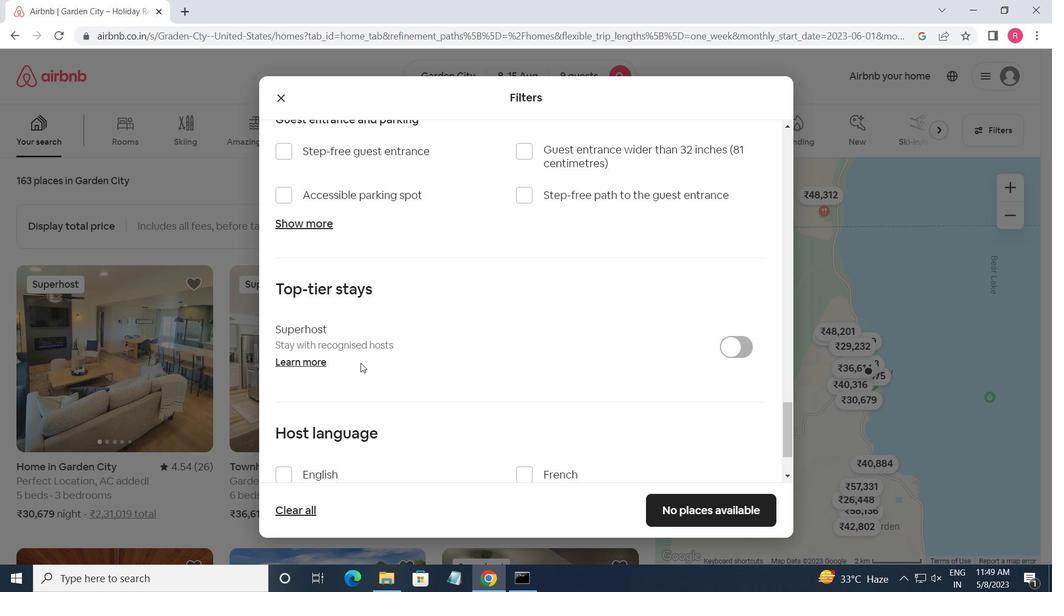 
Action: Mouse moved to (355, 372)
Screenshot: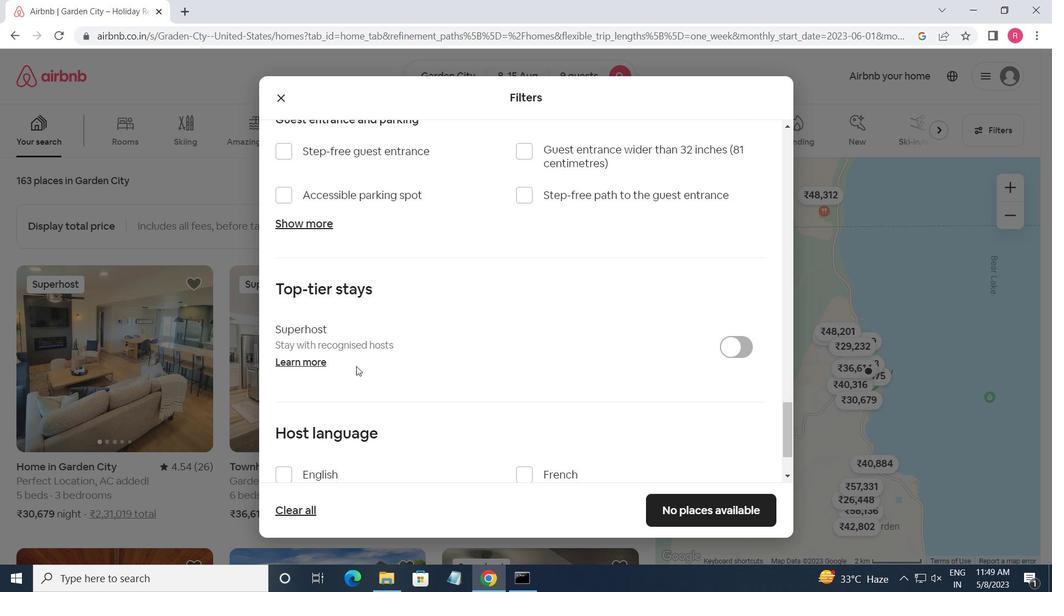 
Action: Mouse scrolled (355, 372) with delta (0, 0)
Screenshot: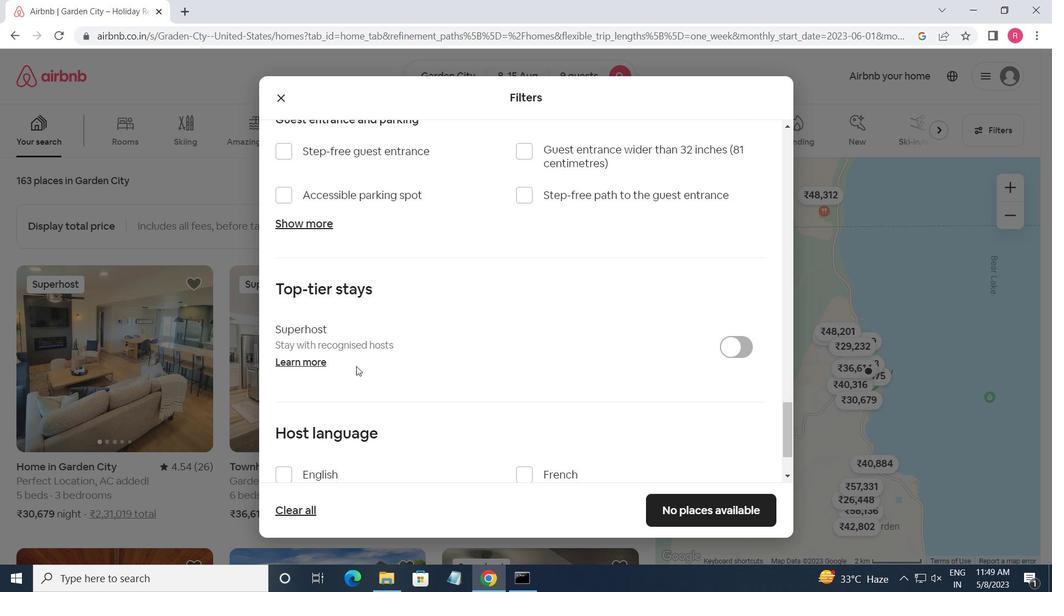 
Action: Mouse scrolled (355, 372) with delta (0, 0)
Screenshot: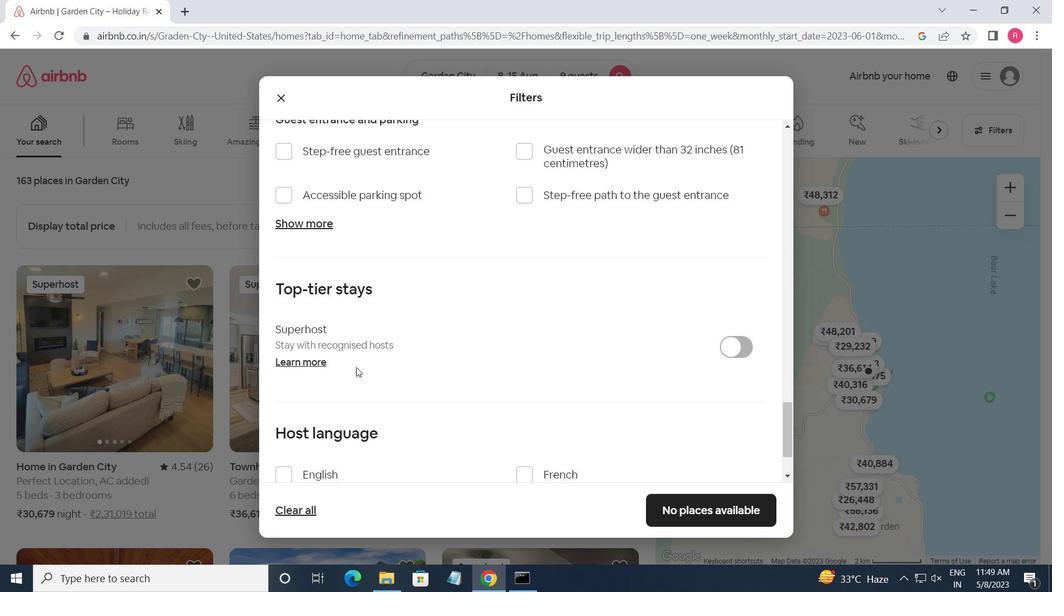 
Action: Mouse moved to (281, 389)
Screenshot: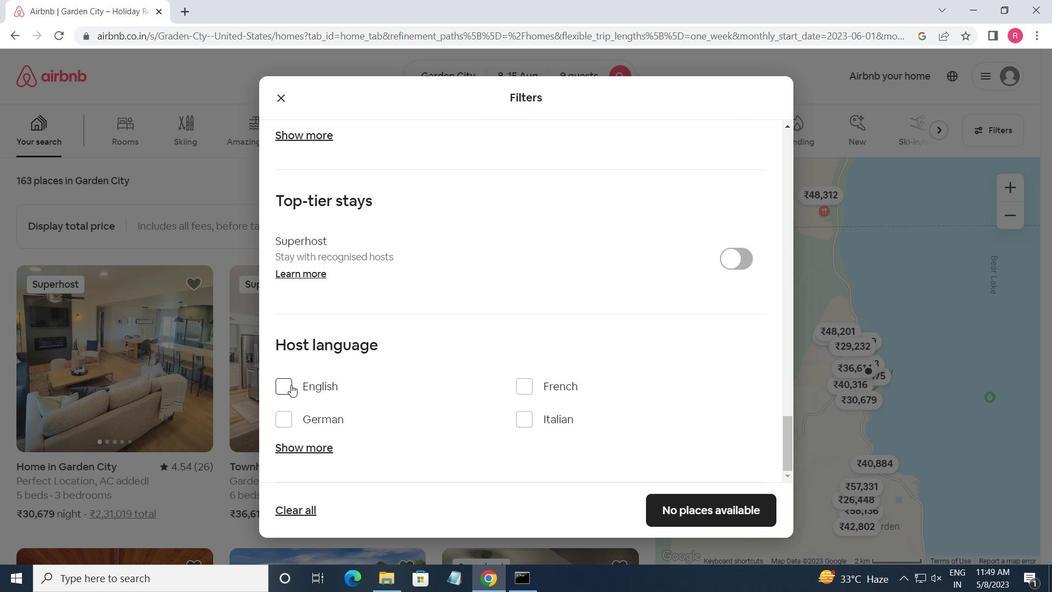 
Action: Mouse pressed left at (281, 389)
Screenshot: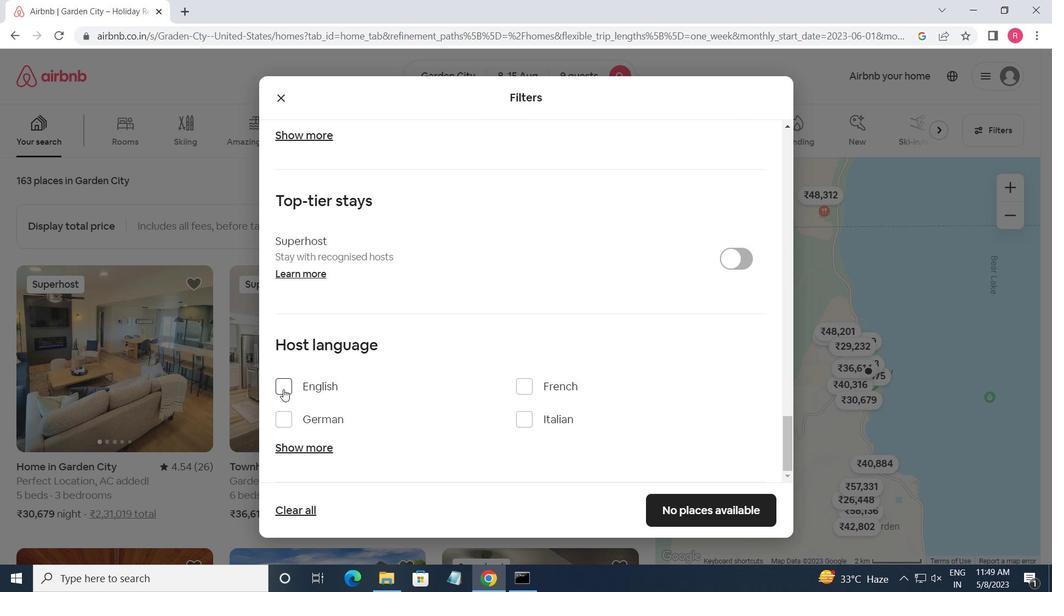 
Action: Mouse moved to (692, 511)
Screenshot: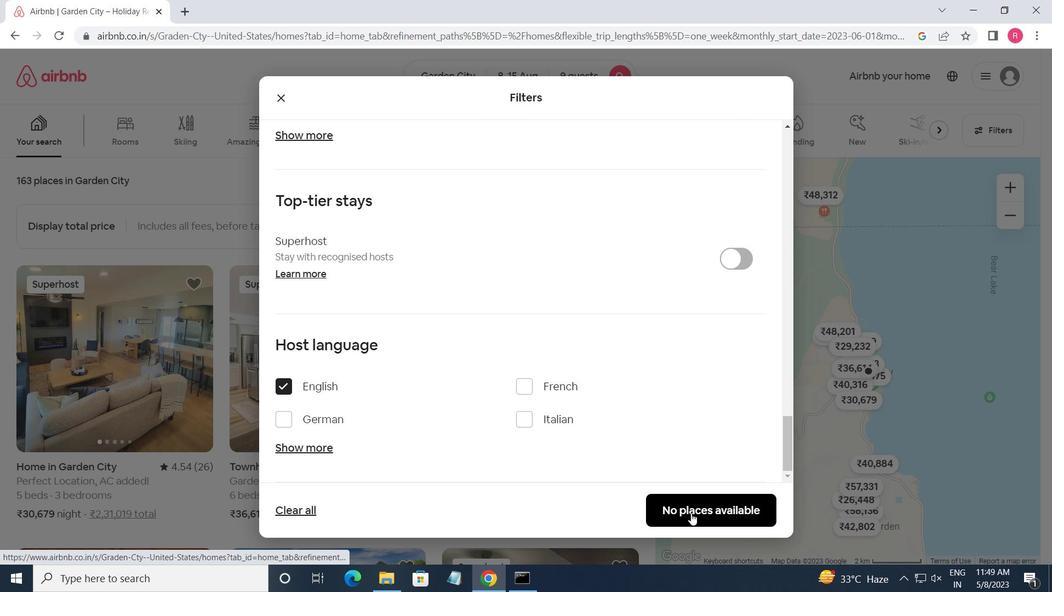 
Action: Mouse pressed left at (692, 511)
Screenshot: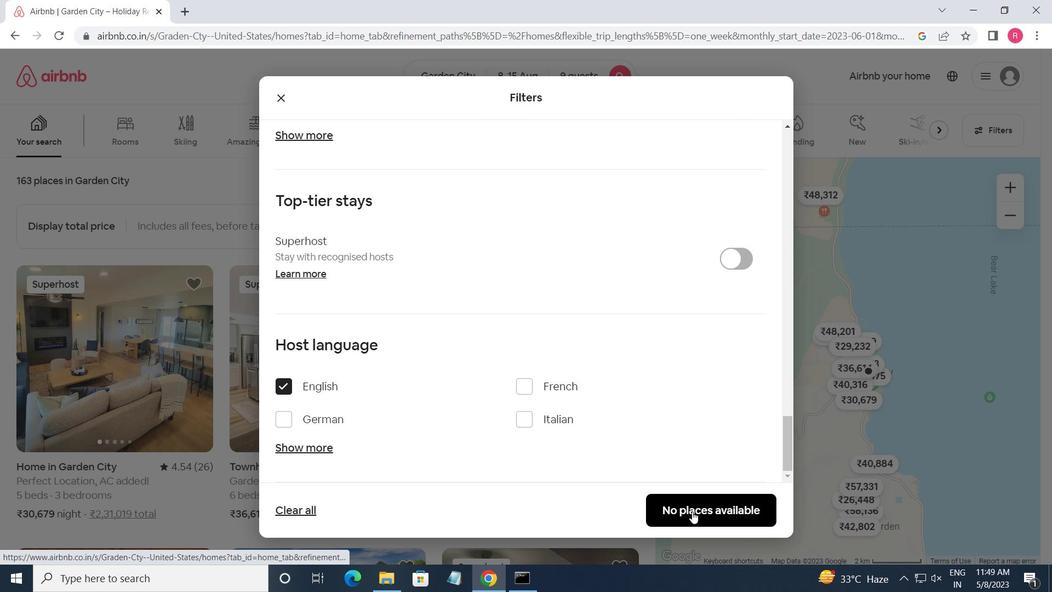 
